 Task: Search one way flight ticket for 3 adults, 3 children in business from Monroe: Monroe Regional Airport to Rockford: Chicago Rockford International Airport(was Northwest Chicagoland Regional Airport At Rockford) on 5-1-2023. Choice of flights is Delta. Number of bags: 4 checked bags. Price is upto 94000. Outbound departure time preference is 16:30.
Action: Mouse moved to (271, 273)
Screenshot: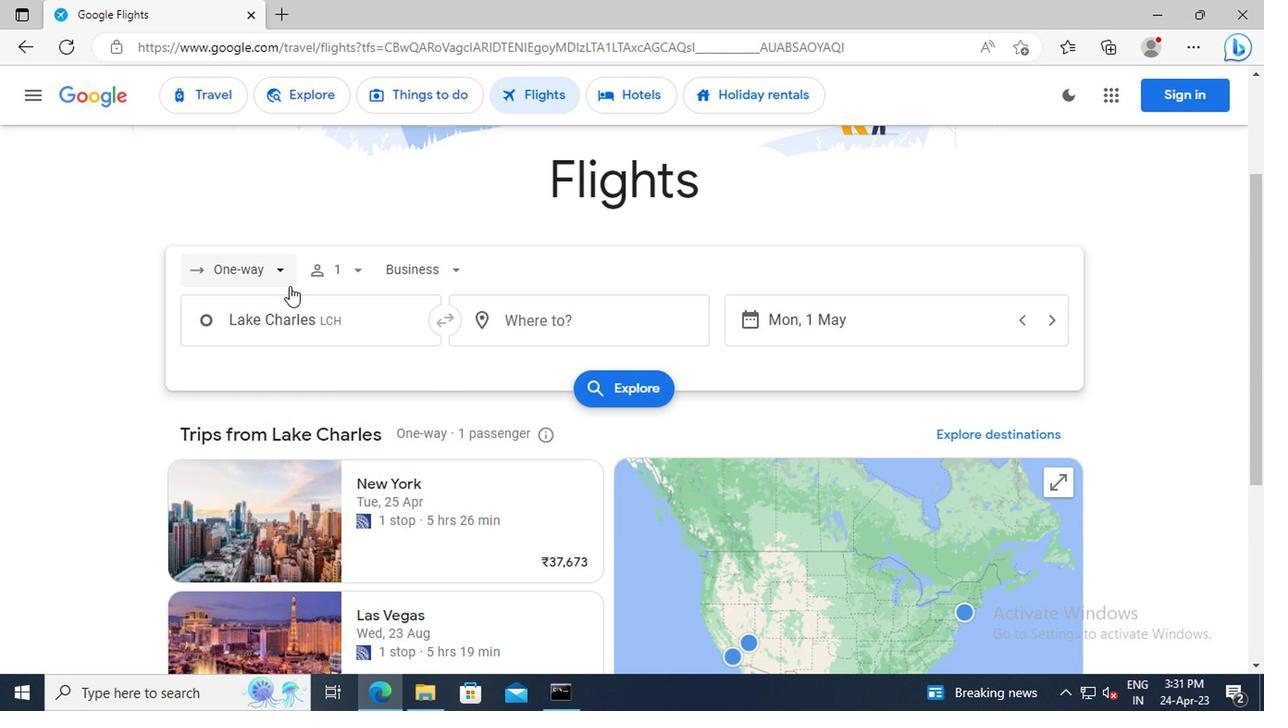 
Action: Mouse pressed left at (271, 273)
Screenshot: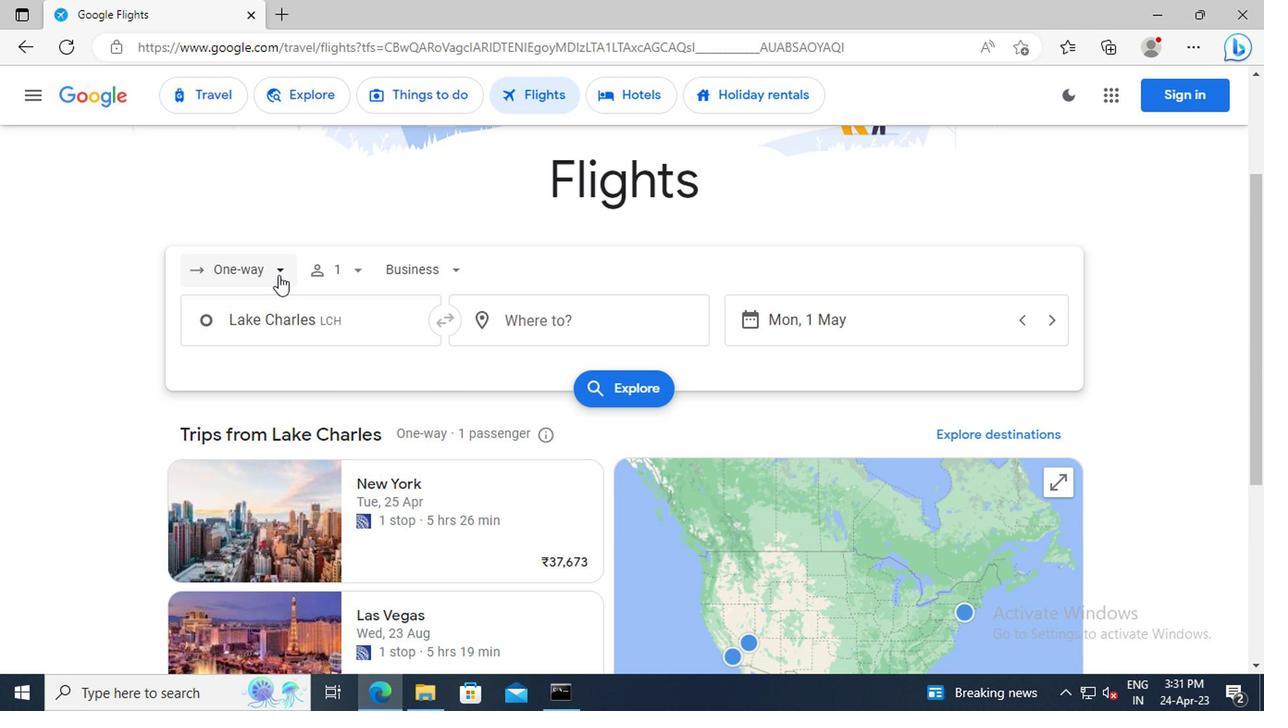 
Action: Mouse moved to (262, 362)
Screenshot: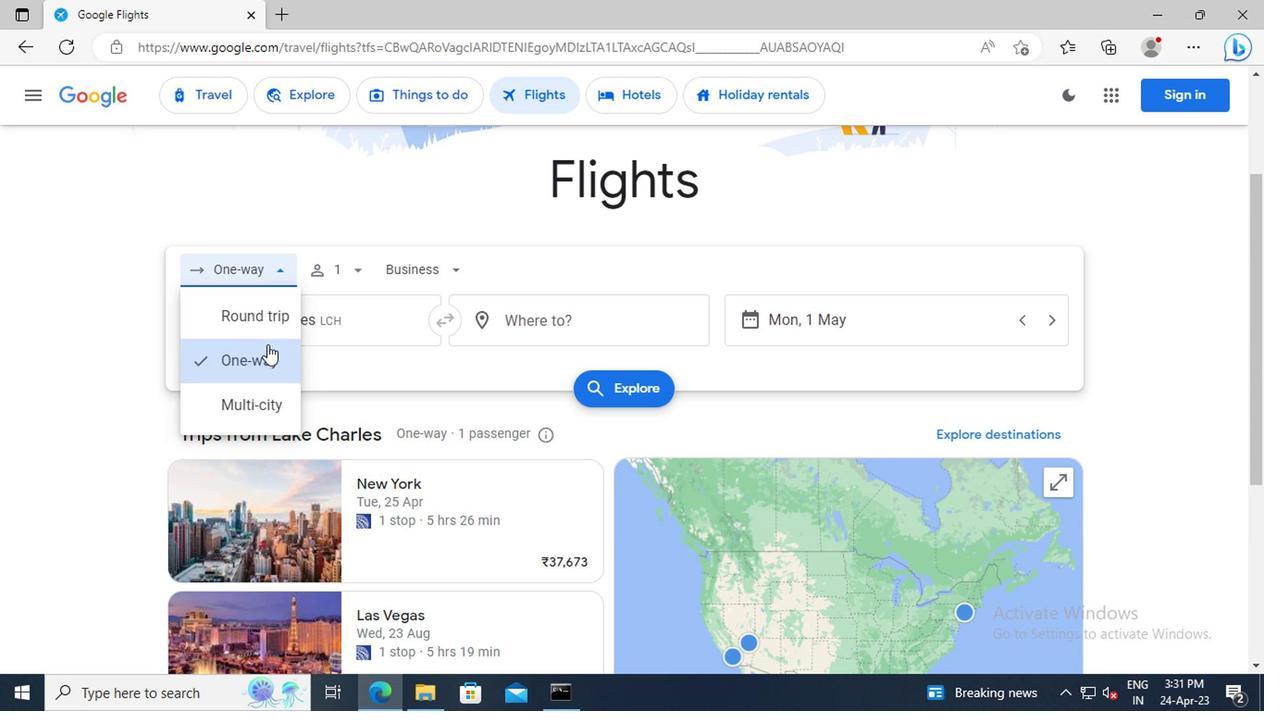 
Action: Mouse pressed left at (262, 362)
Screenshot: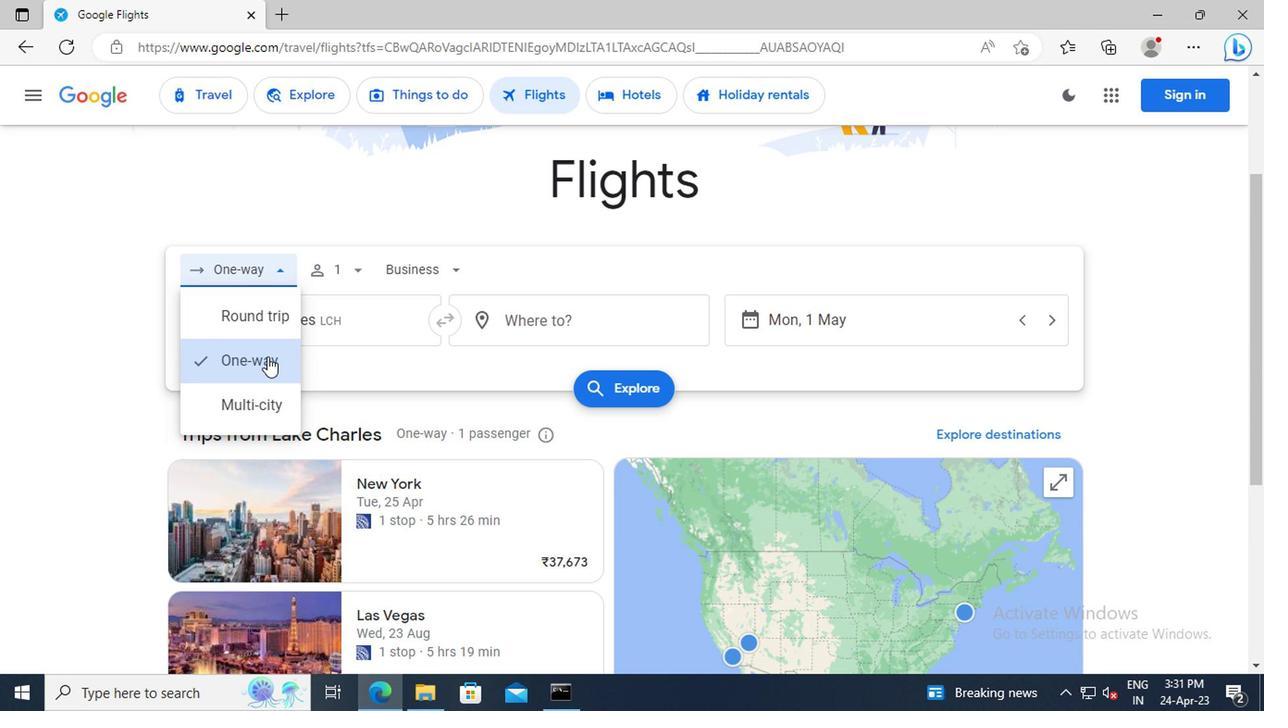
Action: Mouse moved to (347, 279)
Screenshot: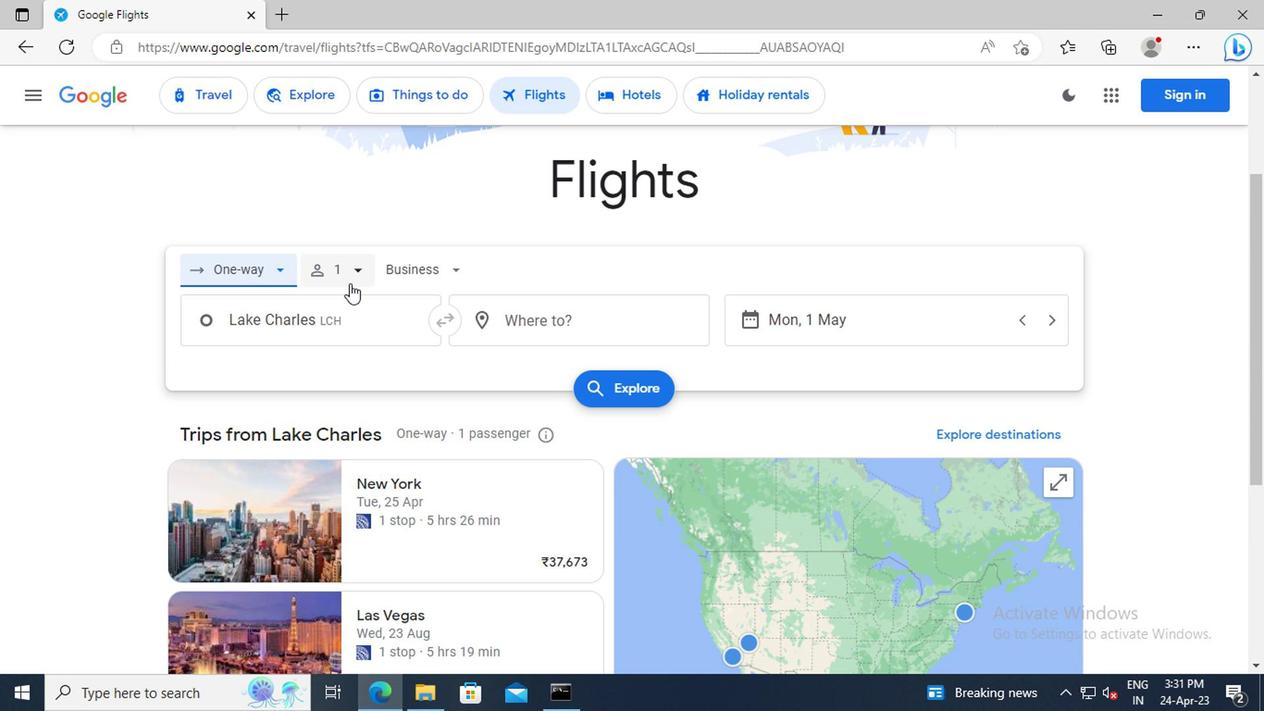 
Action: Mouse pressed left at (347, 279)
Screenshot: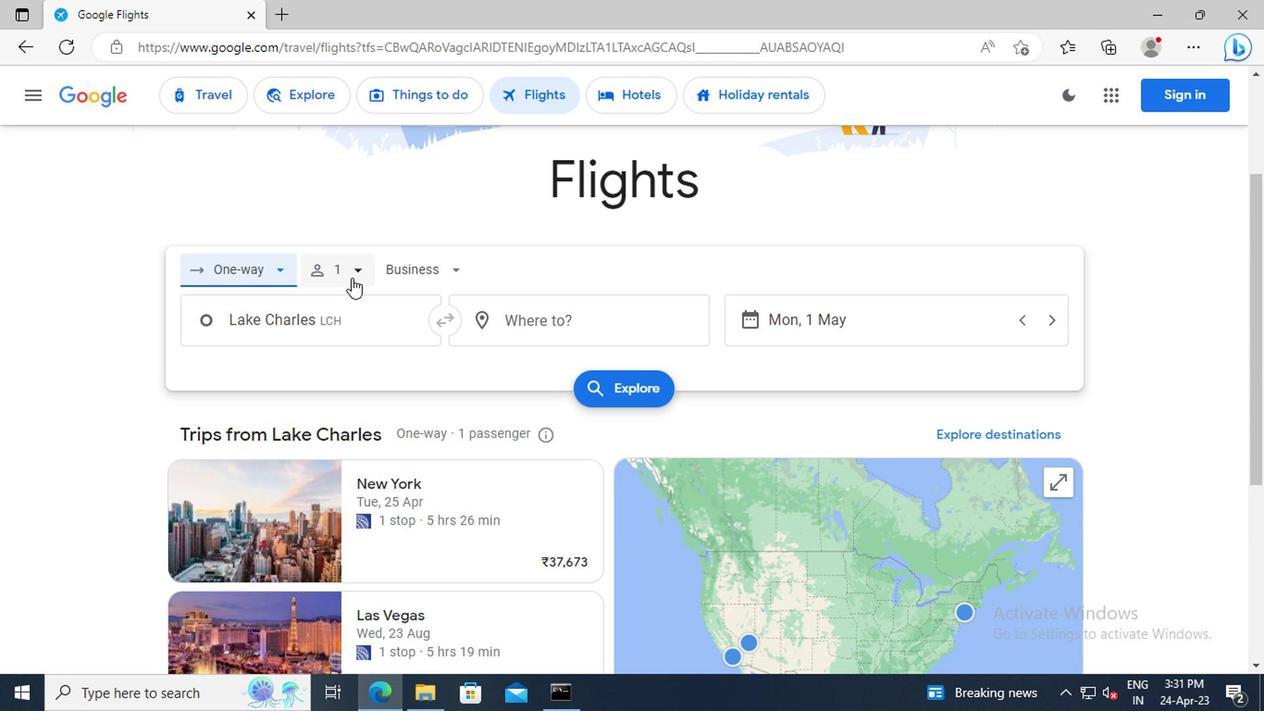 
Action: Mouse moved to (501, 318)
Screenshot: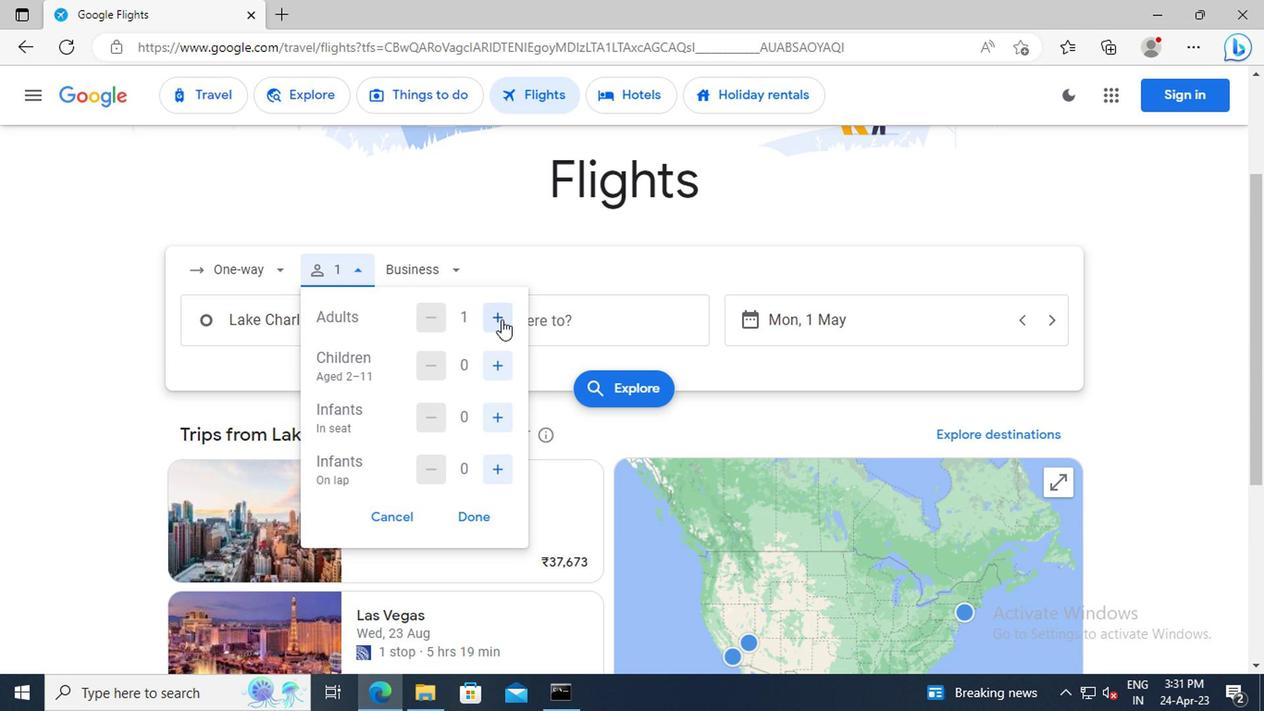 
Action: Mouse pressed left at (501, 318)
Screenshot: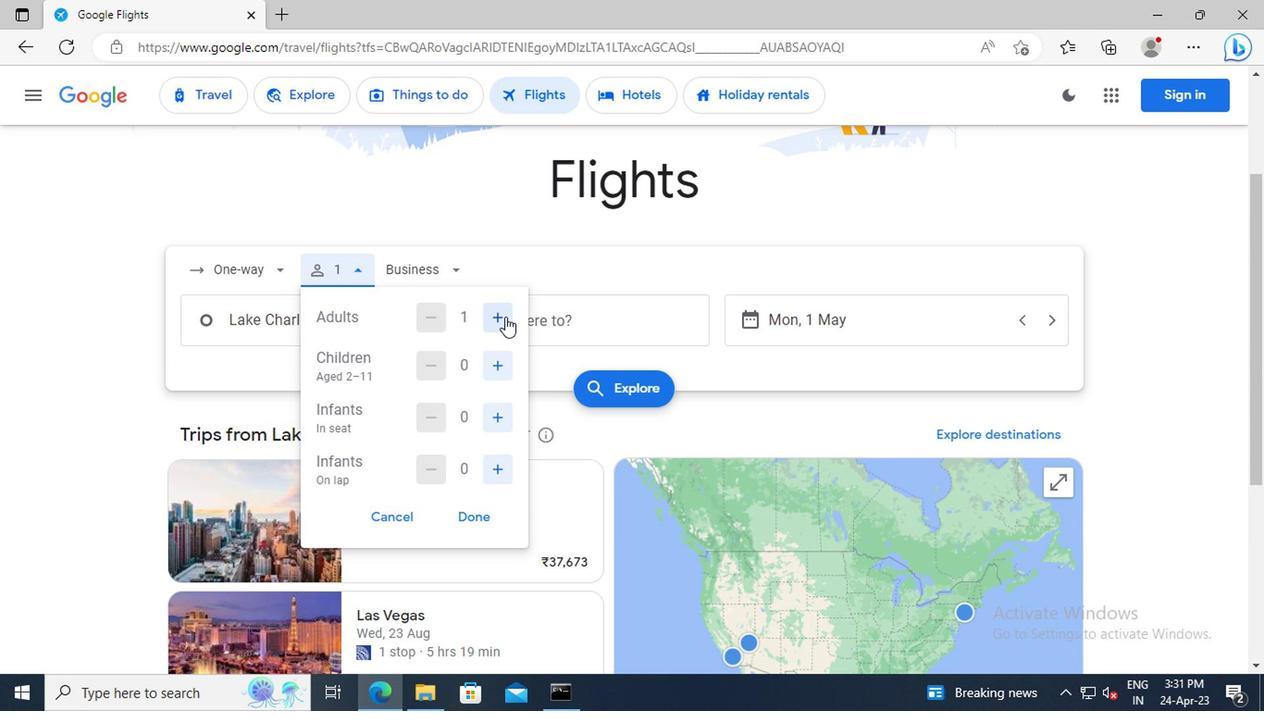 
Action: Mouse pressed left at (501, 318)
Screenshot: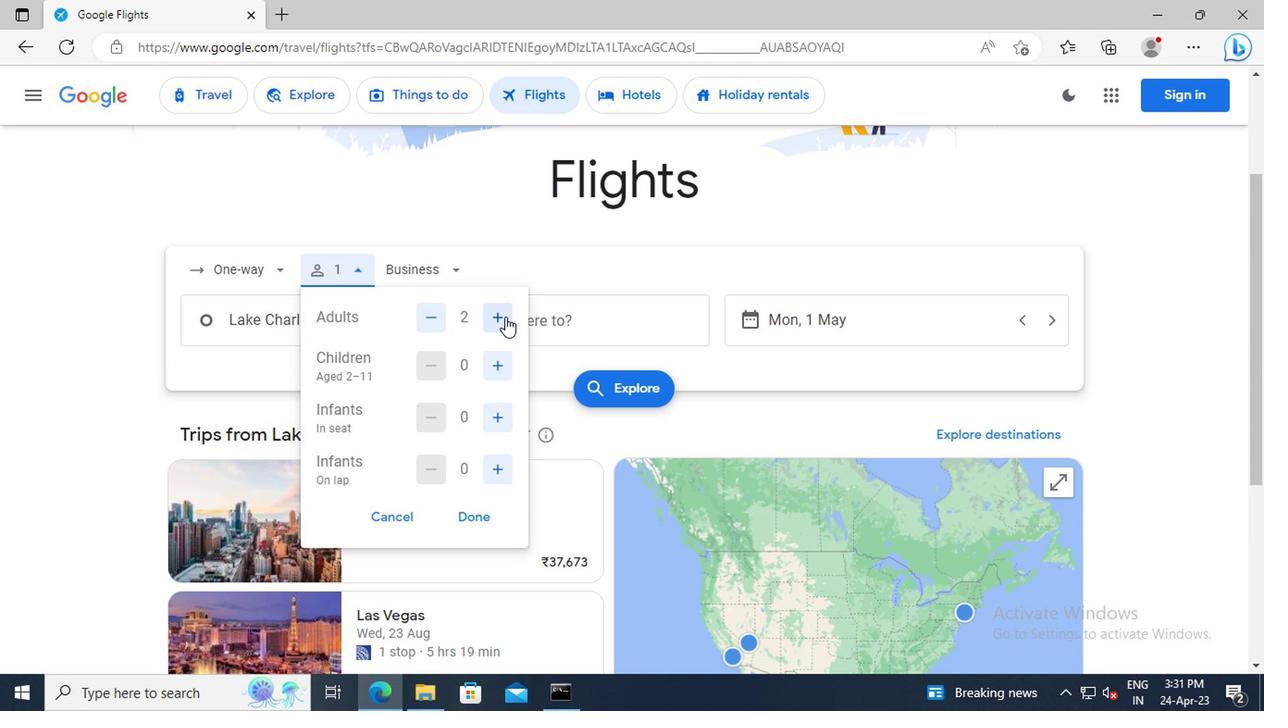 
Action: Mouse moved to (499, 363)
Screenshot: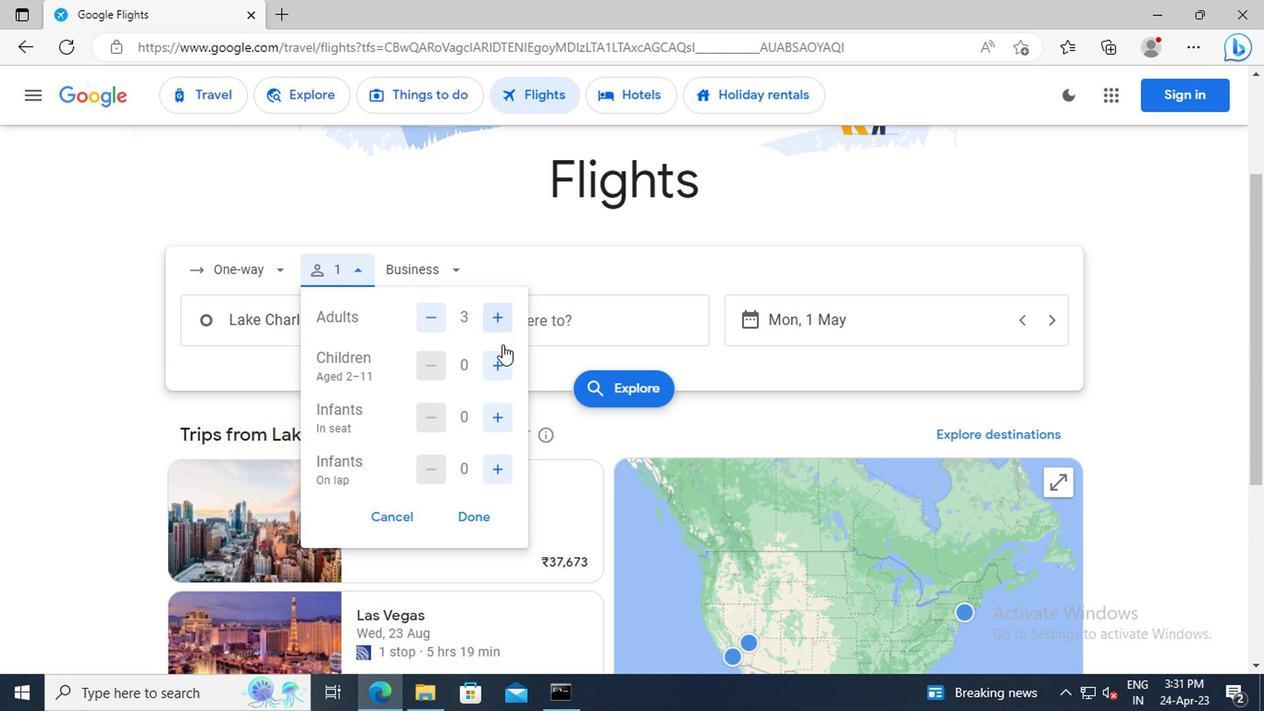 
Action: Mouse pressed left at (499, 363)
Screenshot: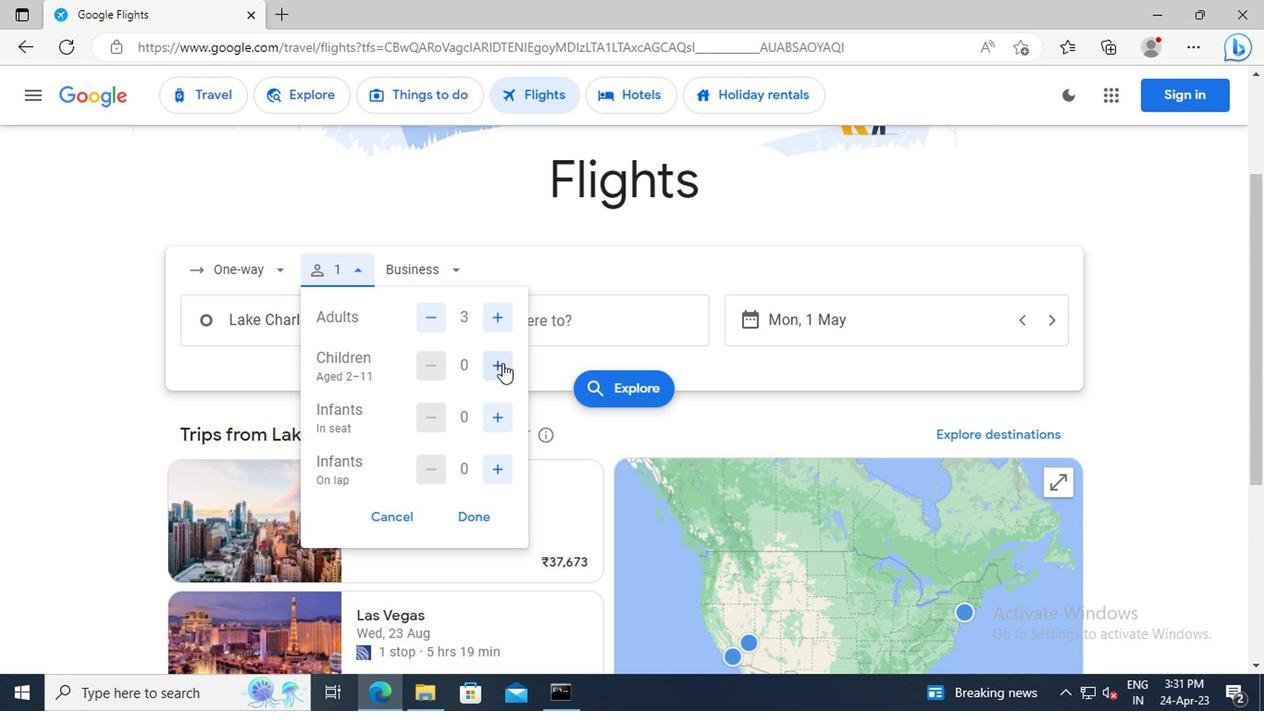 
Action: Mouse pressed left at (499, 363)
Screenshot: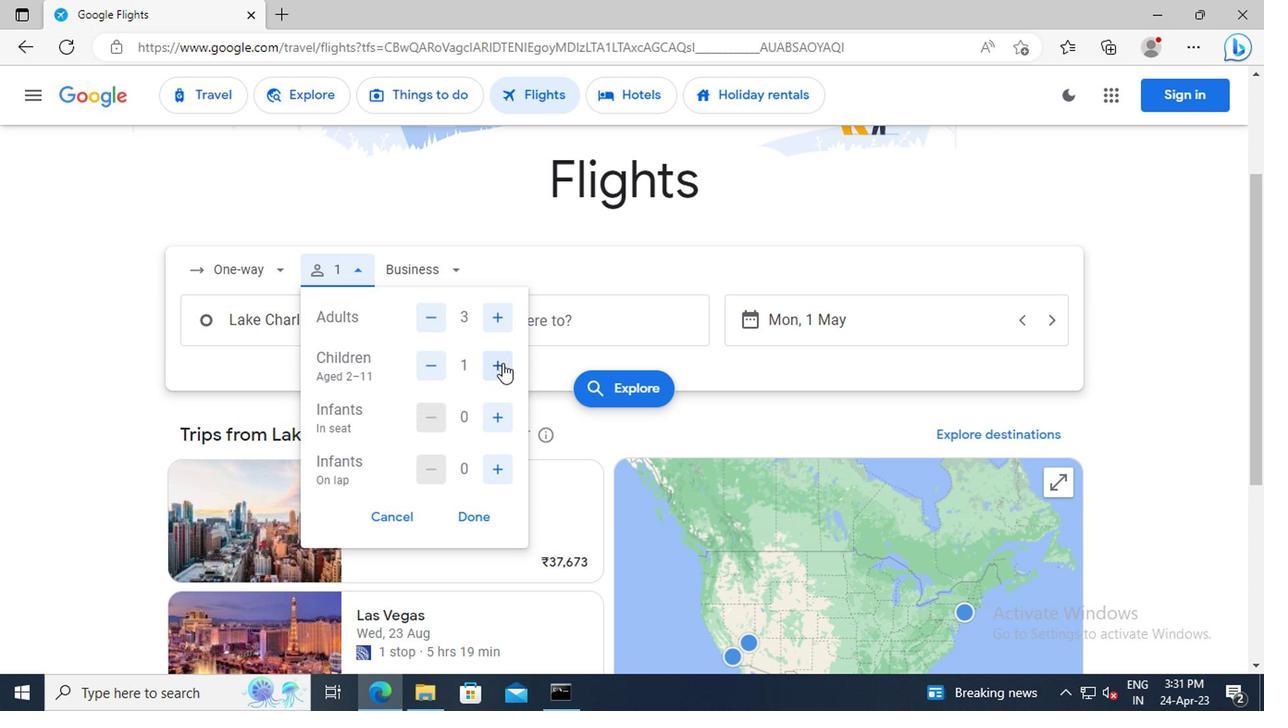 
Action: Mouse pressed left at (499, 363)
Screenshot: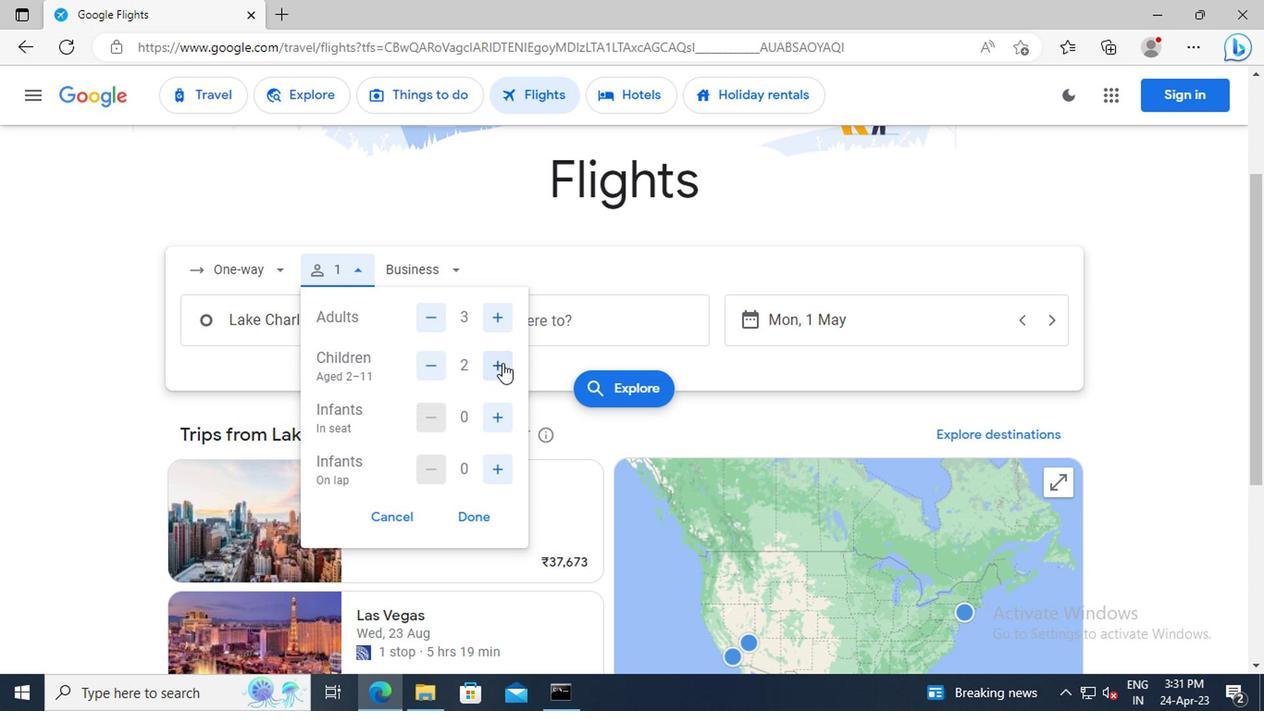 
Action: Mouse moved to (476, 512)
Screenshot: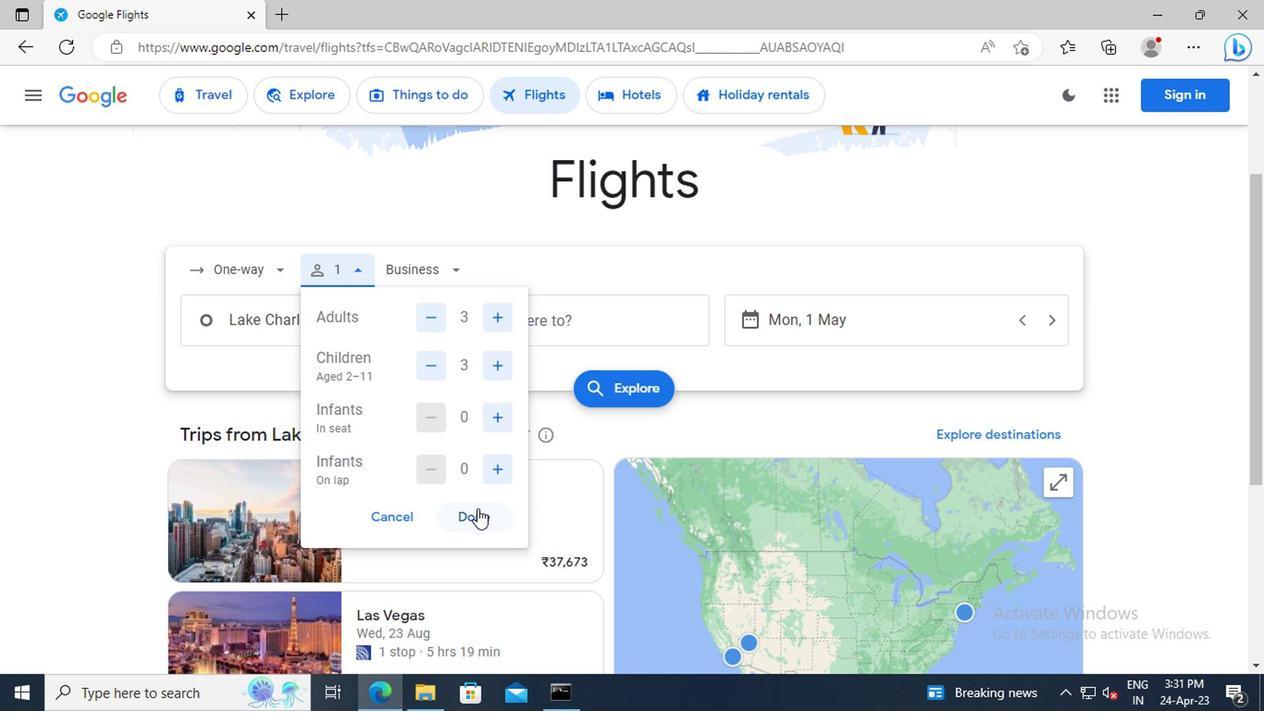
Action: Mouse pressed left at (476, 512)
Screenshot: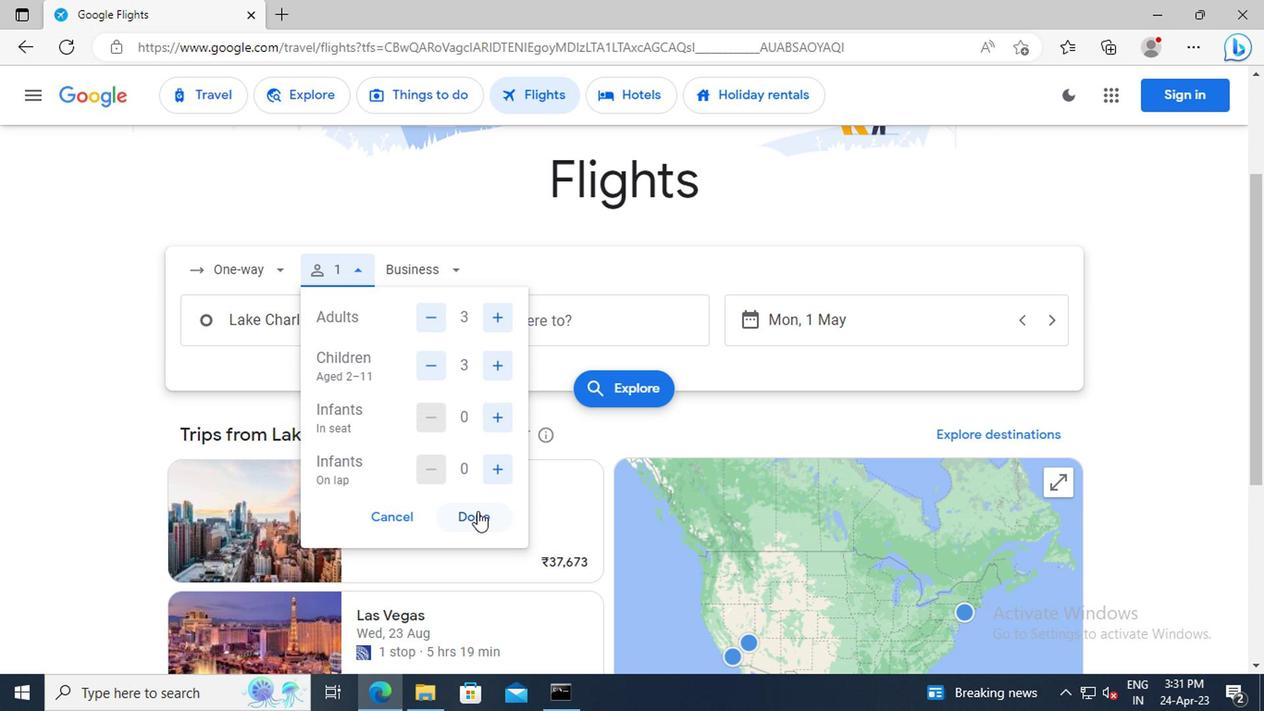 
Action: Mouse moved to (416, 269)
Screenshot: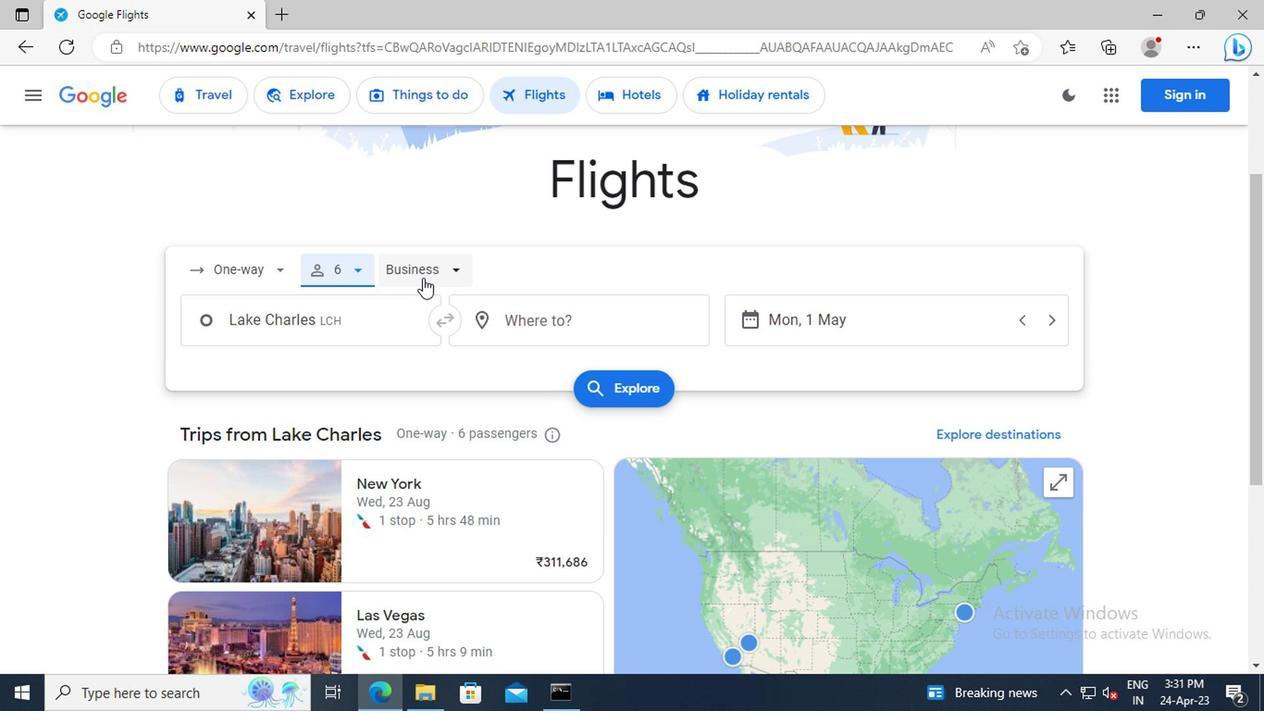 
Action: Mouse pressed left at (416, 269)
Screenshot: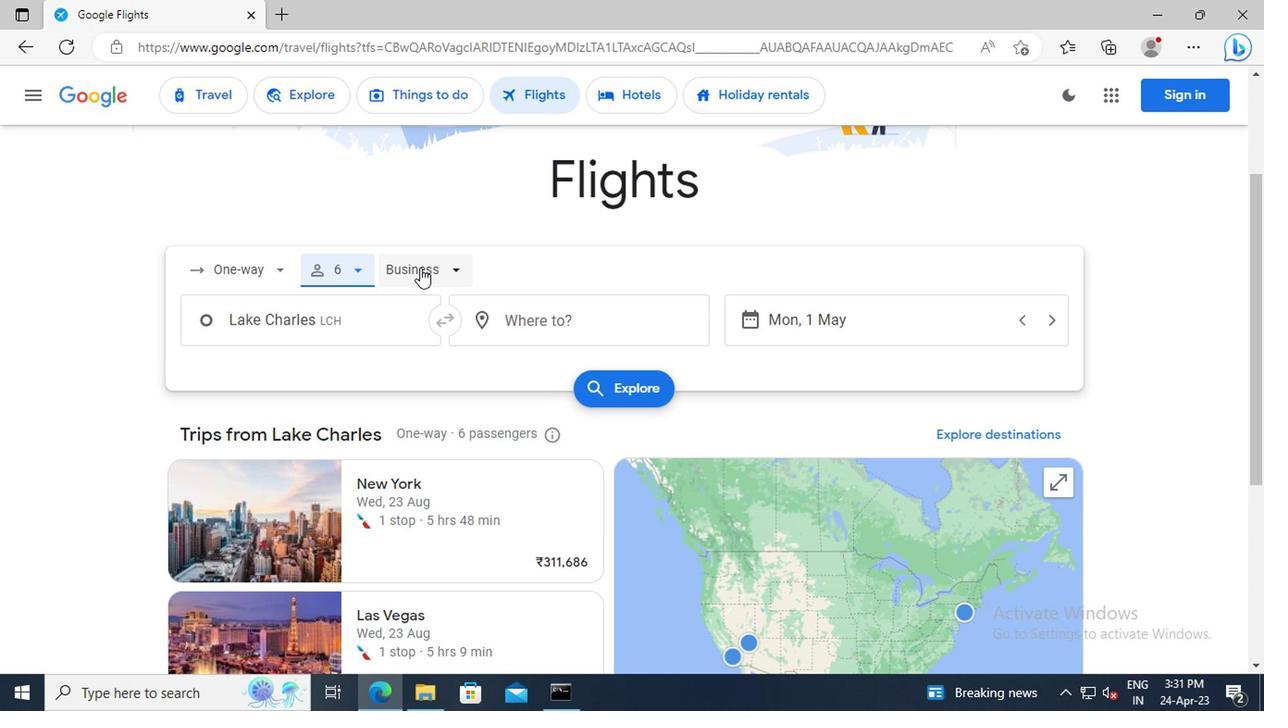 
Action: Mouse moved to (434, 401)
Screenshot: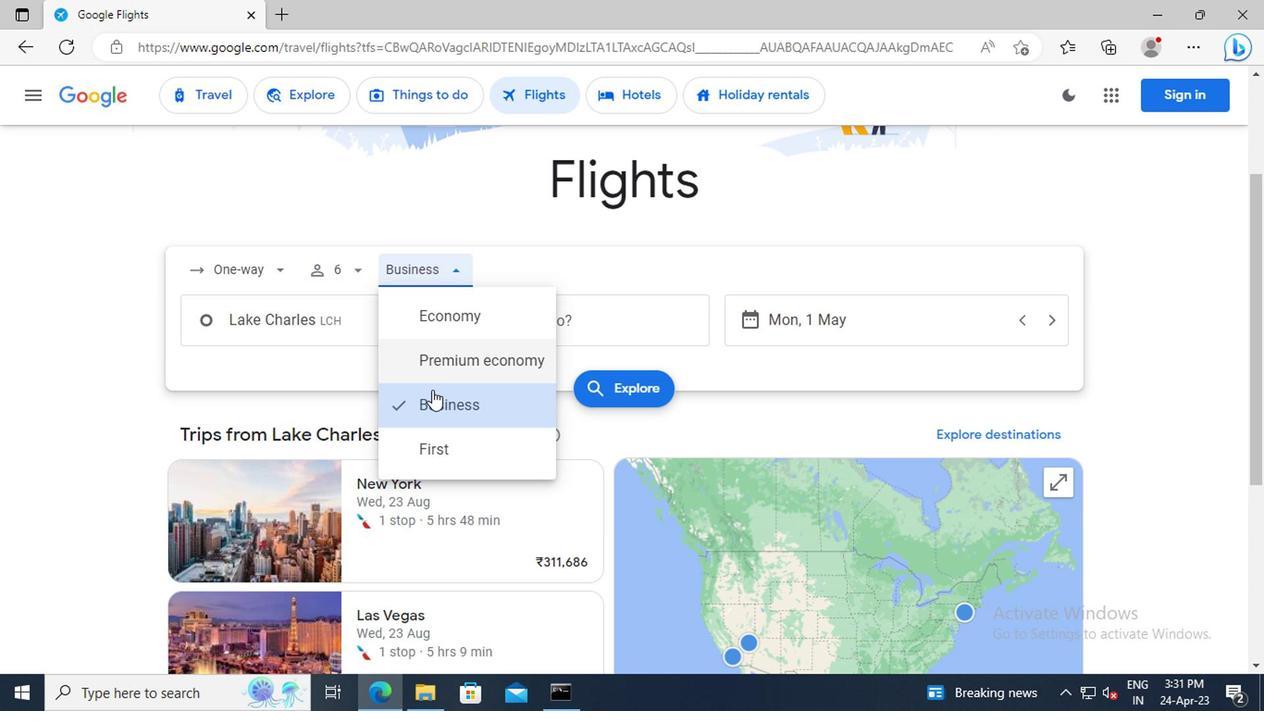 
Action: Mouse pressed left at (434, 401)
Screenshot: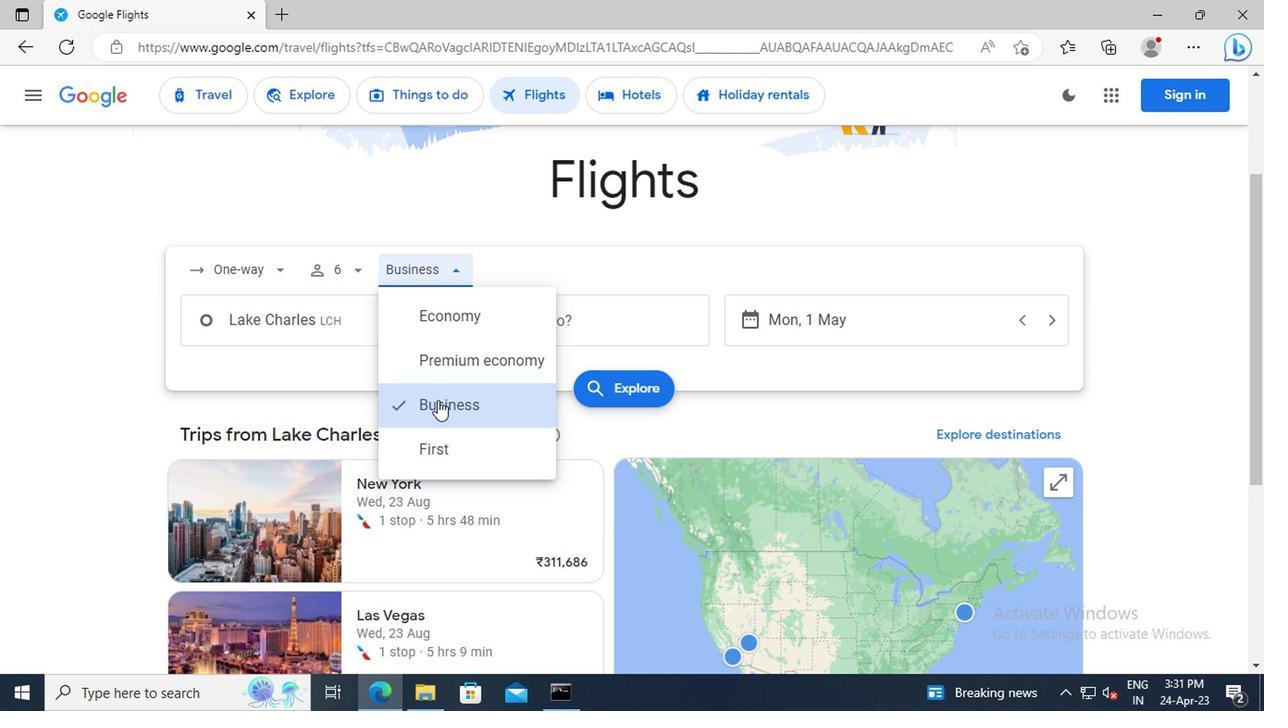 
Action: Mouse moved to (371, 312)
Screenshot: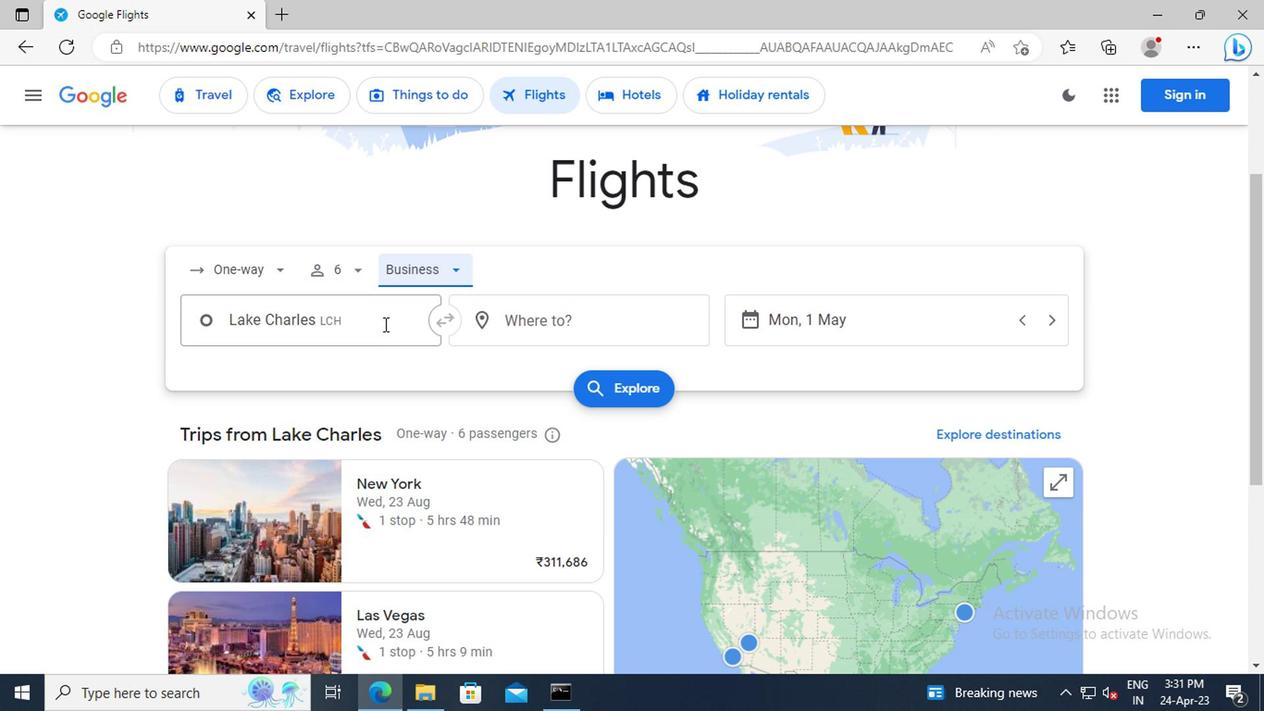 
Action: Mouse pressed left at (371, 312)
Screenshot: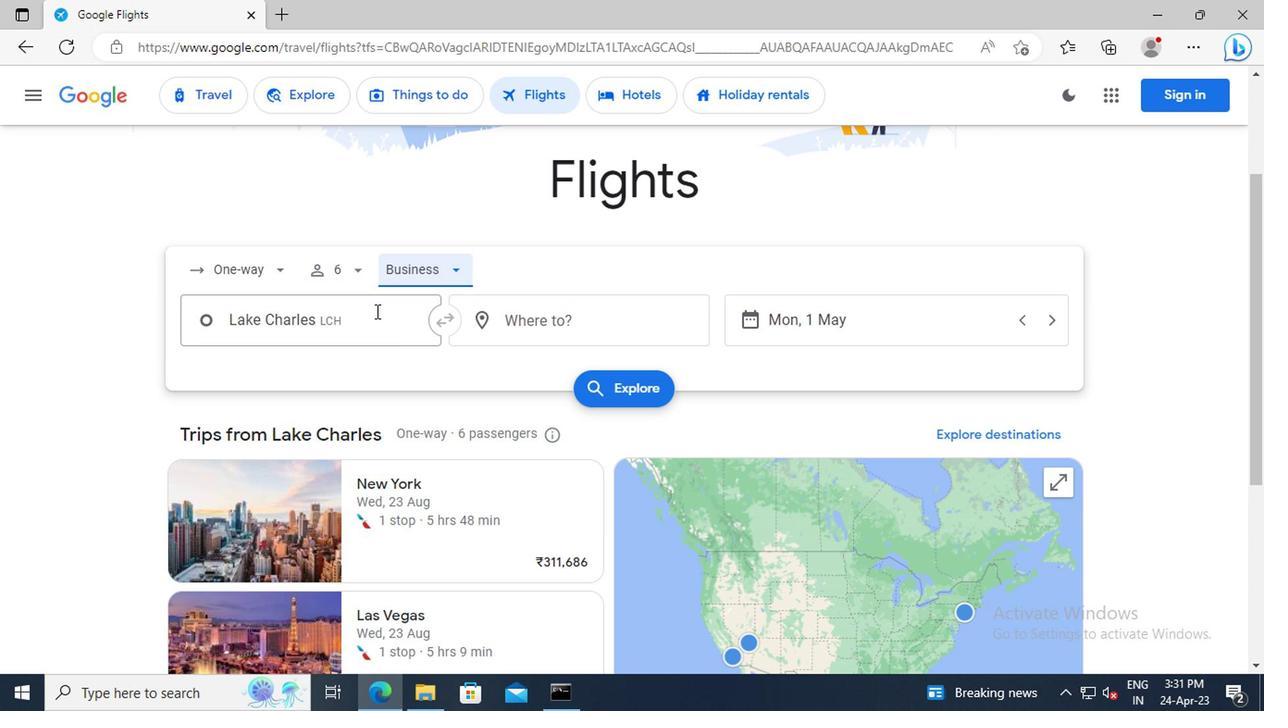
Action: Key pressed <Key.shift>MONROE<Key.space><Key.shift>R
Screenshot: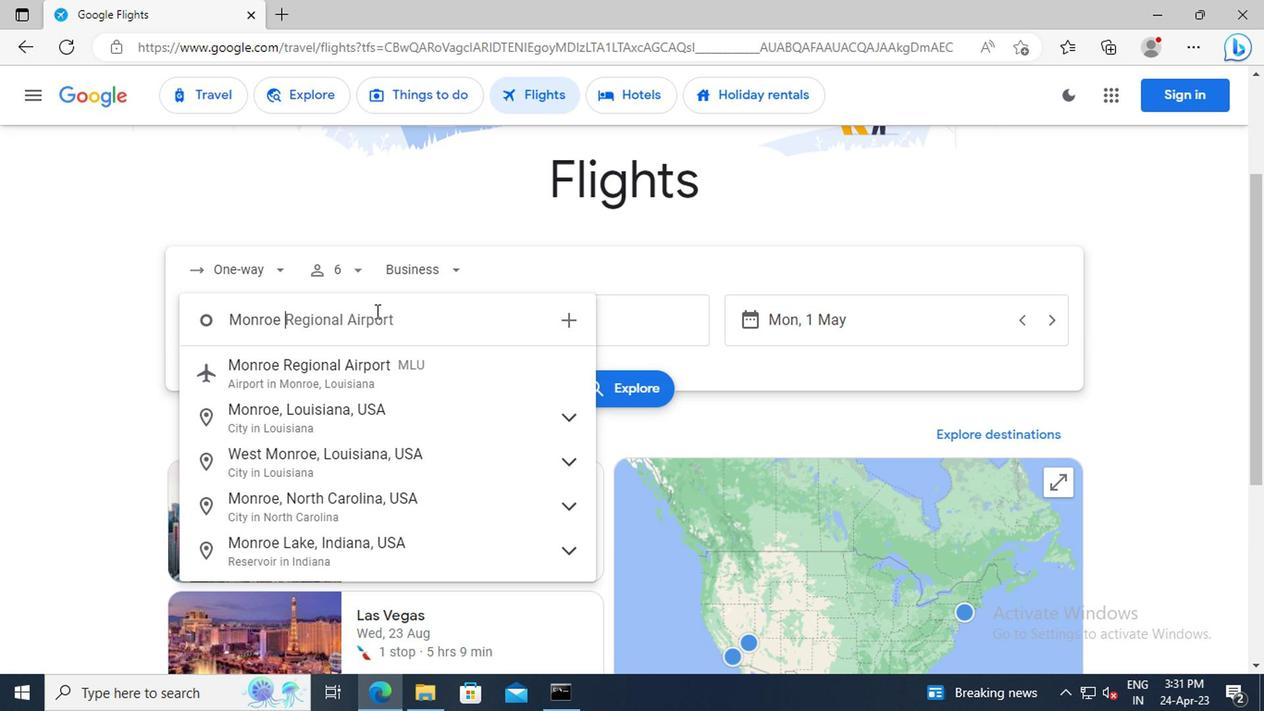 
Action: Mouse moved to (396, 376)
Screenshot: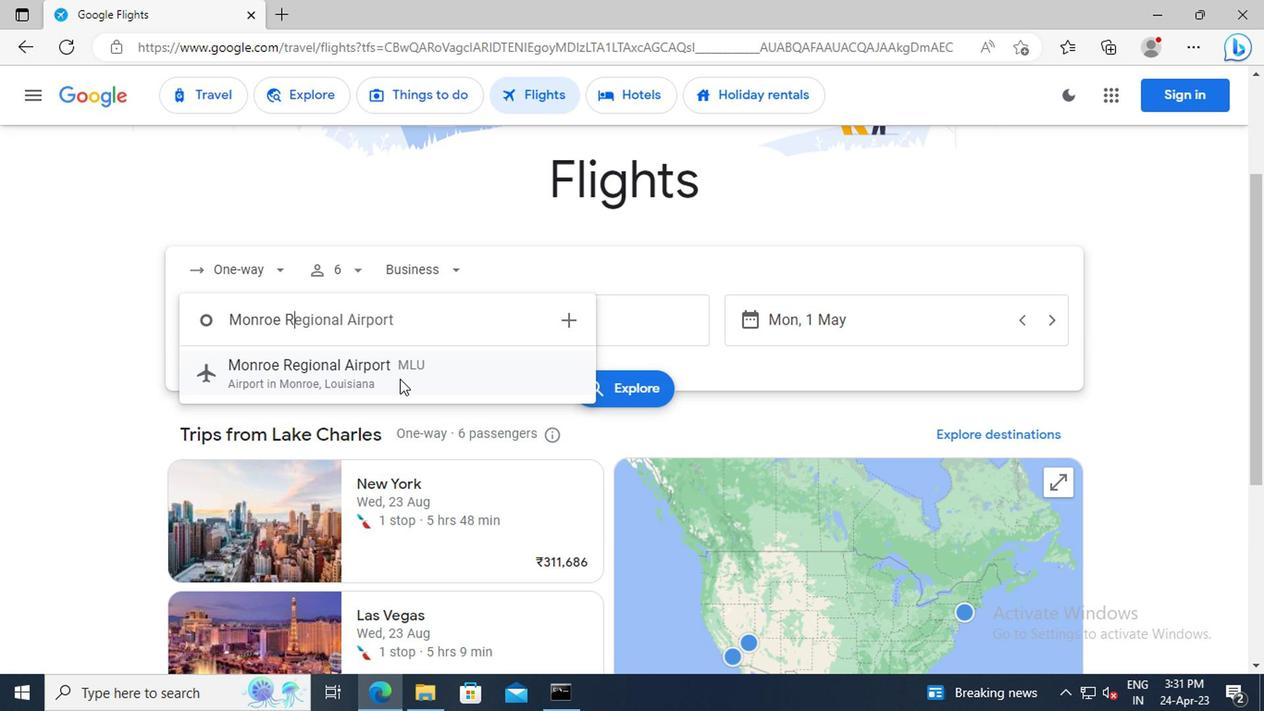
Action: Mouse pressed left at (396, 376)
Screenshot: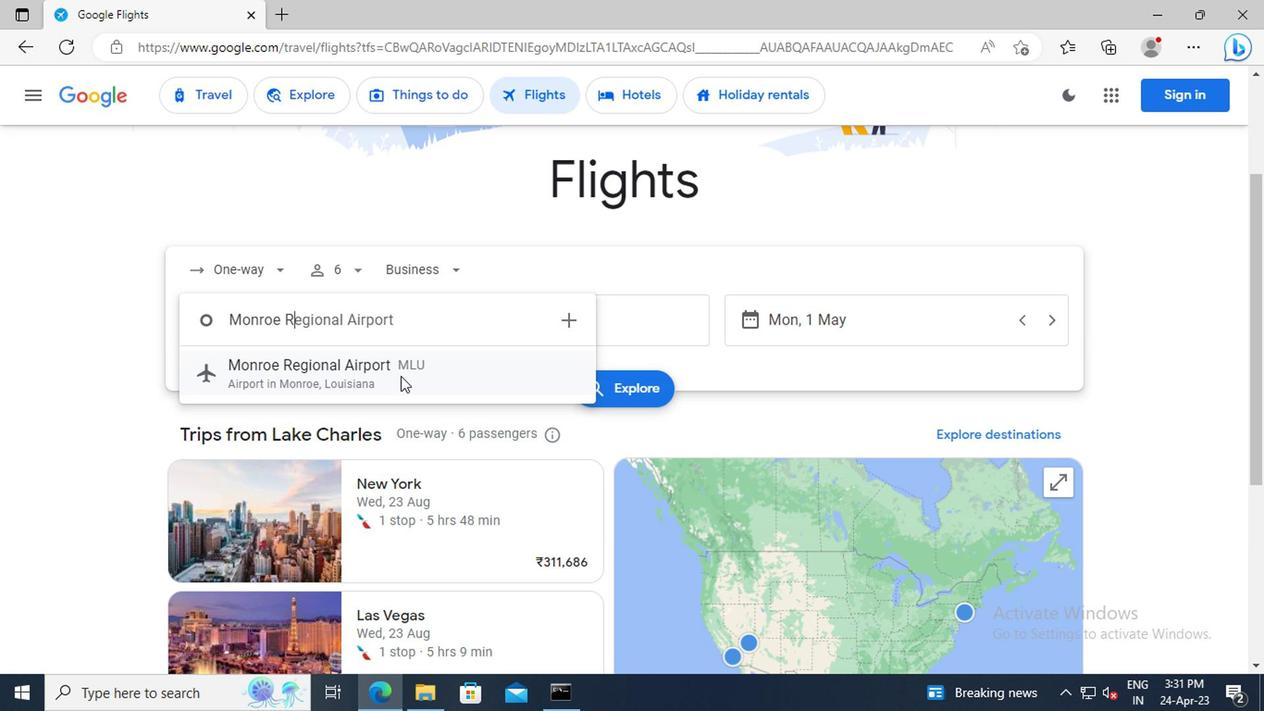 
Action: Mouse moved to (597, 333)
Screenshot: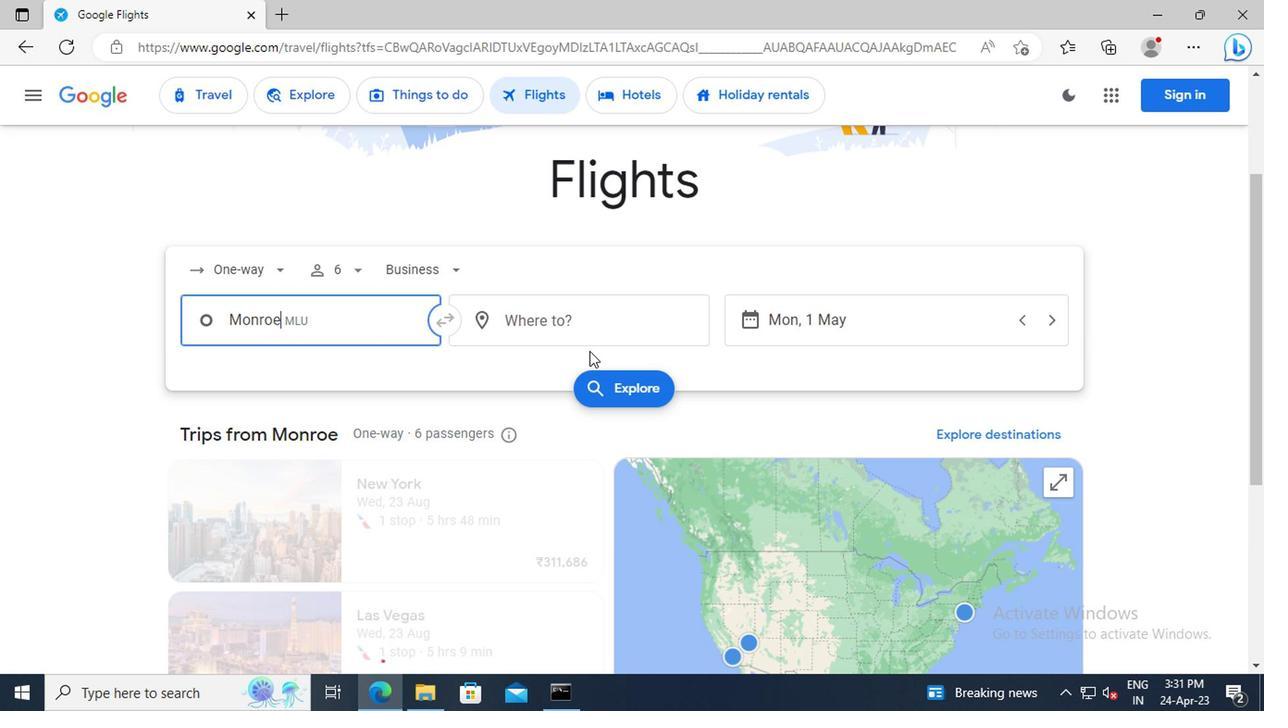 
Action: Mouse pressed left at (597, 333)
Screenshot: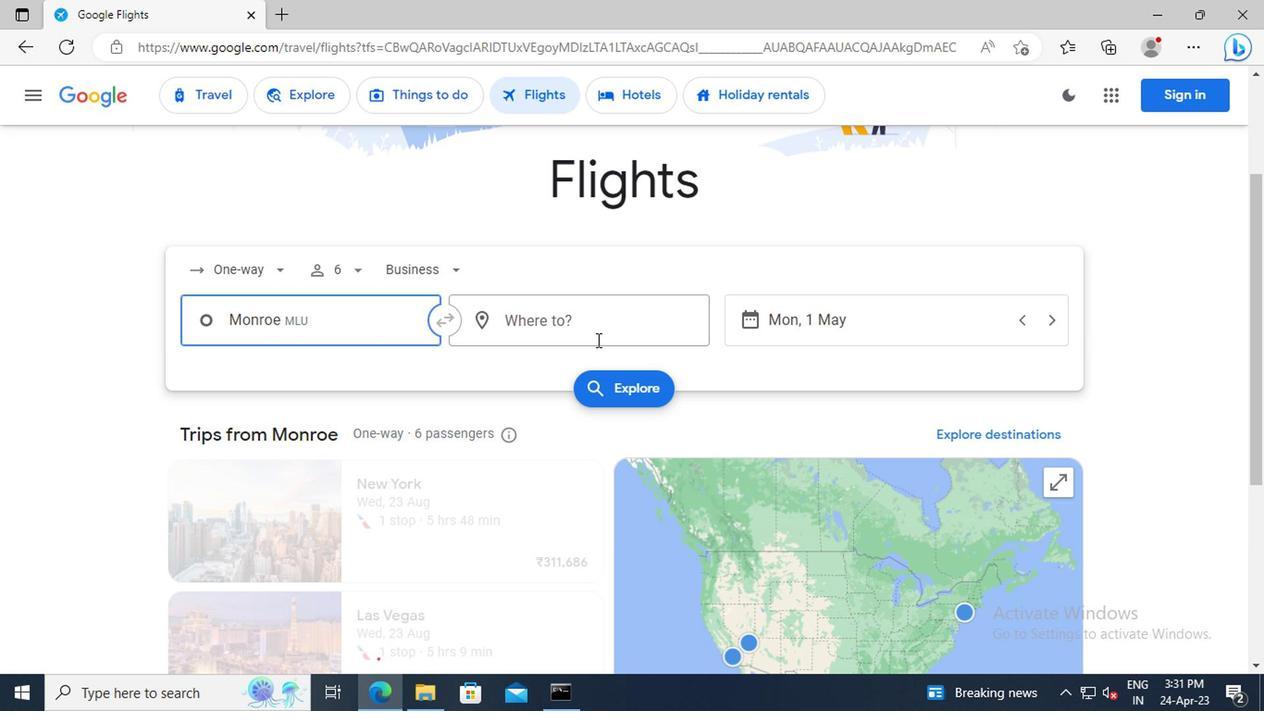 
Action: Mouse moved to (559, 308)
Screenshot: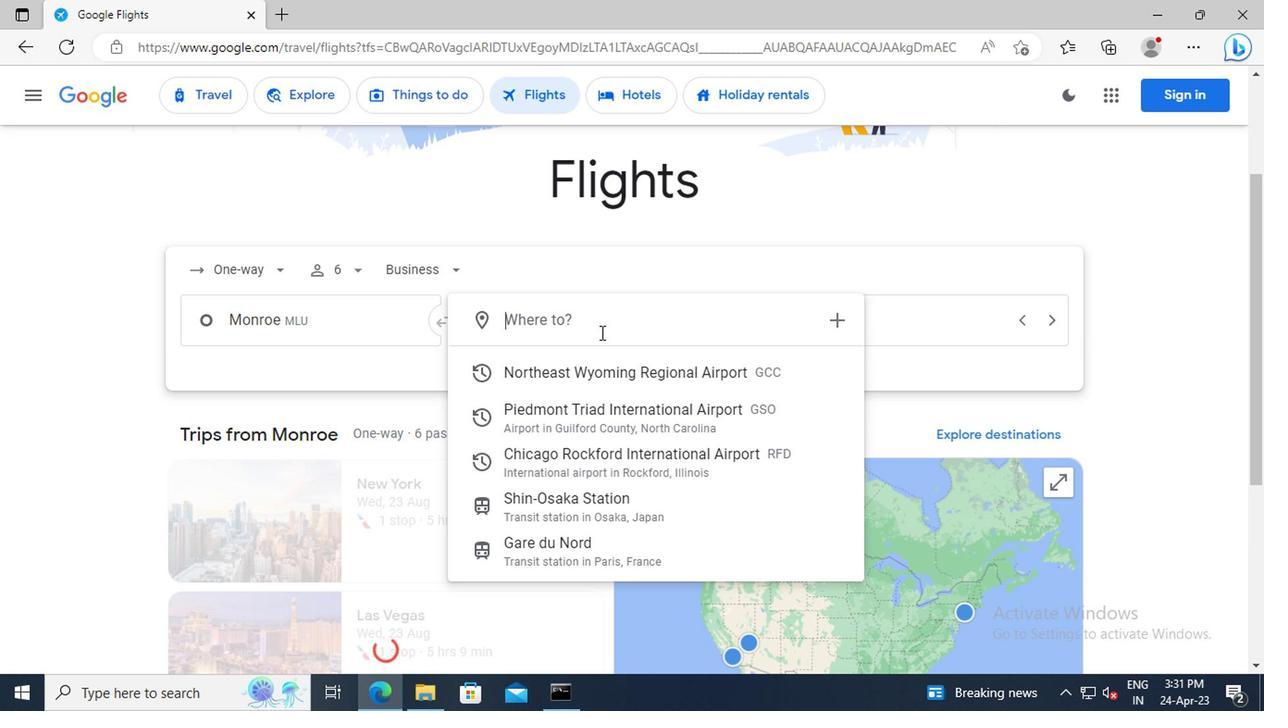 
Action: Key pressed <Key.shift>CHICAGO<Key.space><Key.shift>RO
Screenshot: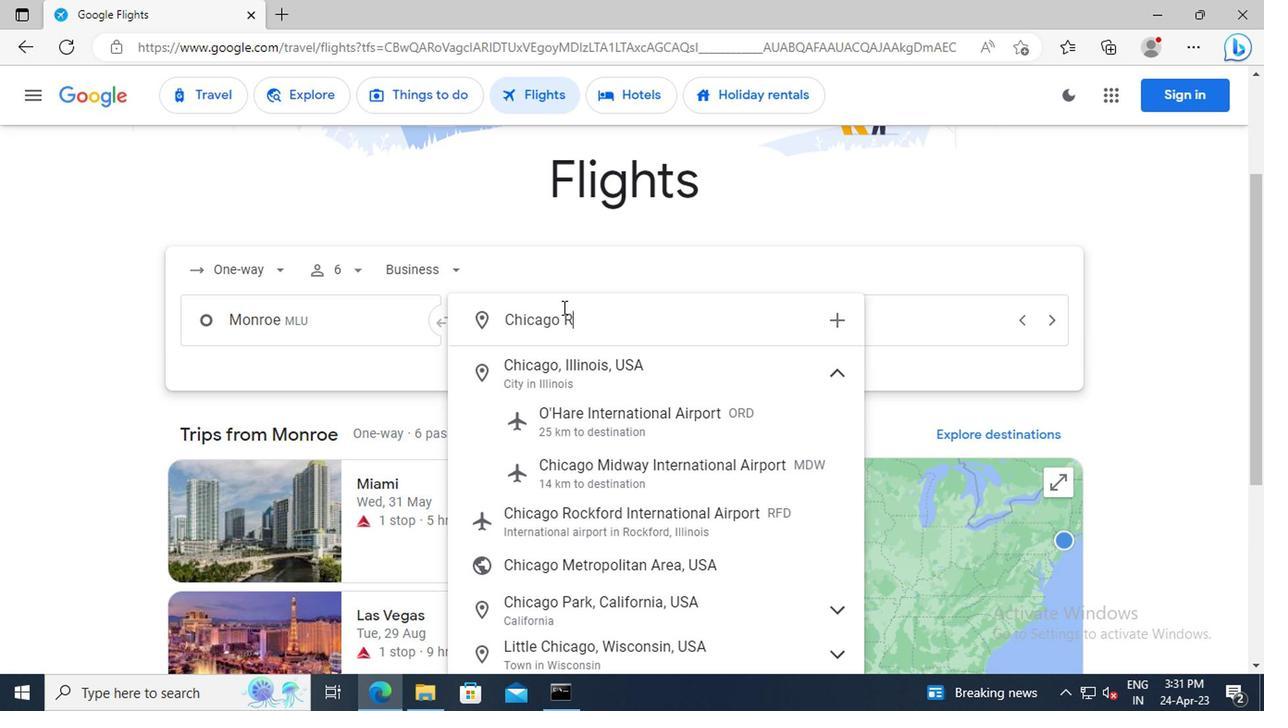 
Action: Mouse moved to (584, 372)
Screenshot: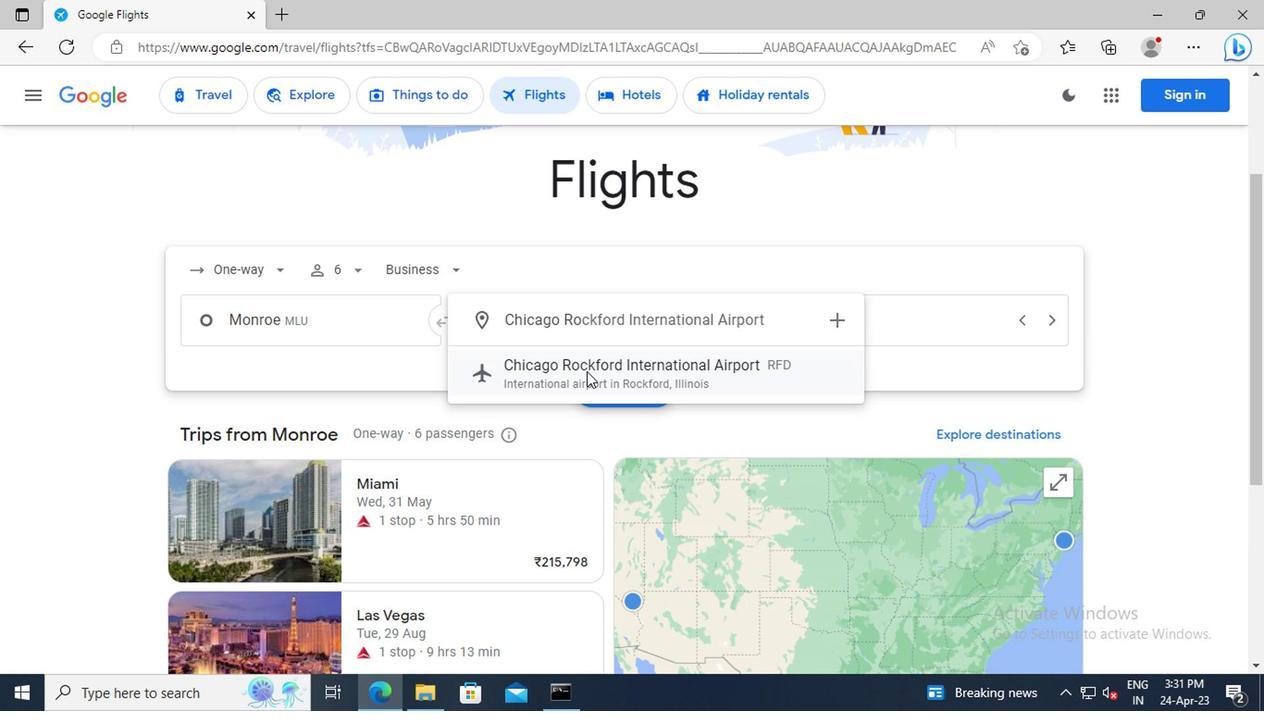 
Action: Mouse pressed left at (584, 372)
Screenshot: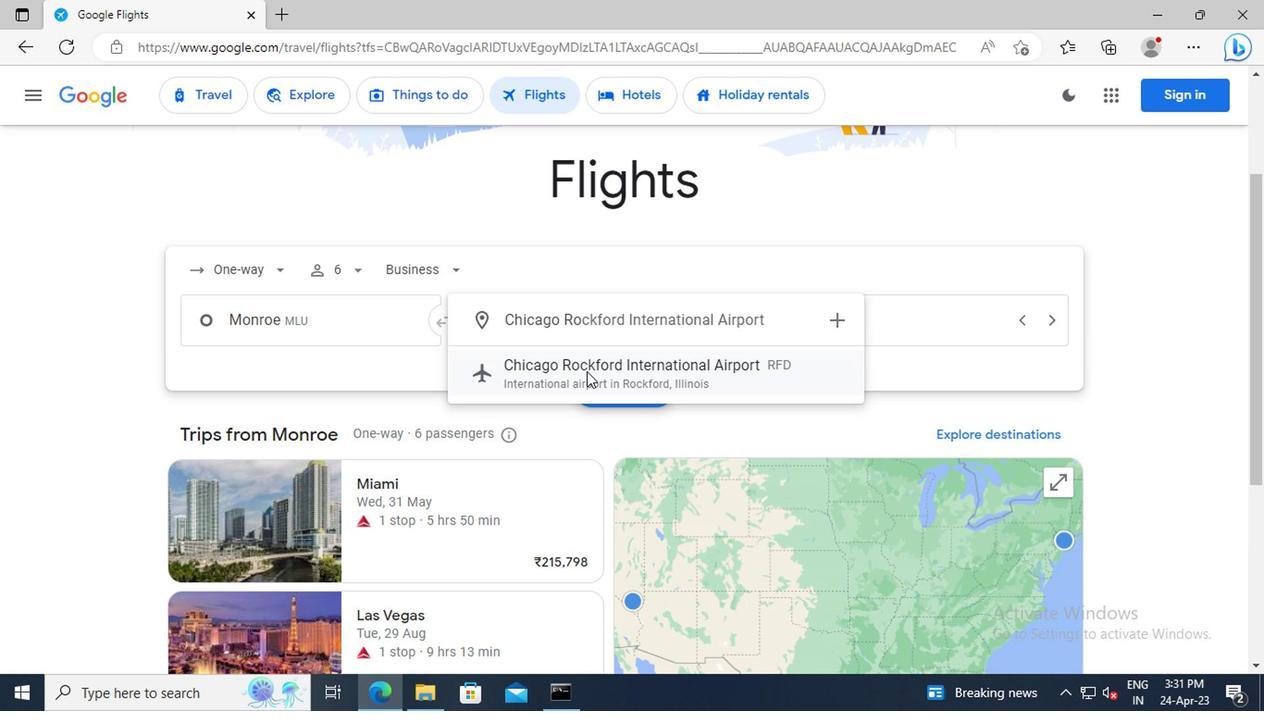 
Action: Mouse moved to (810, 331)
Screenshot: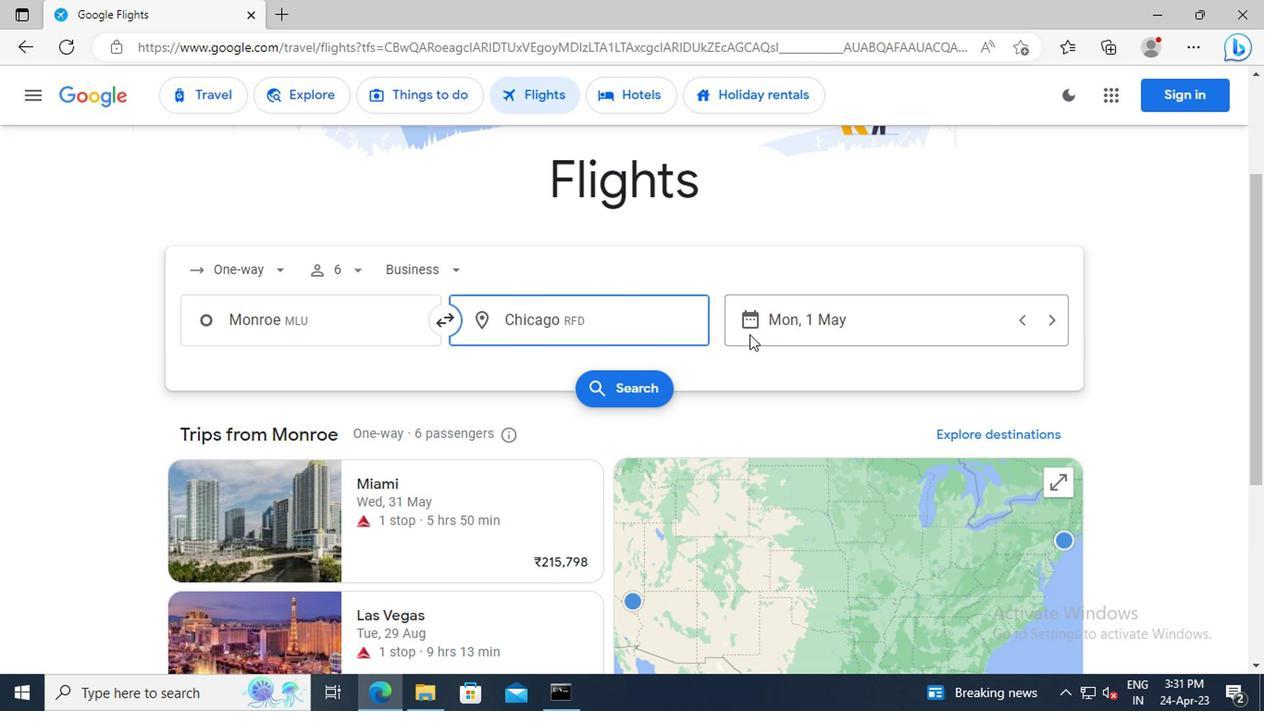 
Action: Mouse pressed left at (810, 331)
Screenshot: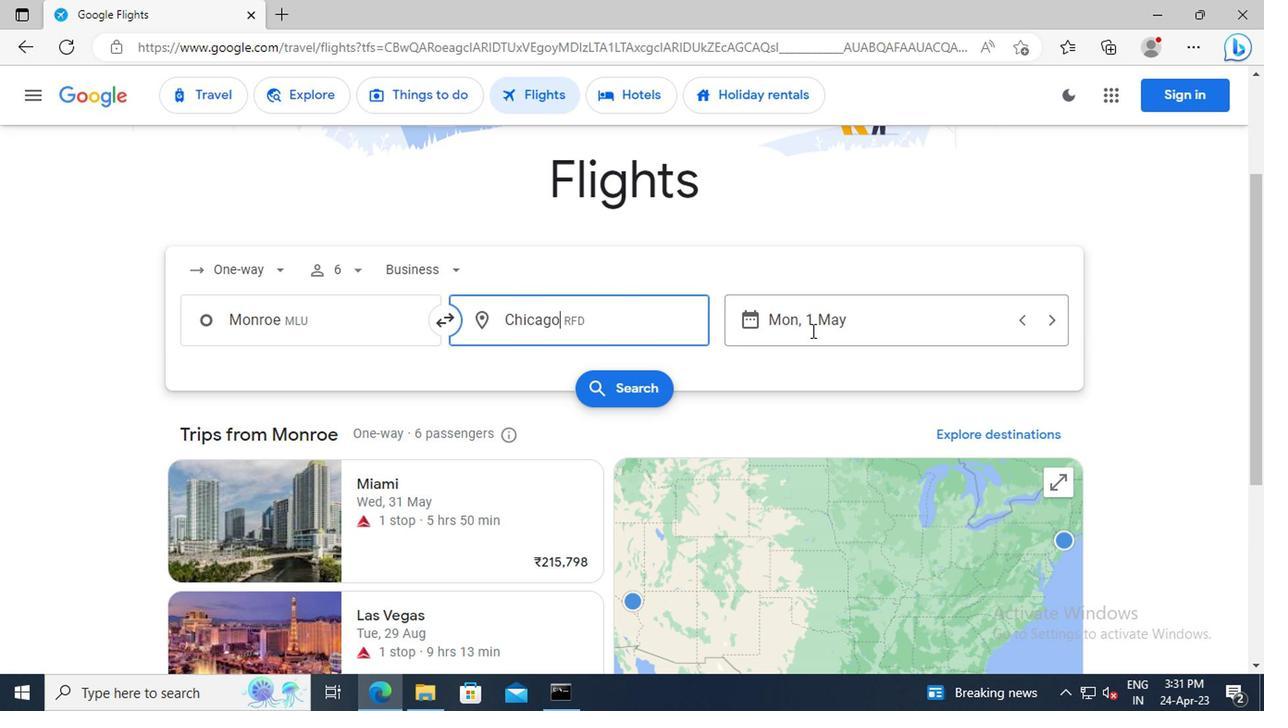 
Action: Key pressed 1<Key.space>MAY<Key.enter>
Screenshot: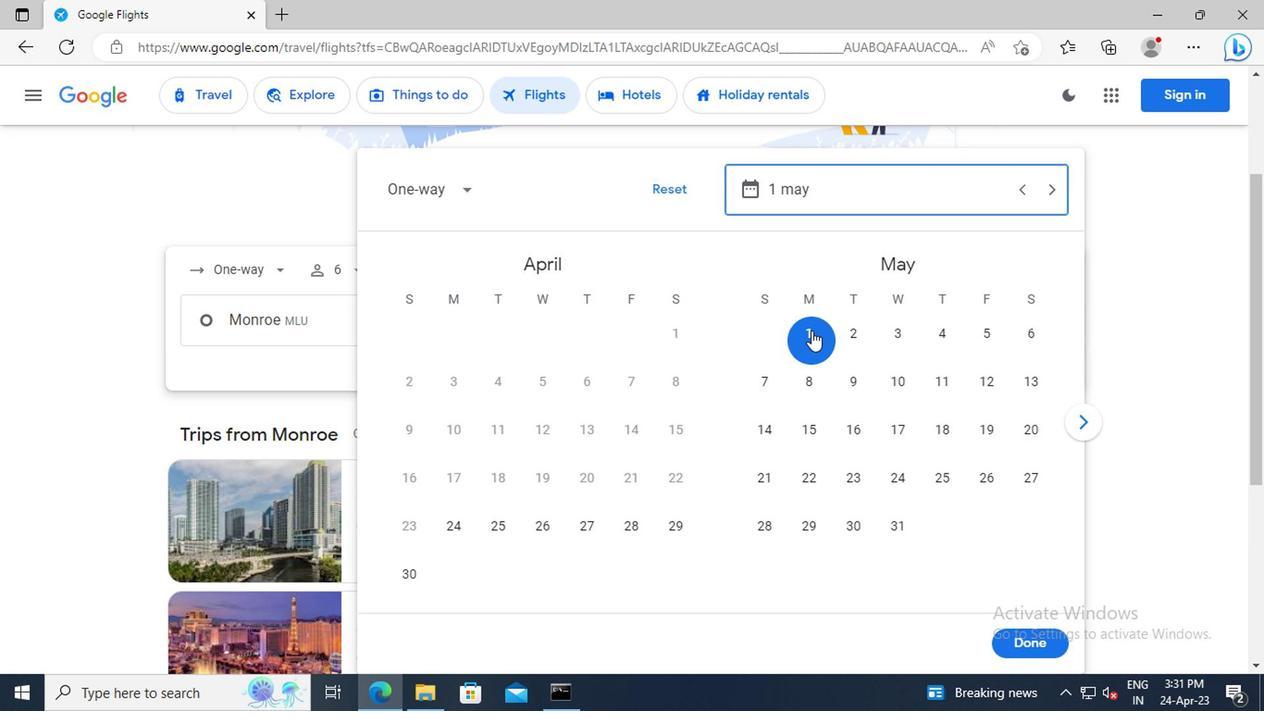 
Action: Mouse moved to (1014, 632)
Screenshot: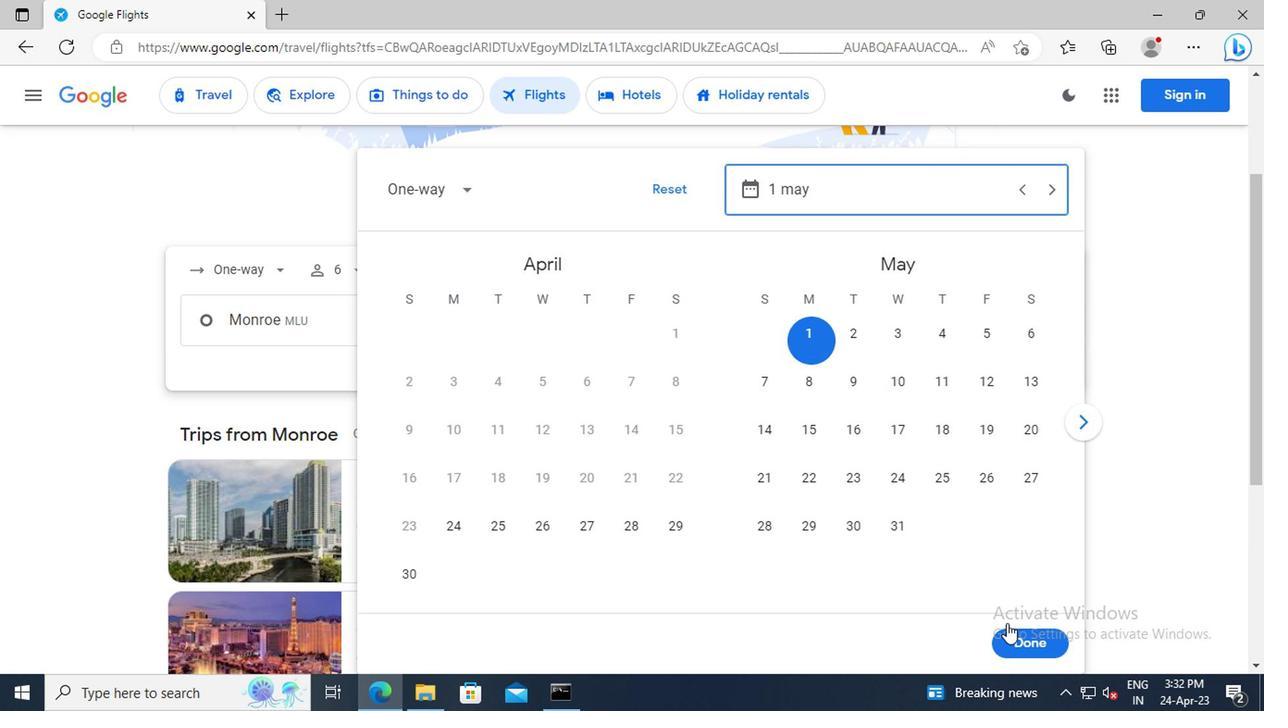 
Action: Mouse pressed left at (1014, 632)
Screenshot: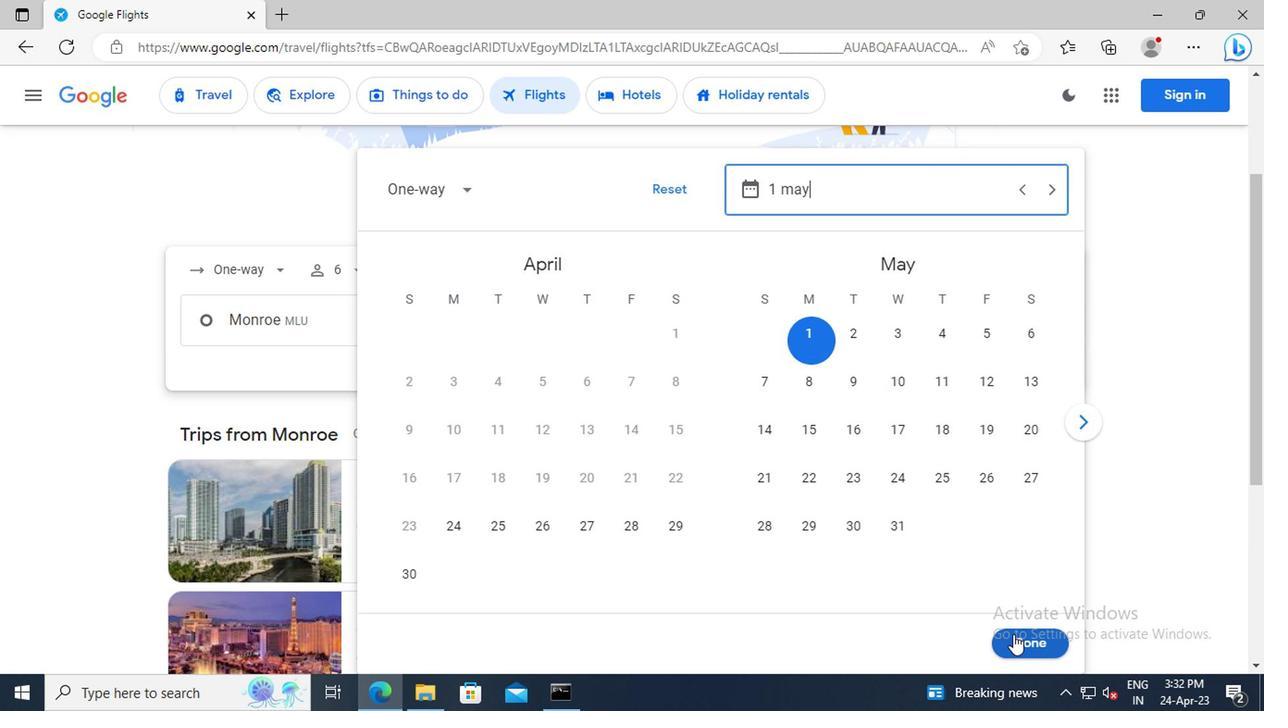 
Action: Mouse moved to (638, 391)
Screenshot: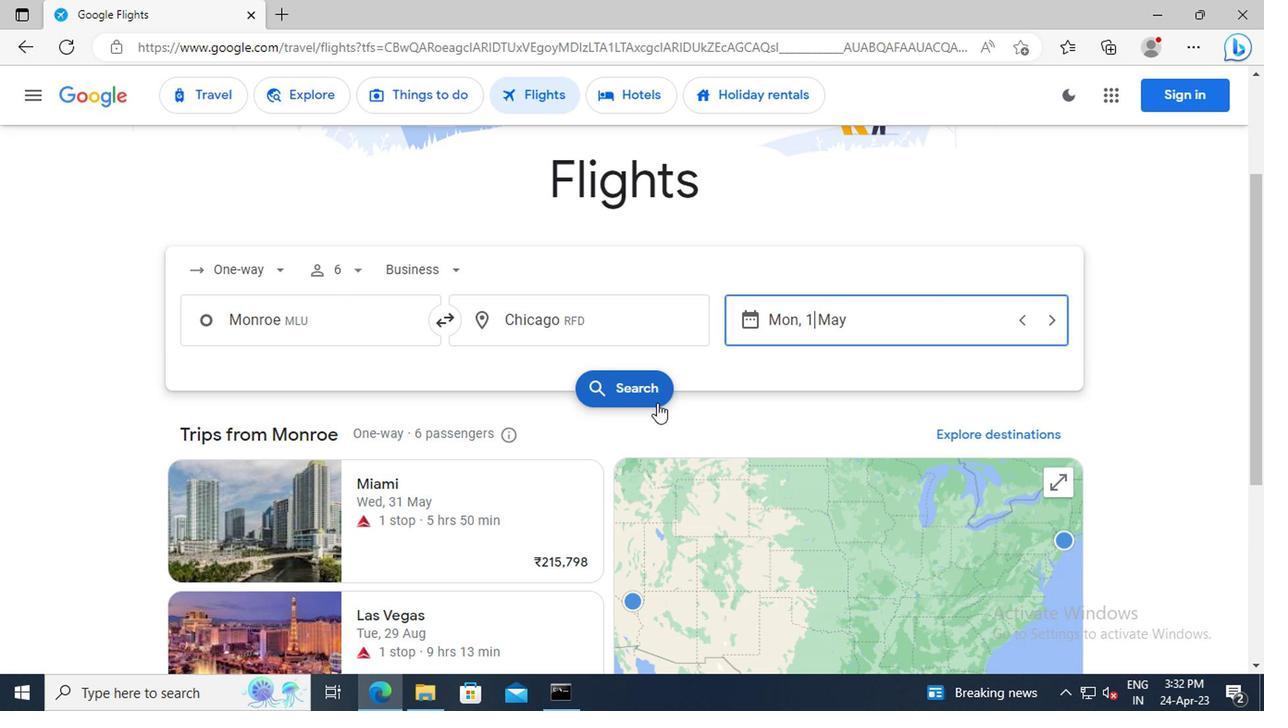 
Action: Mouse pressed left at (638, 391)
Screenshot: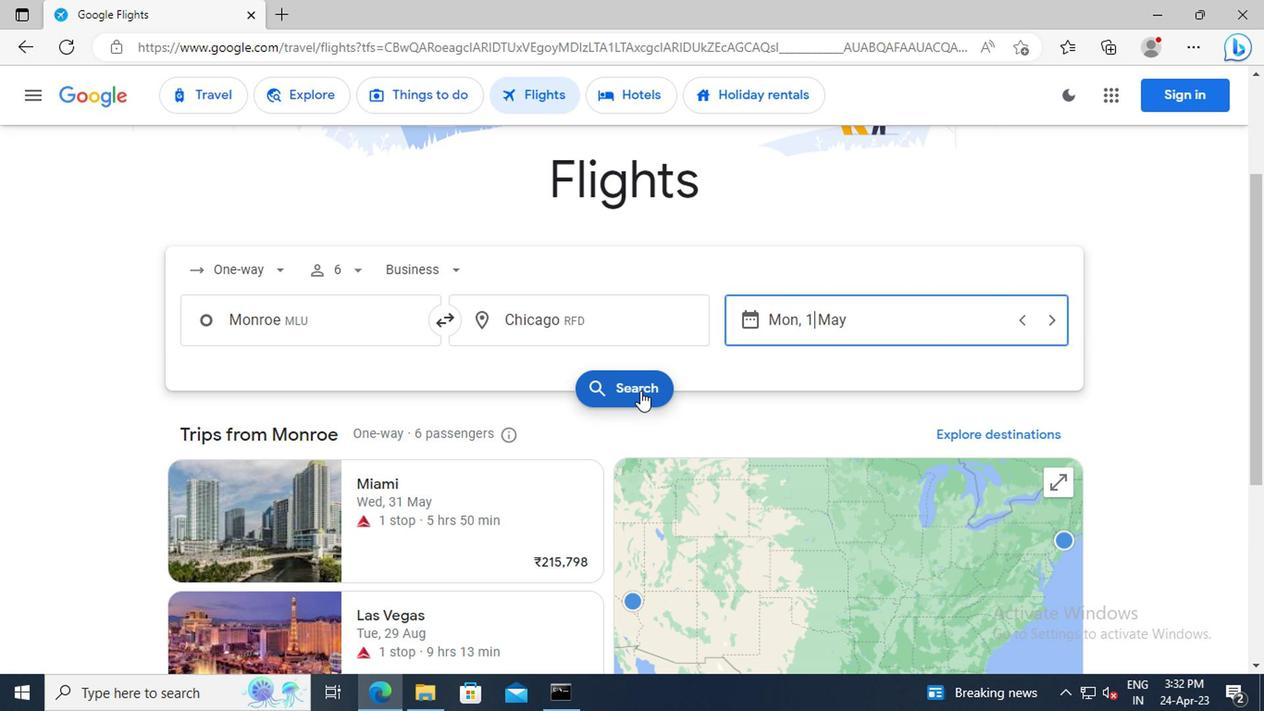 
Action: Mouse moved to (198, 262)
Screenshot: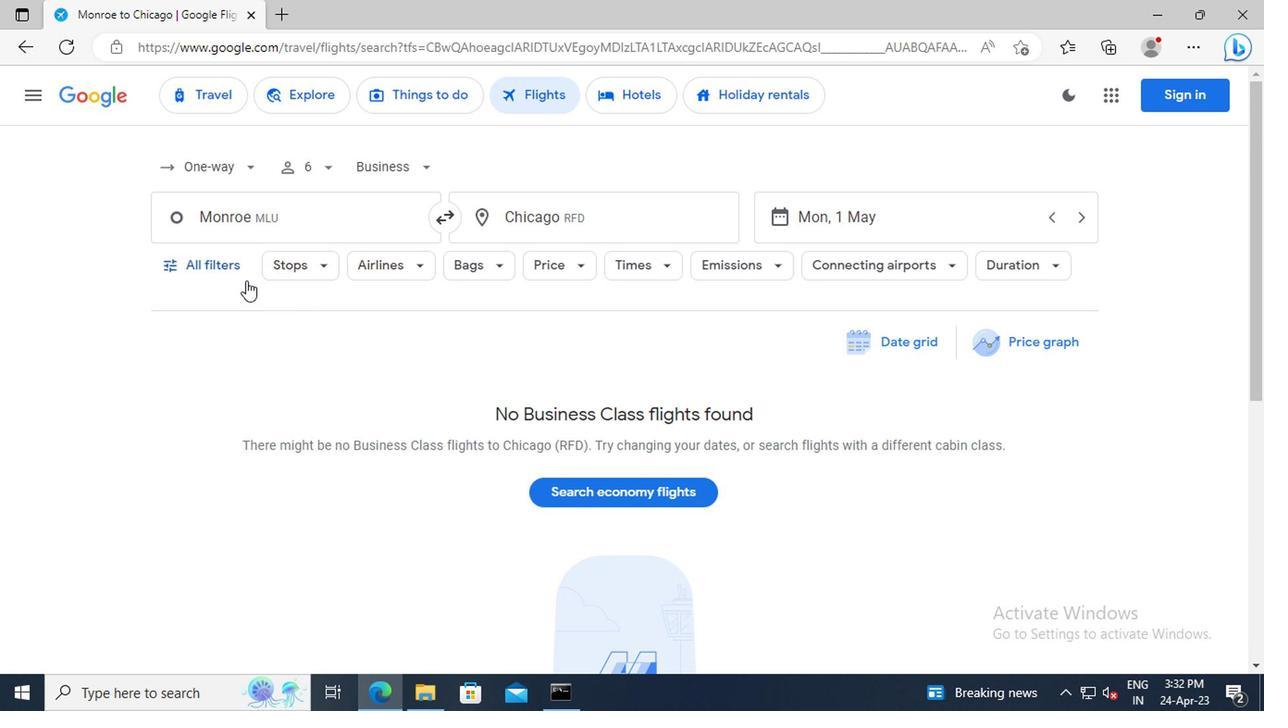 
Action: Mouse pressed left at (198, 262)
Screenshot: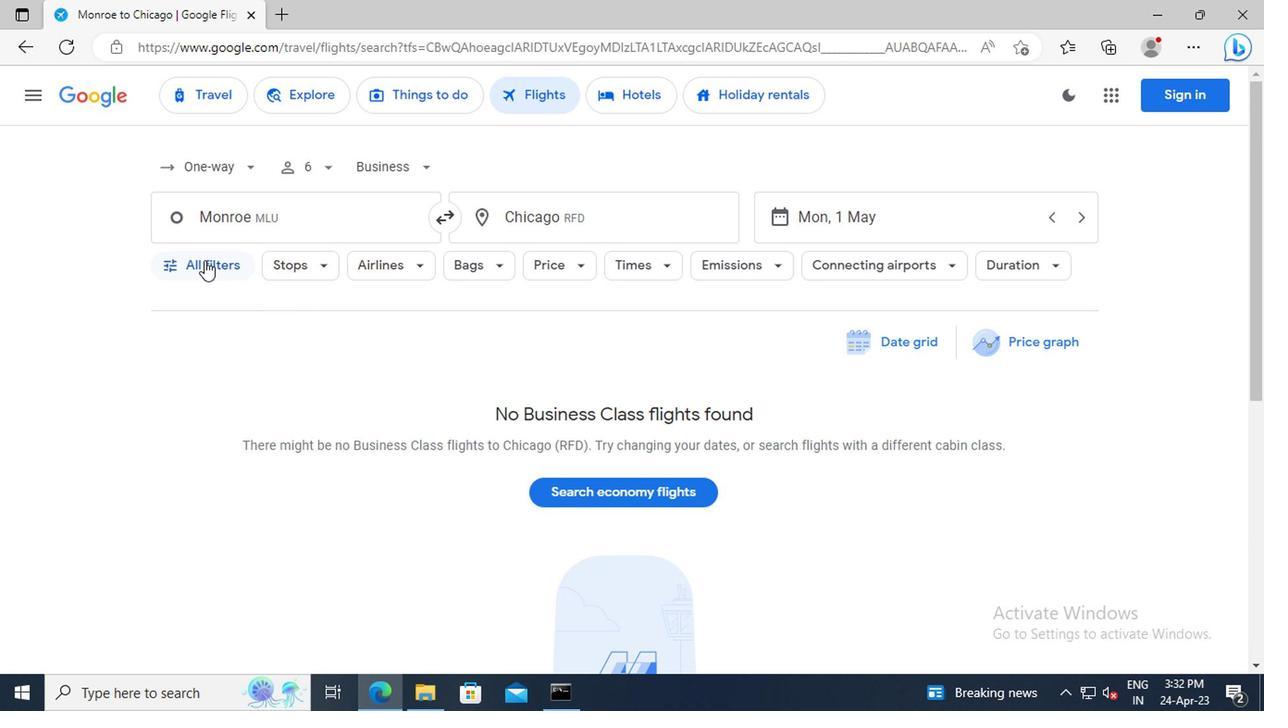 
Action: Mouse moved to (309, 372)
Screenshot: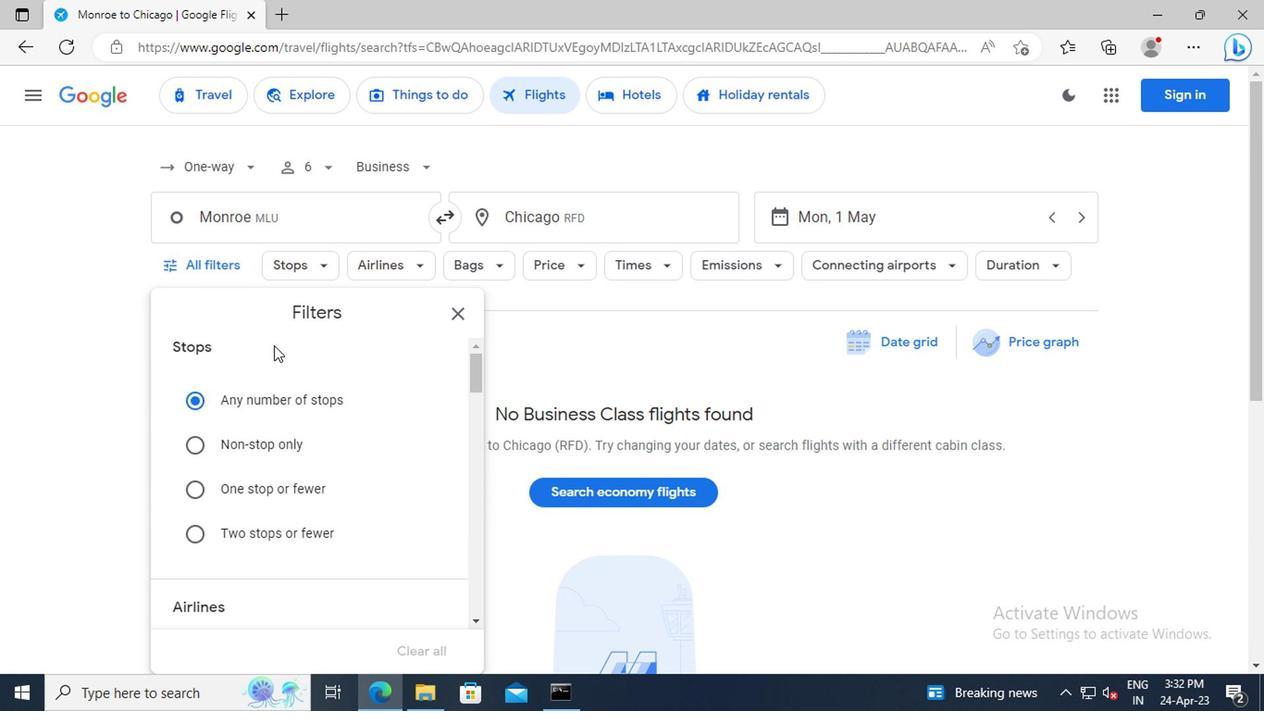 
Action: Mouse scrolled (309, 372) with delta (0, 0)
Screenshot: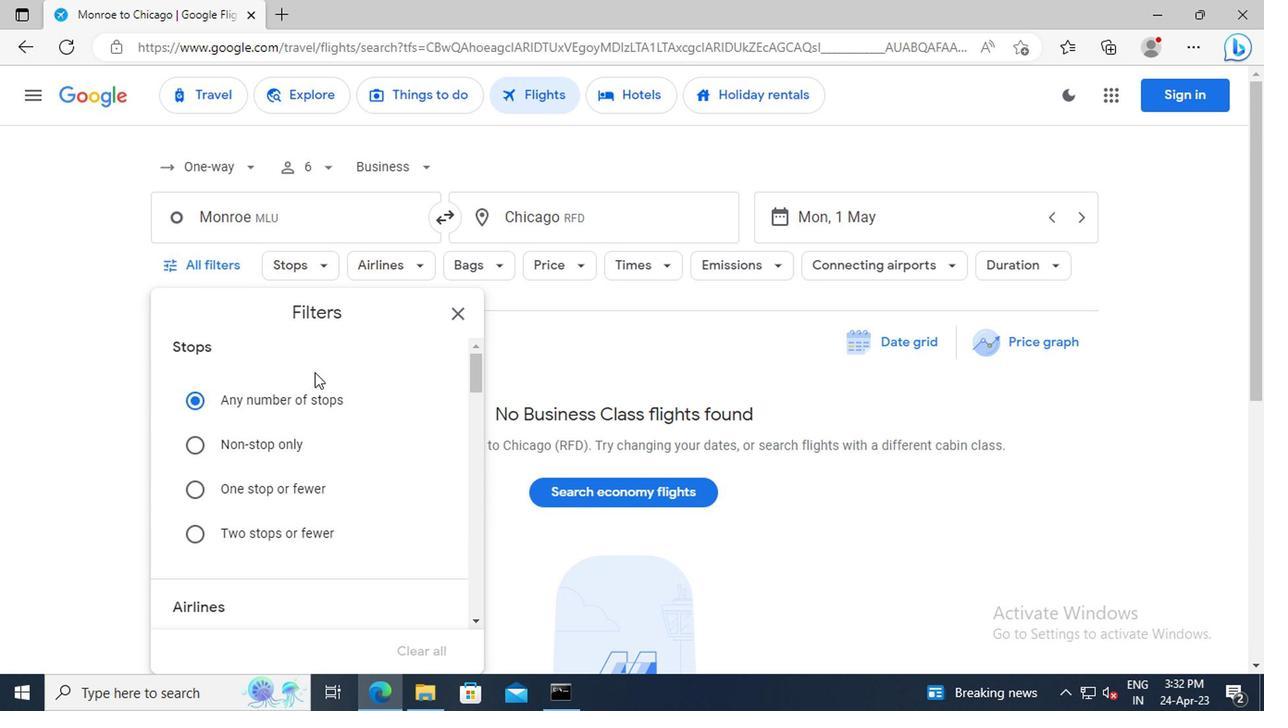 
Action: Mouse scrolled (309, 372) with delta (0, 0)
Screenshot: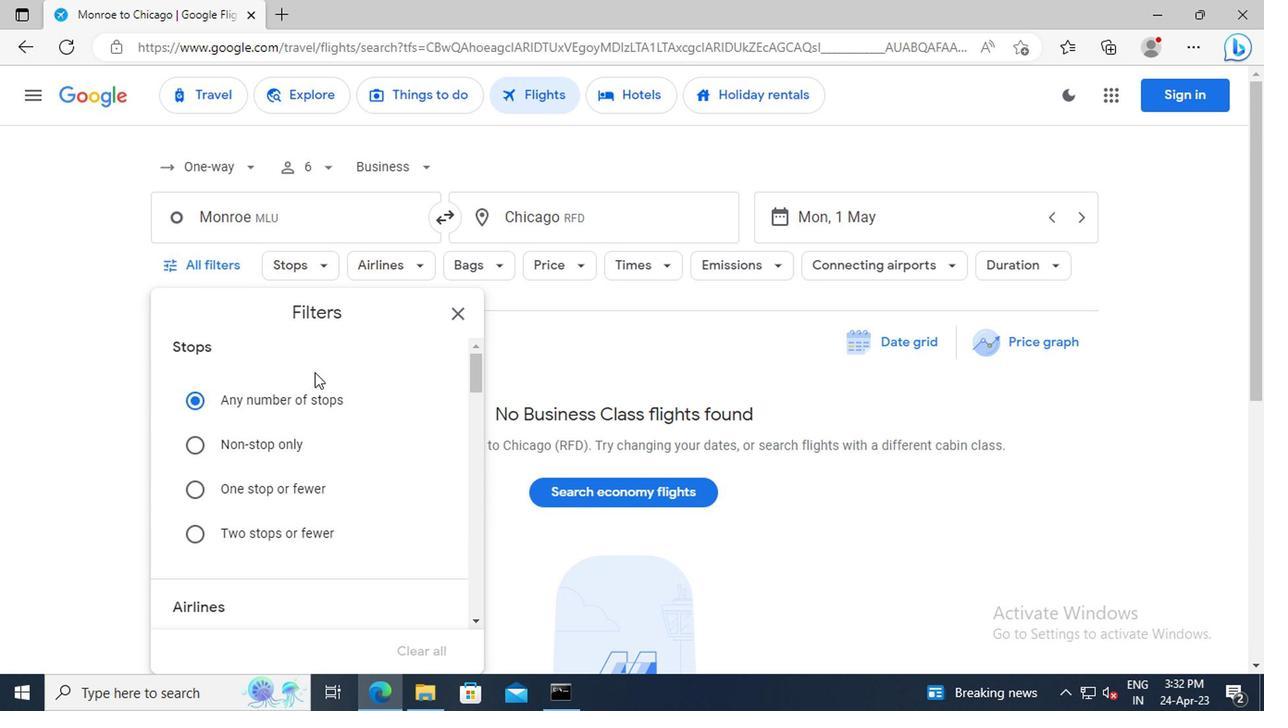
Action: Mouse scrolled (309, 372) with delta (0, 0)
Screenshot: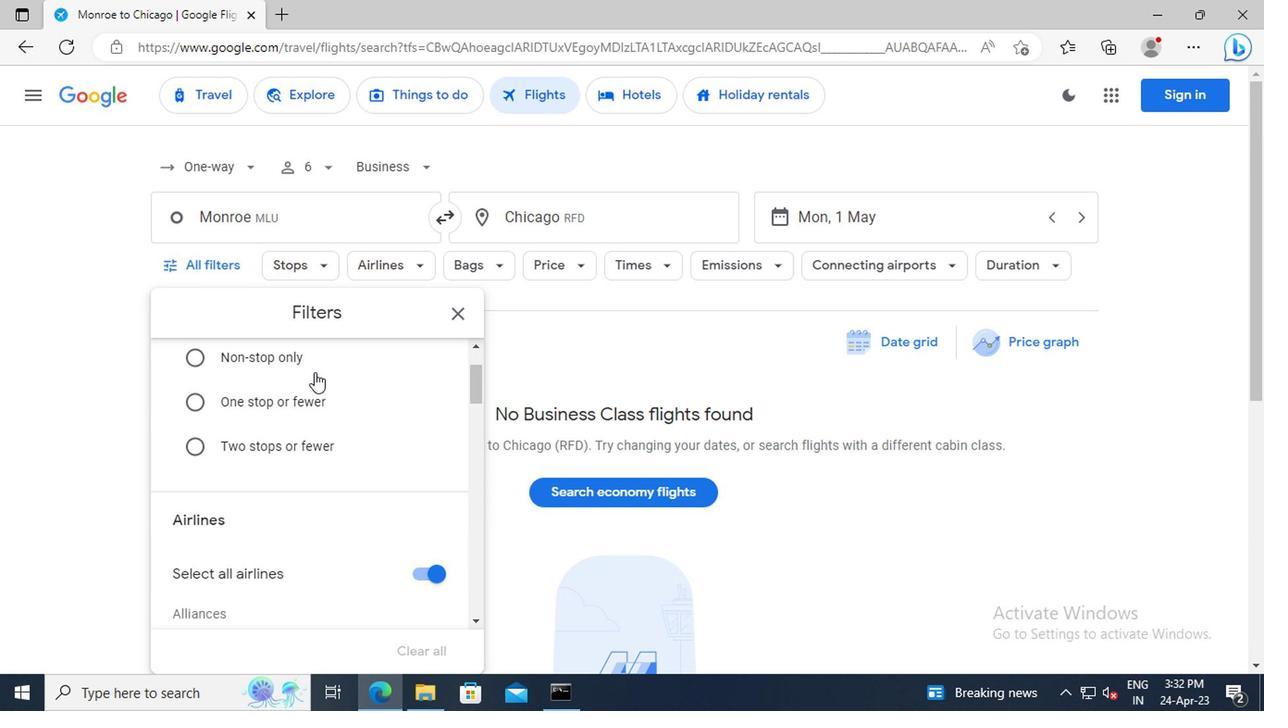 
Action: Mouse scrolled (309, 372) with delta (0, 0)
Screenshot: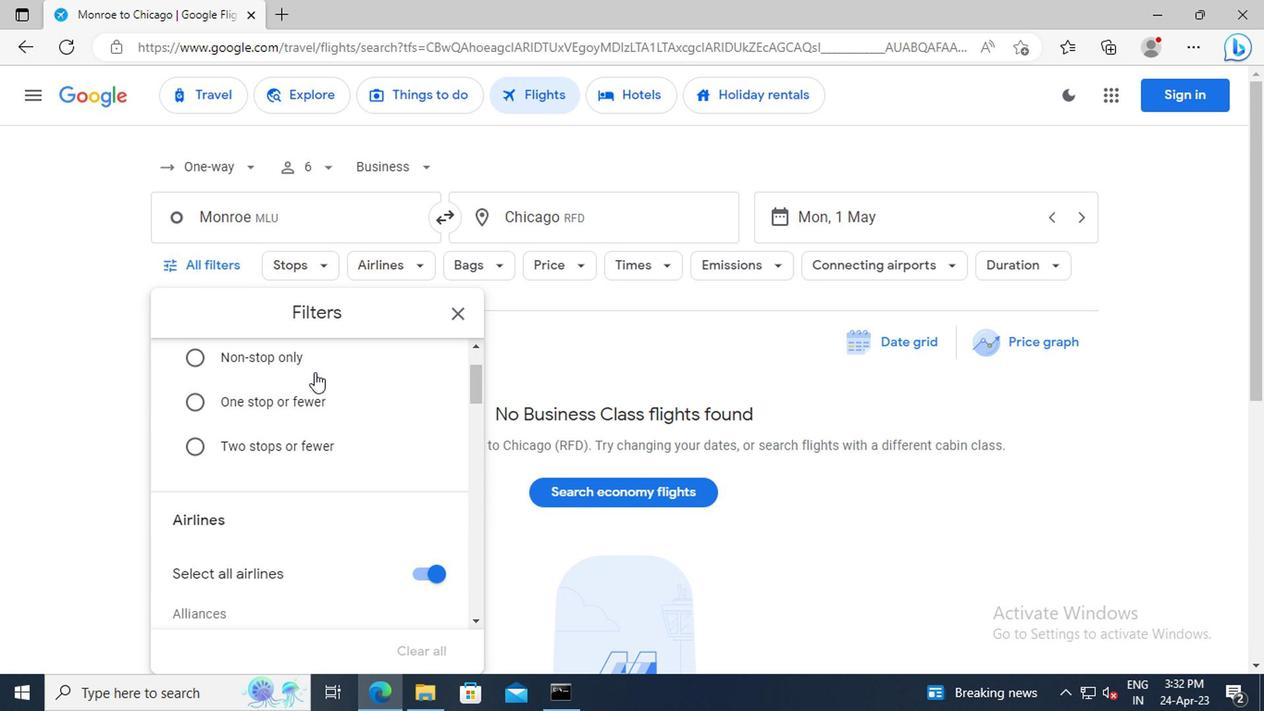 
Action: Mouse moved to (416, 479)
Screenshot: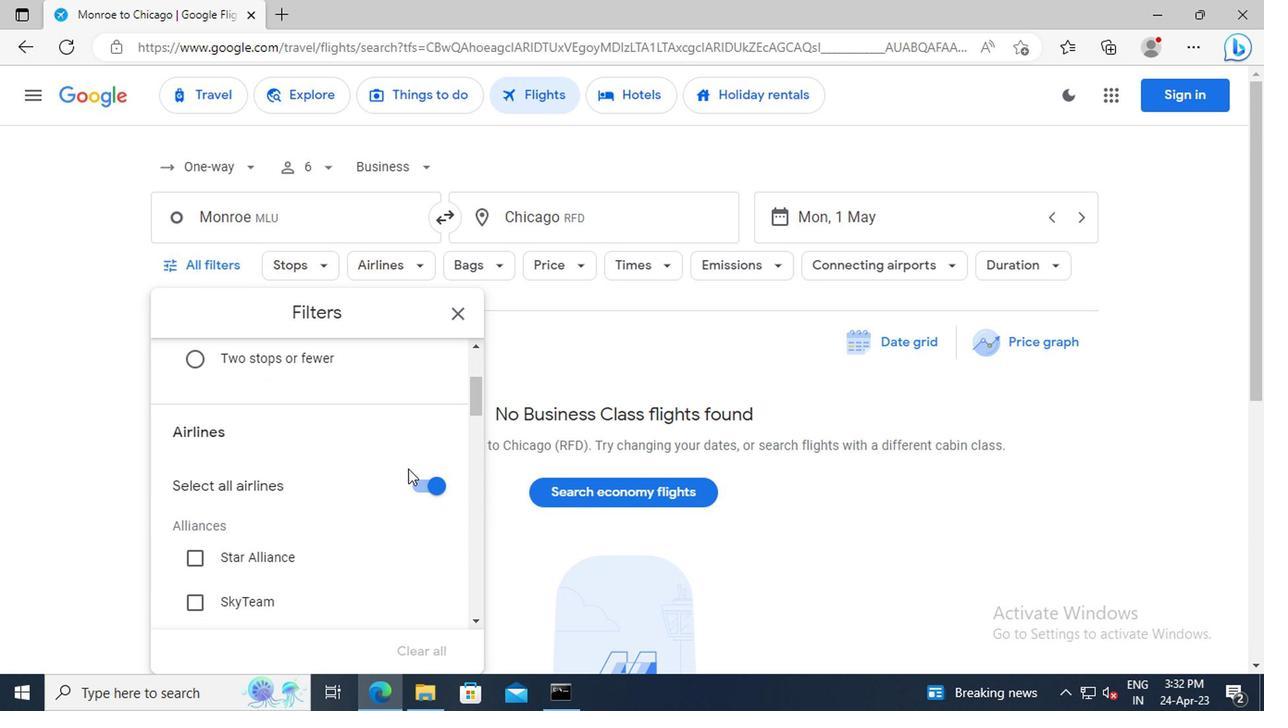
Action: Mouse pressed left at (416, 479)
Screenshot: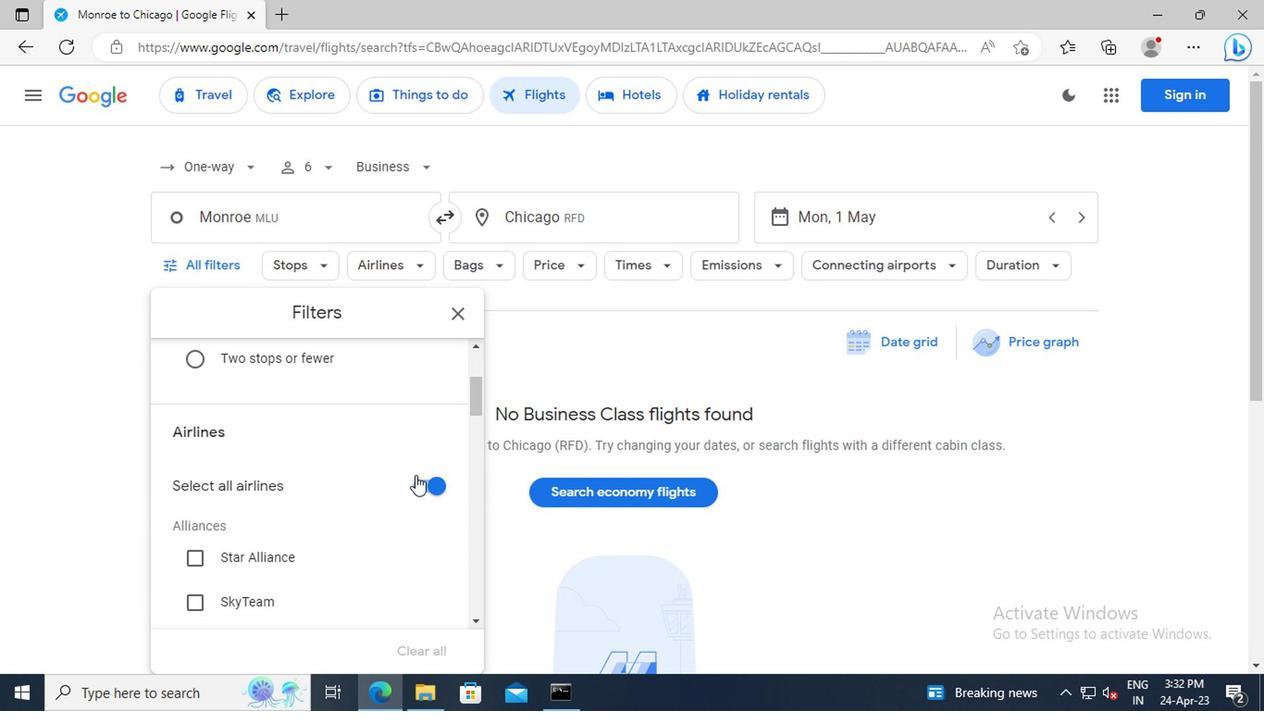 
Action: Mouse moved to (364, 414)
Screenshot: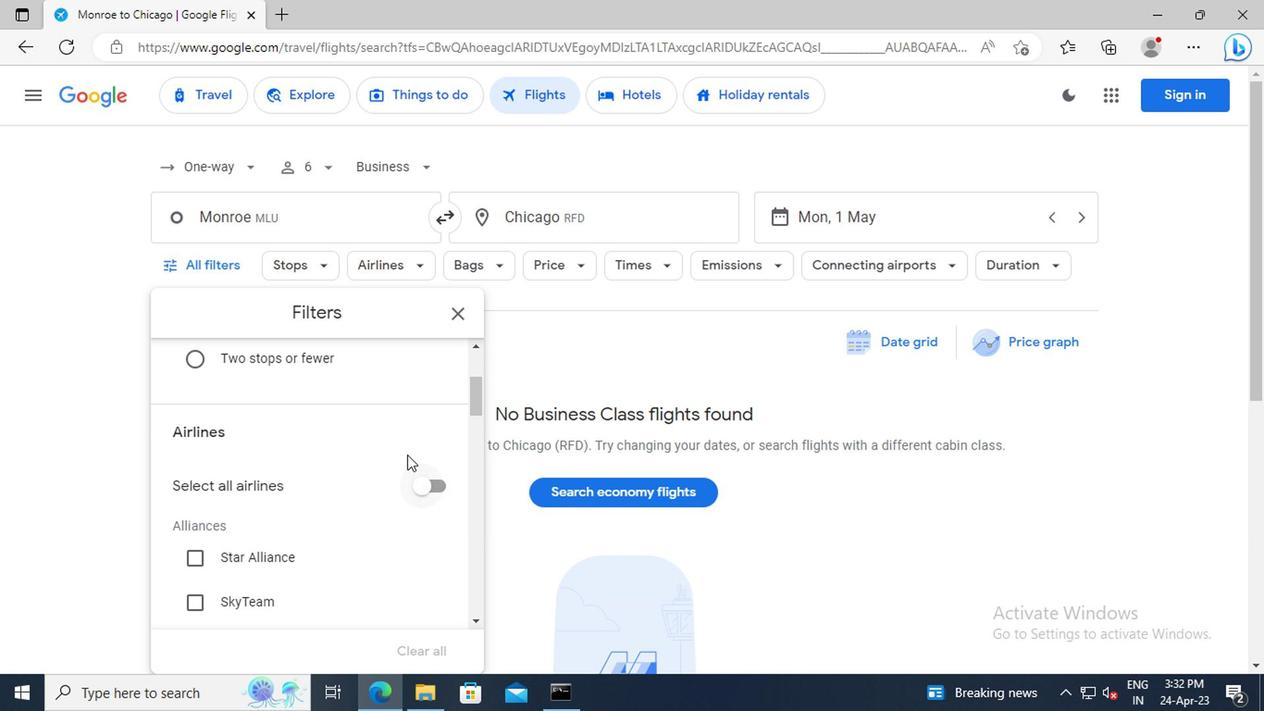 
Action: Mouse scrolled (364, 413) with delta (0, 0)
Screenshot: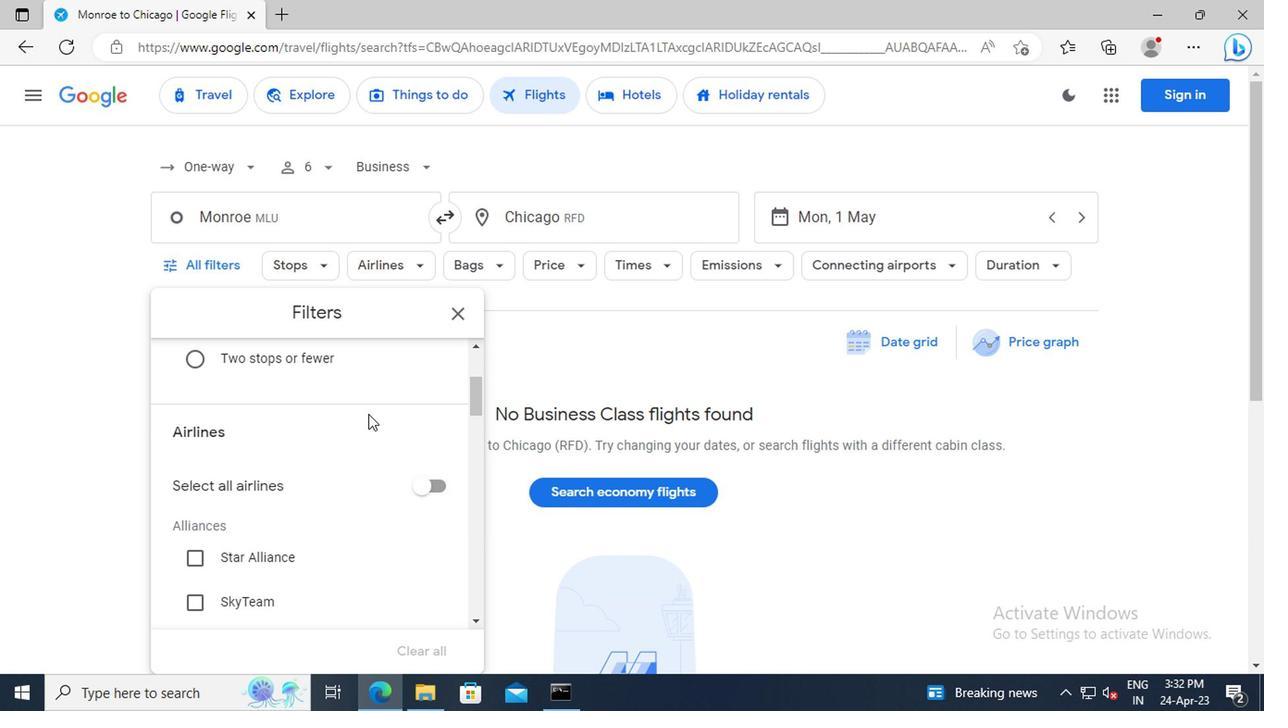 
Action: Mouse scrolled (364, 413) with delta (0, 0)
Screenshot: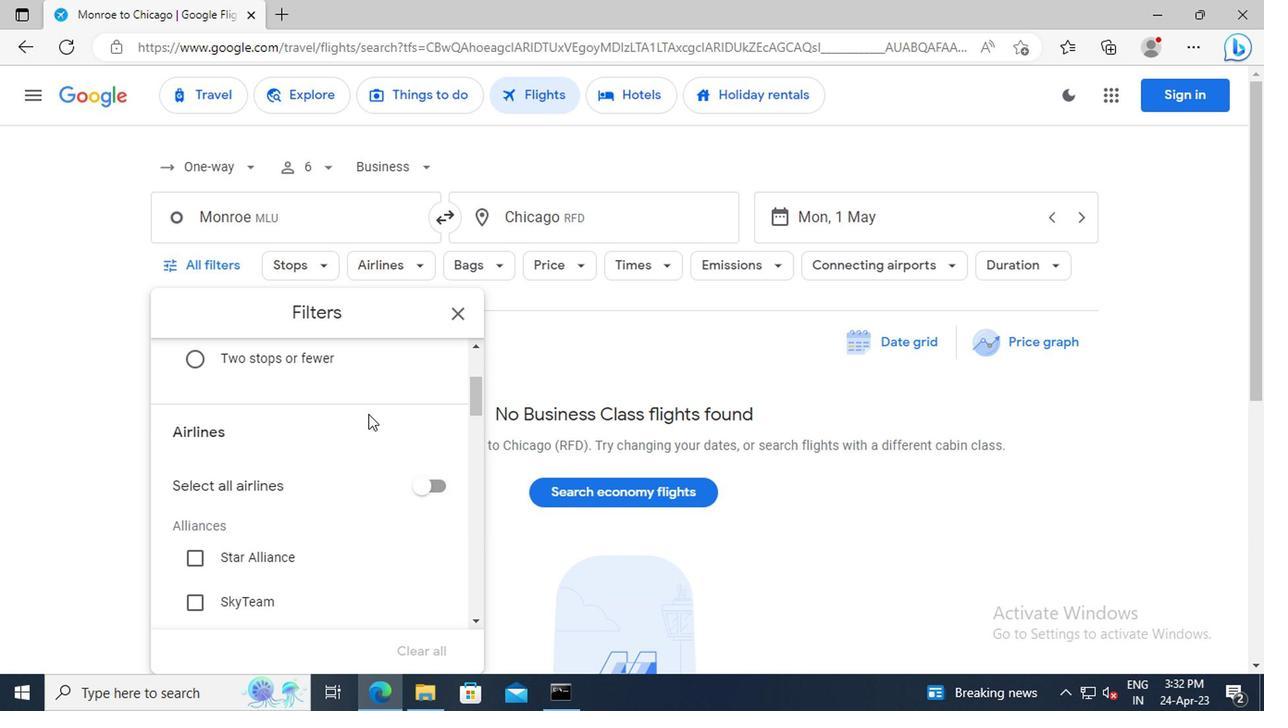 
Action: Mouse scrolled (364, 413) with delta (0, 0)
Screenshot: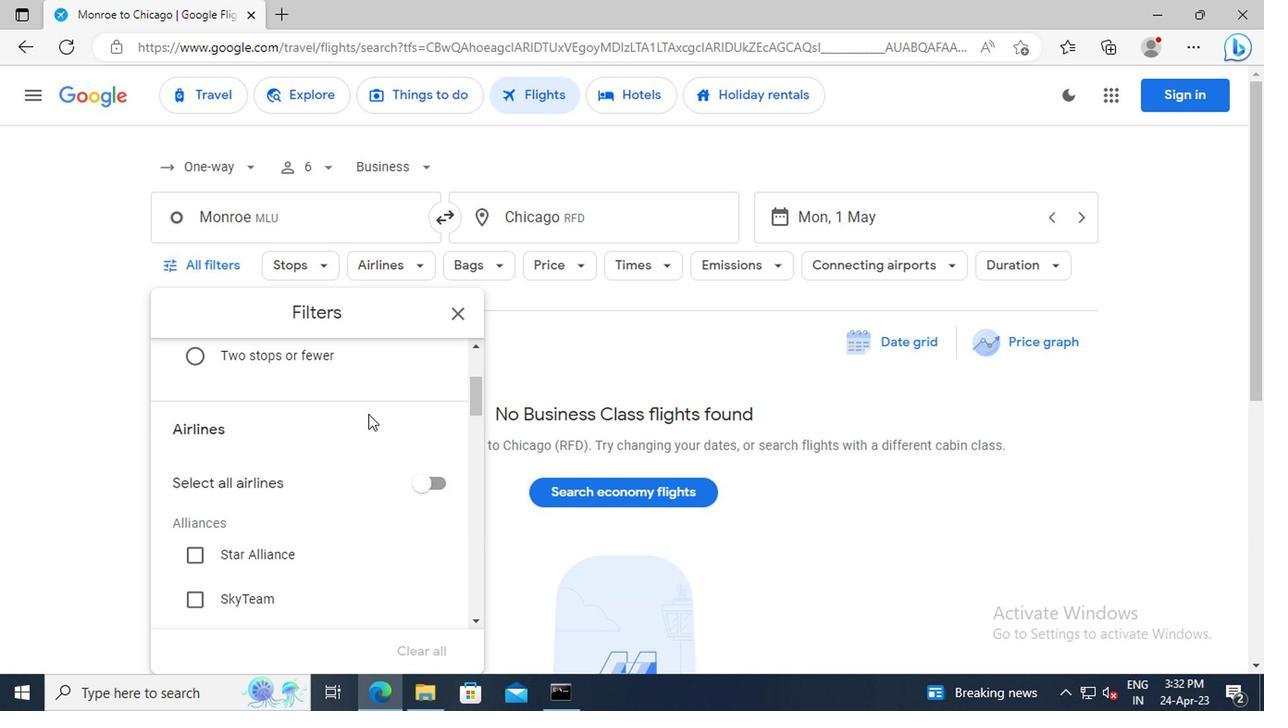 
Action: Mouse scrolled (364, 413) with delta (0, 0)
Screenshot: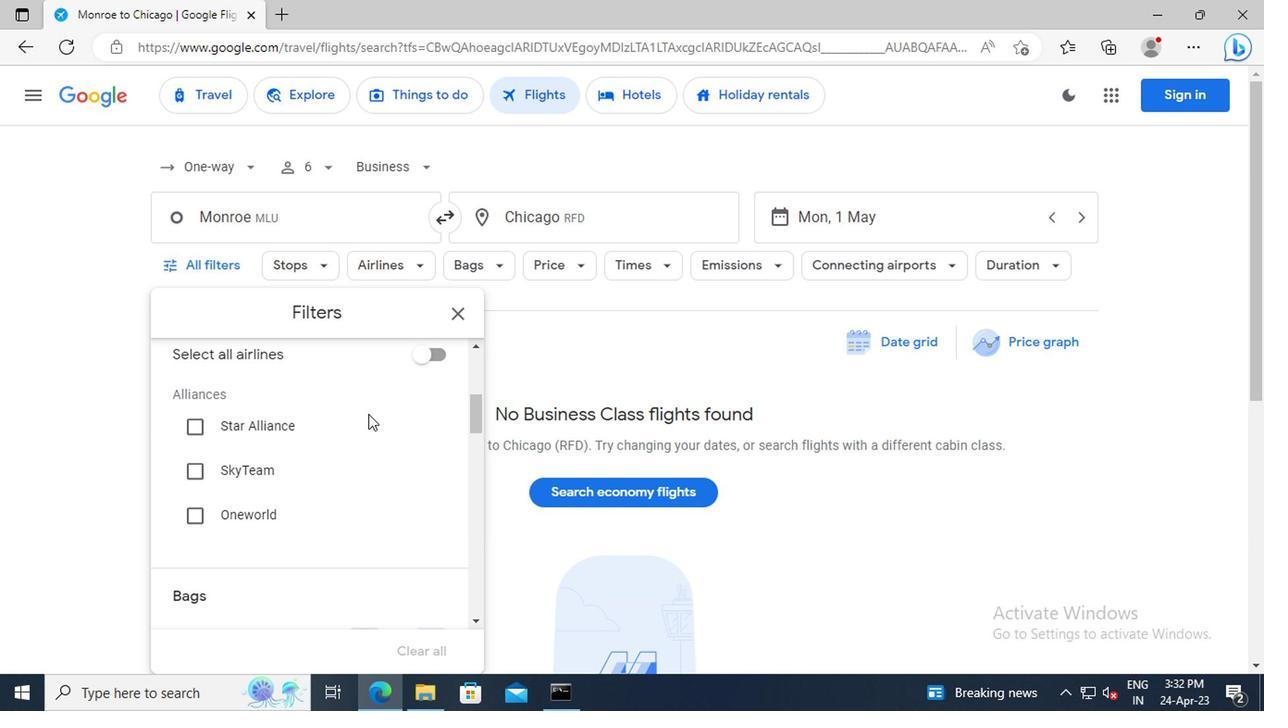 
Action: Mouse scrolled (364, 413) with delta (0, 0)
Screenshot: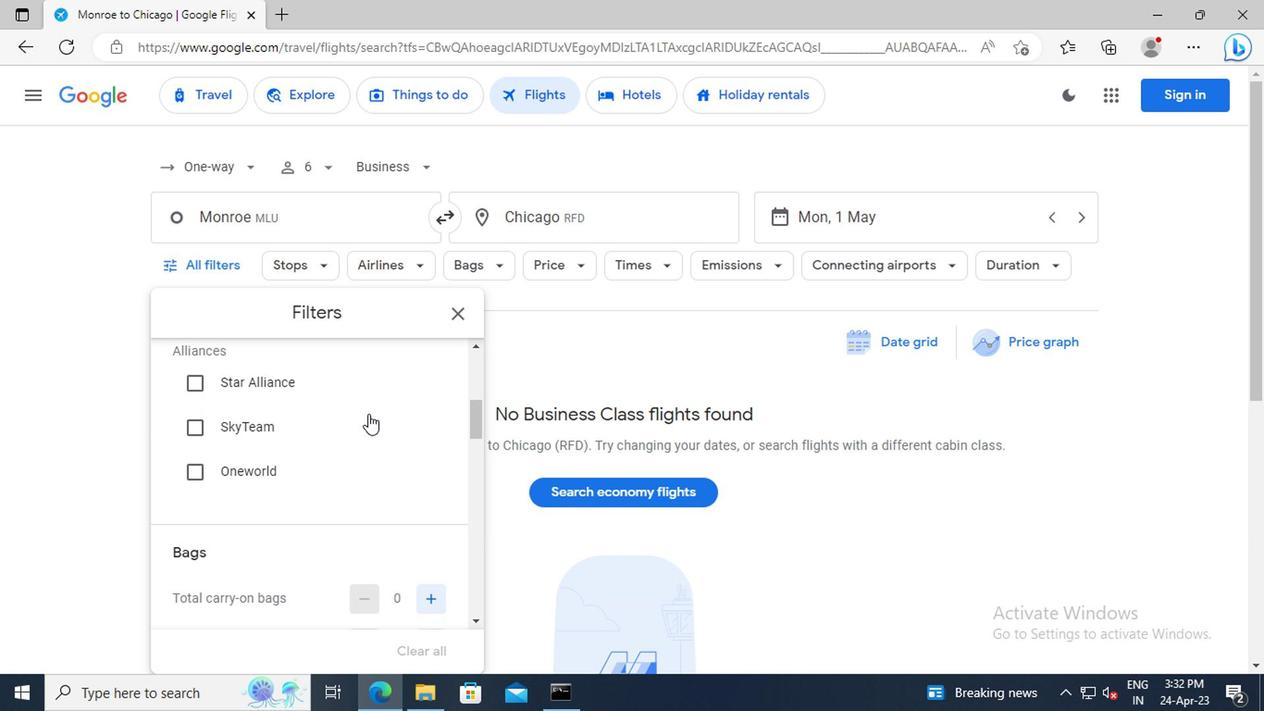 
Action: Mouse scrolled (364, 413) with delta (0, 0)
Screenshot: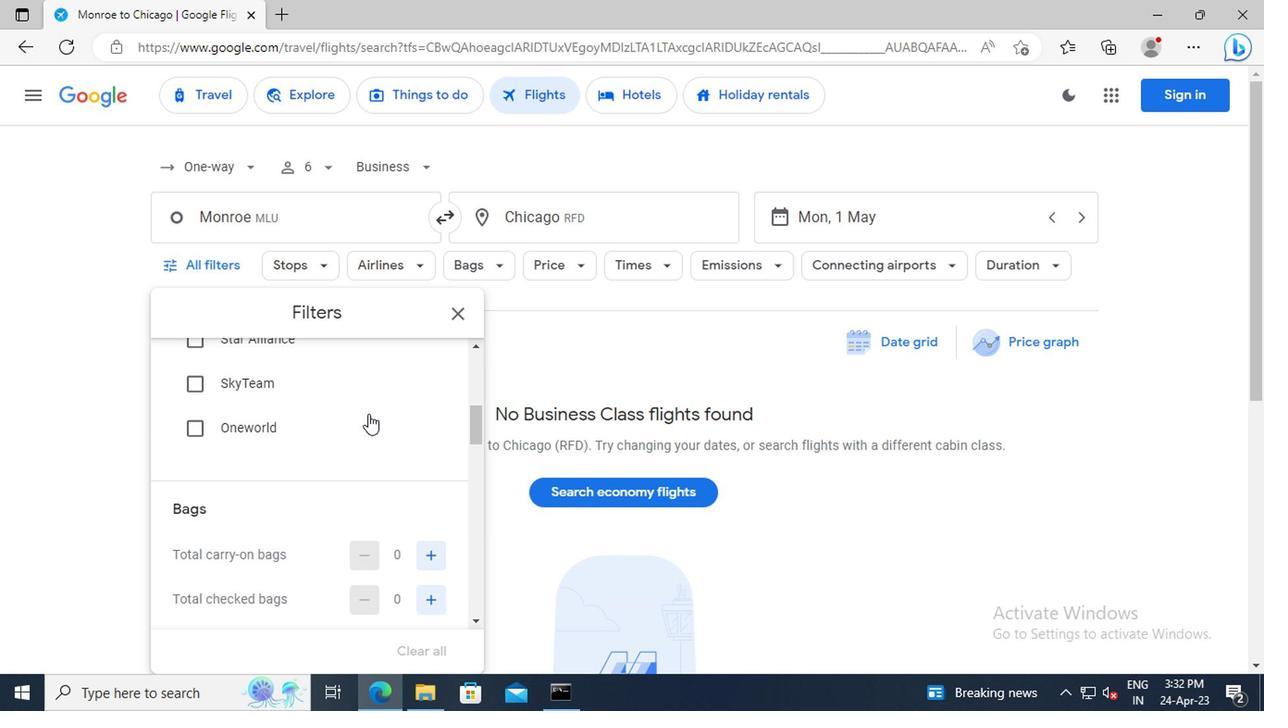 
Action: Mouse scrolled (364, 413) with delta (0, 0)
Screenshot: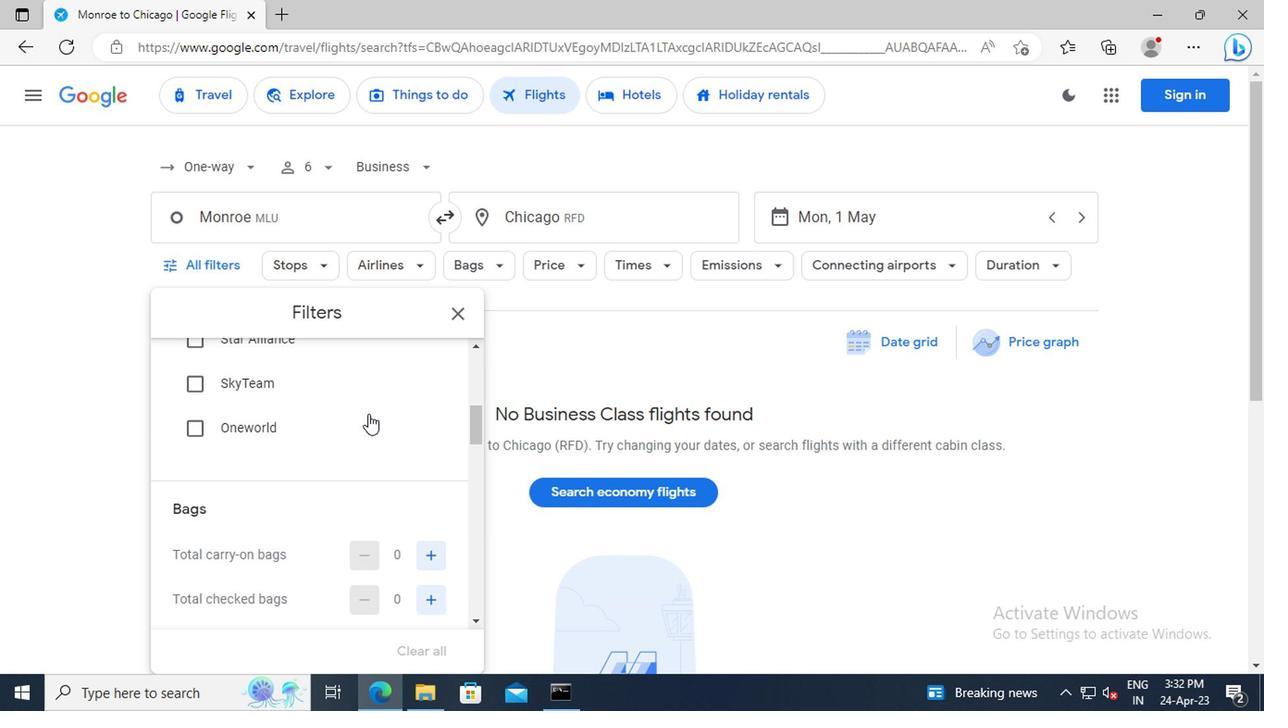 
Action: Mouse moved to (431, 509)
Screenshot: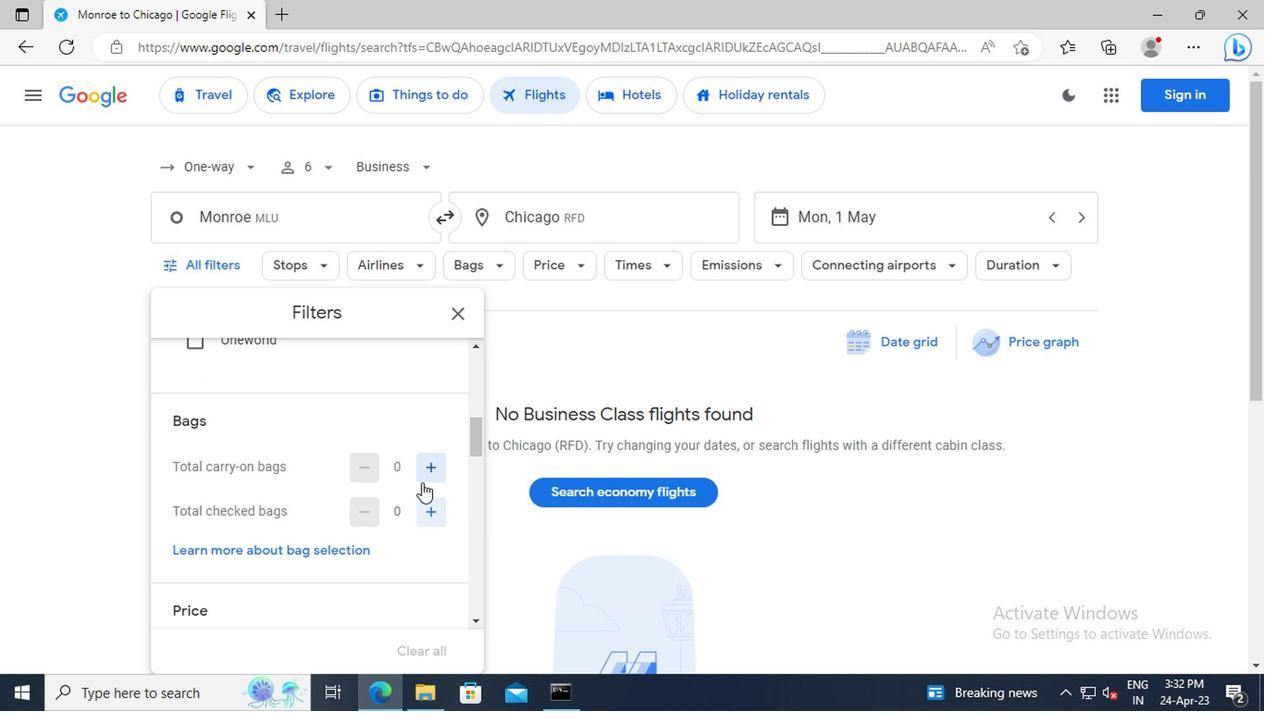 
Action: Mouse pressed left at (431, 509)
Screenshot: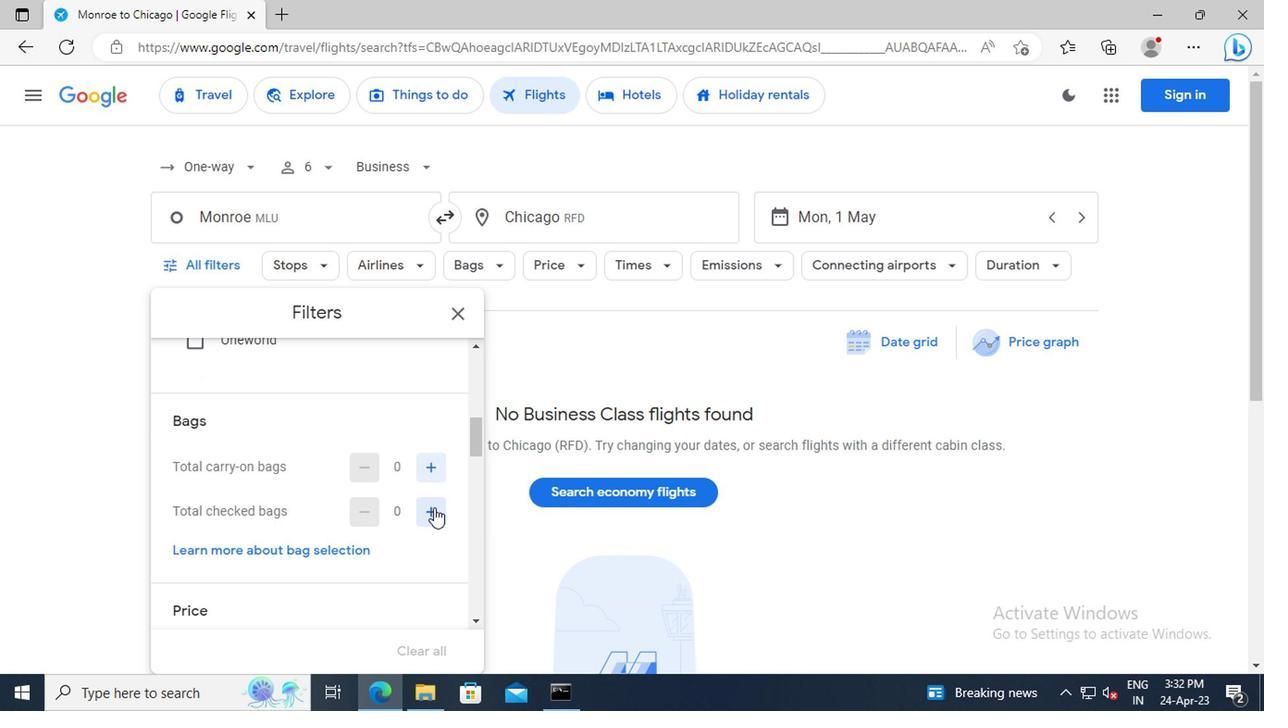 
Action: Mouse pressed left at (431, 509)
Screenshot: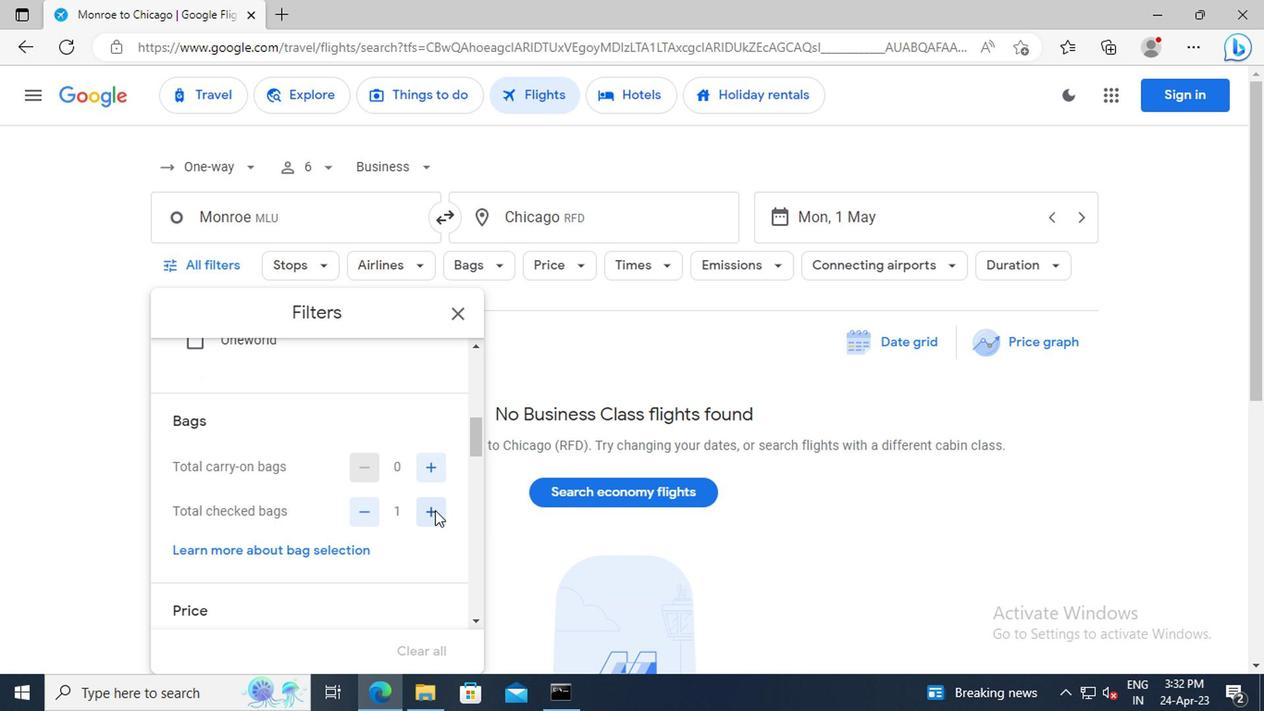 
Action: Mouse pressed left at (431, 509)
Screenshot: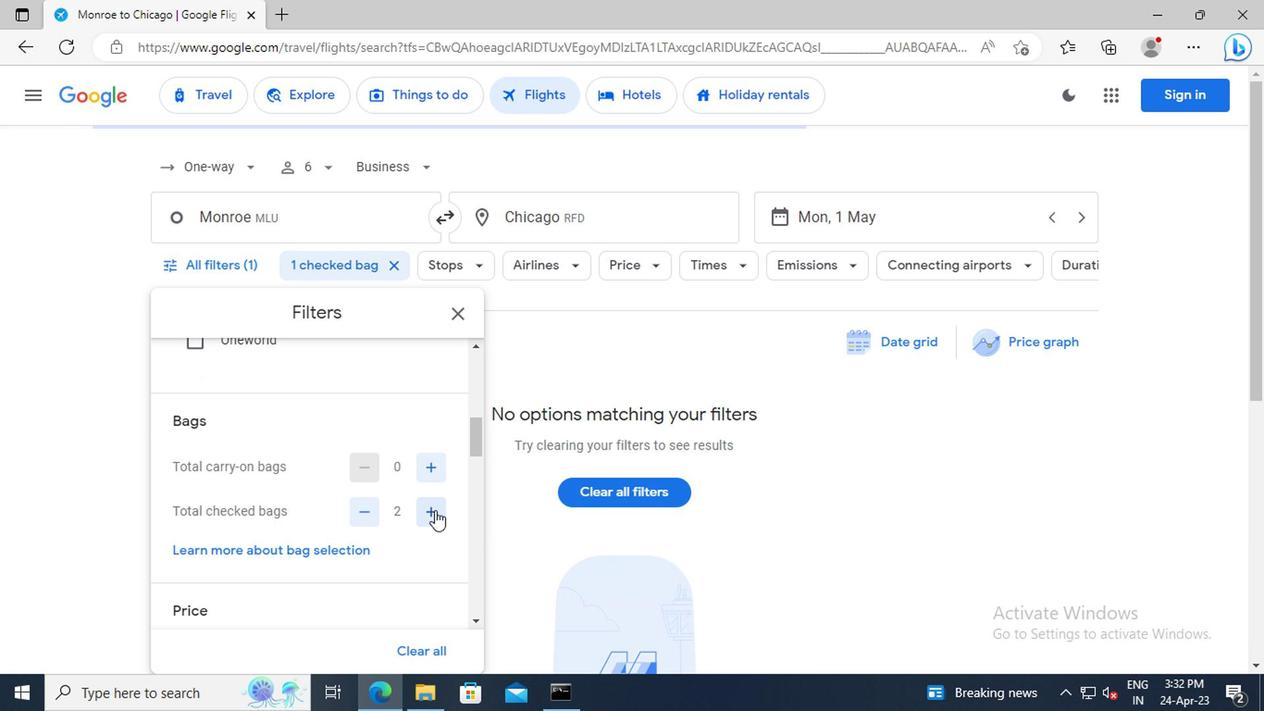 
Action: Mouse pressed left at (431, 509)
Screenshot: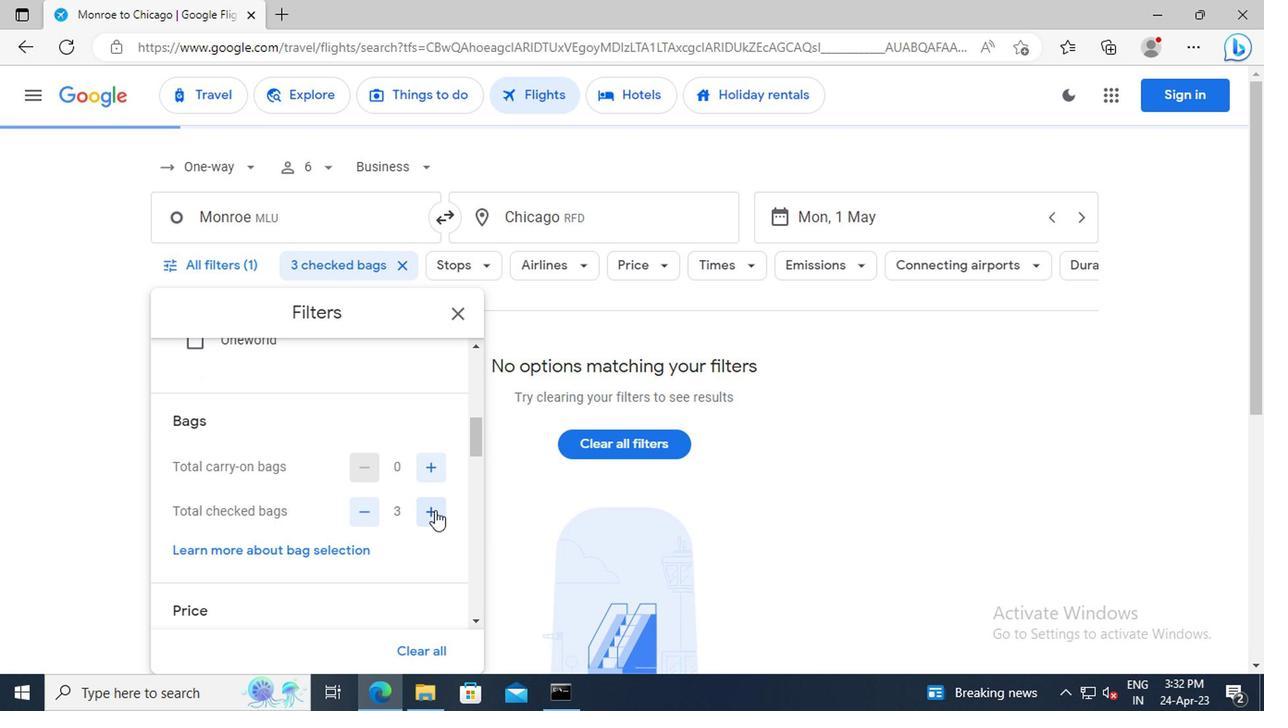 
Action: Mouse moved to (342, 465)
Screenshot: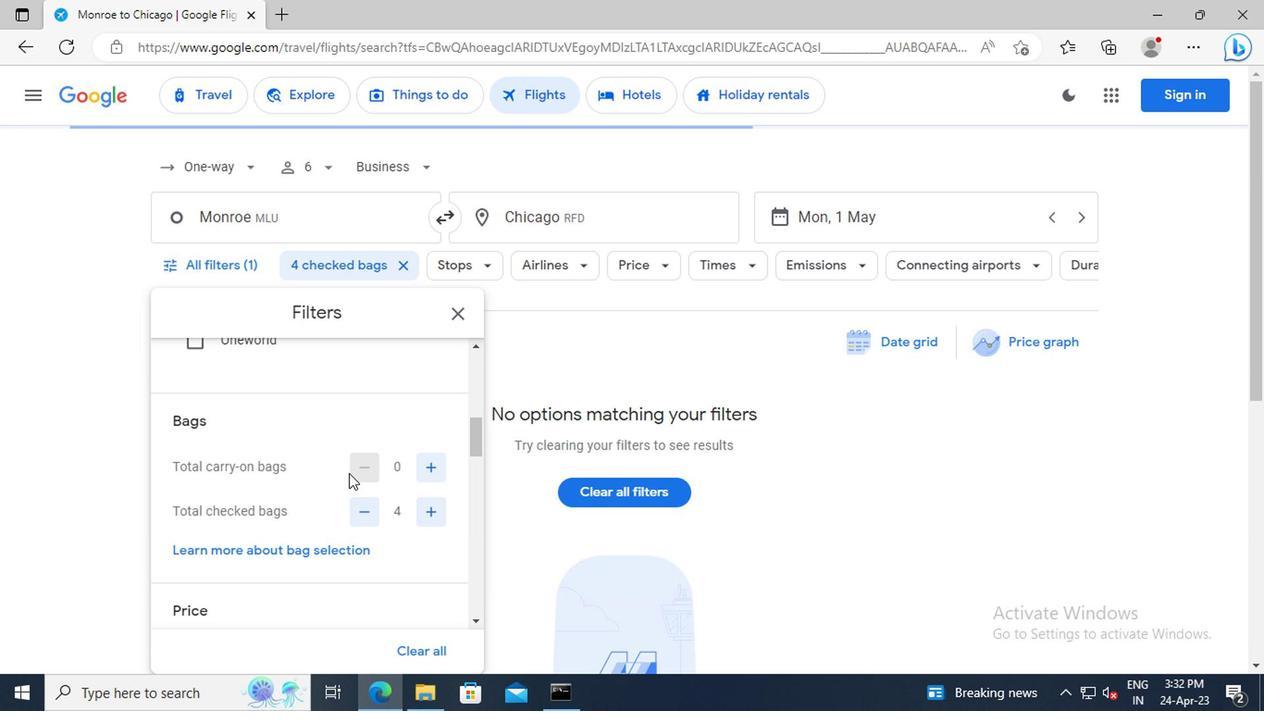
Action: Mouse scrolled (342, 464) with delta (0, -1)
Screenshot: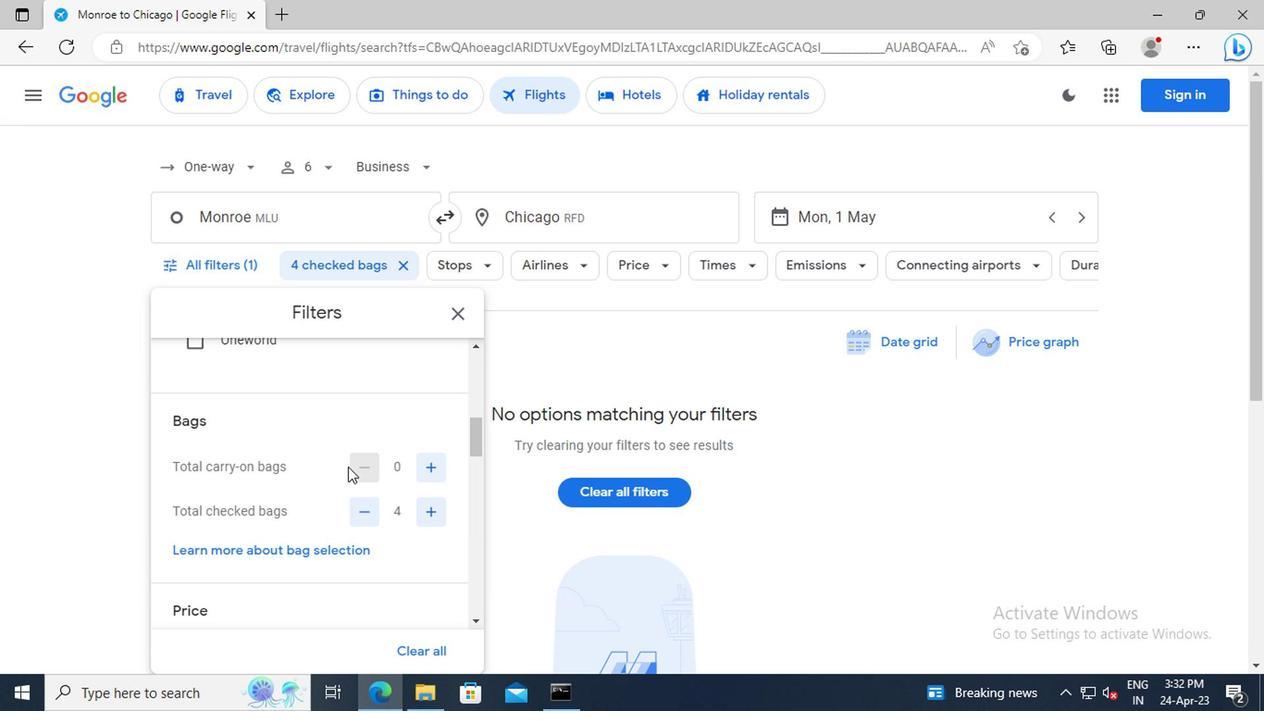 
Action: Mouse scrolled (342, 464) with delta (0, -1)
Screenshot: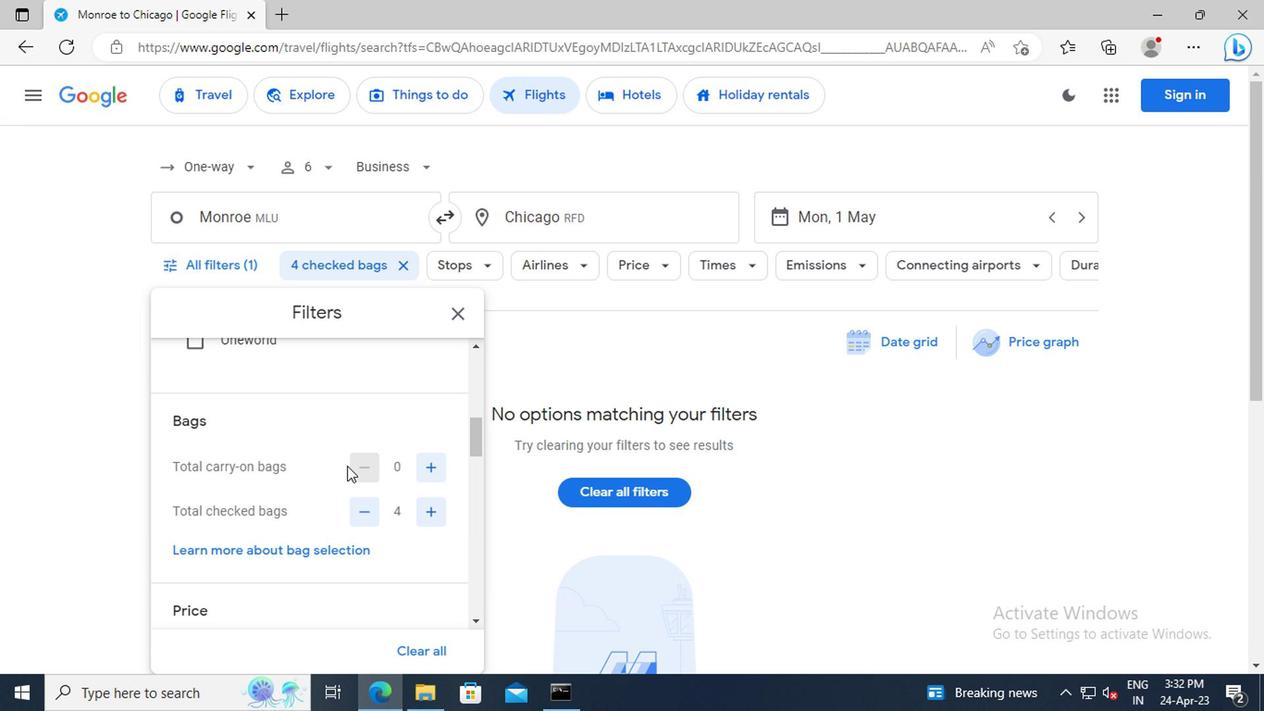 
Action: Mouse scrolled (342, 464) with delta (0, -1)
Screenshot: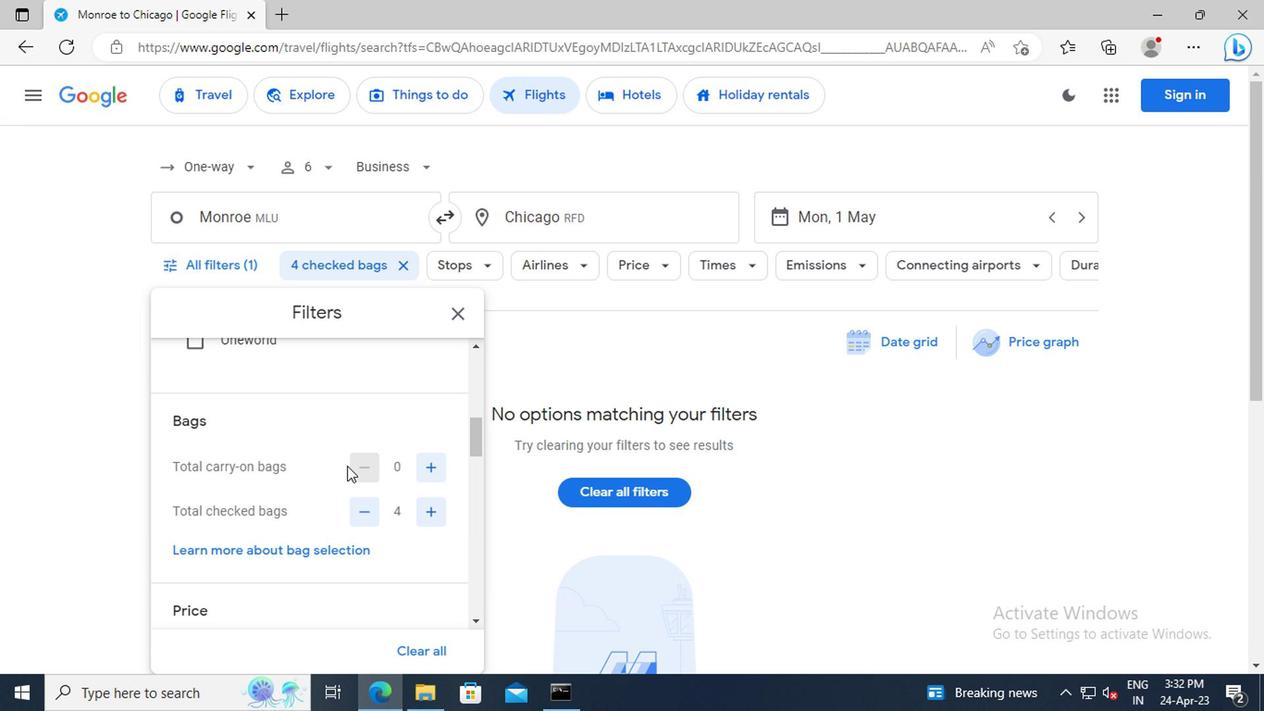 
Action: Mouse scrolled (342, 464) with delta (0, -1)
Screenshot: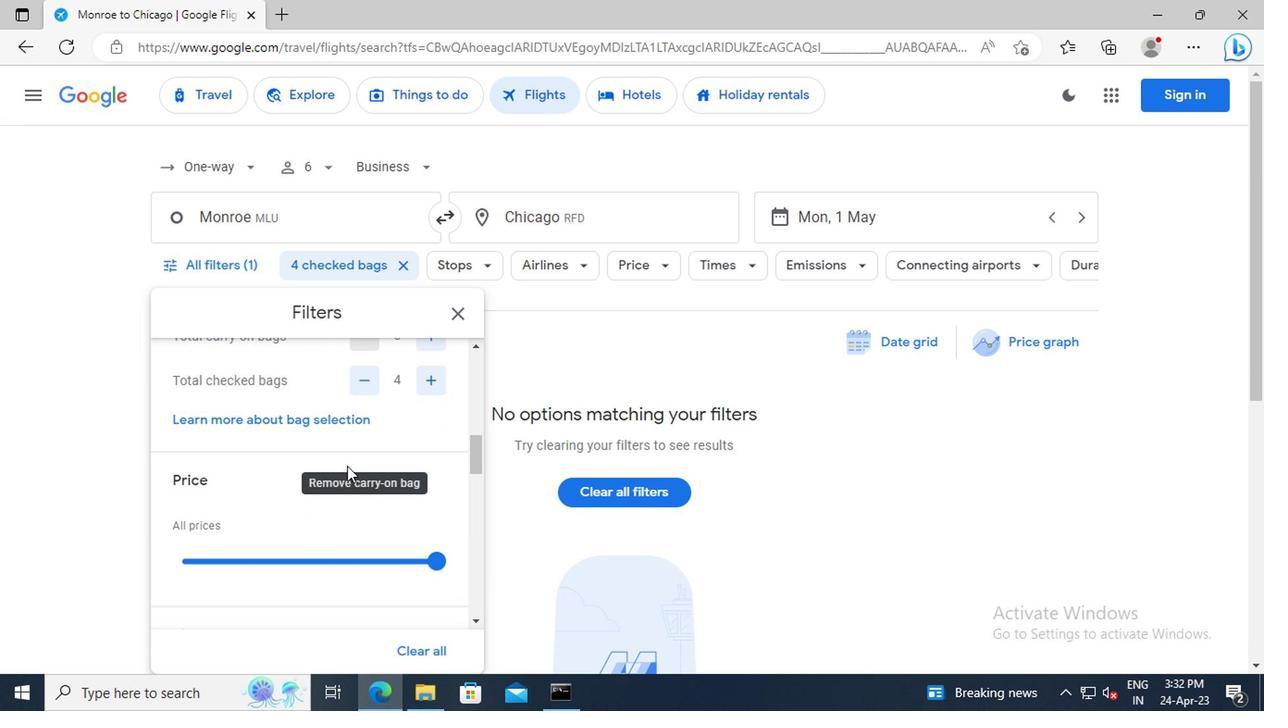
Action: Mouse scrolled (342, 464) with delta (0, -1)
Screenshot: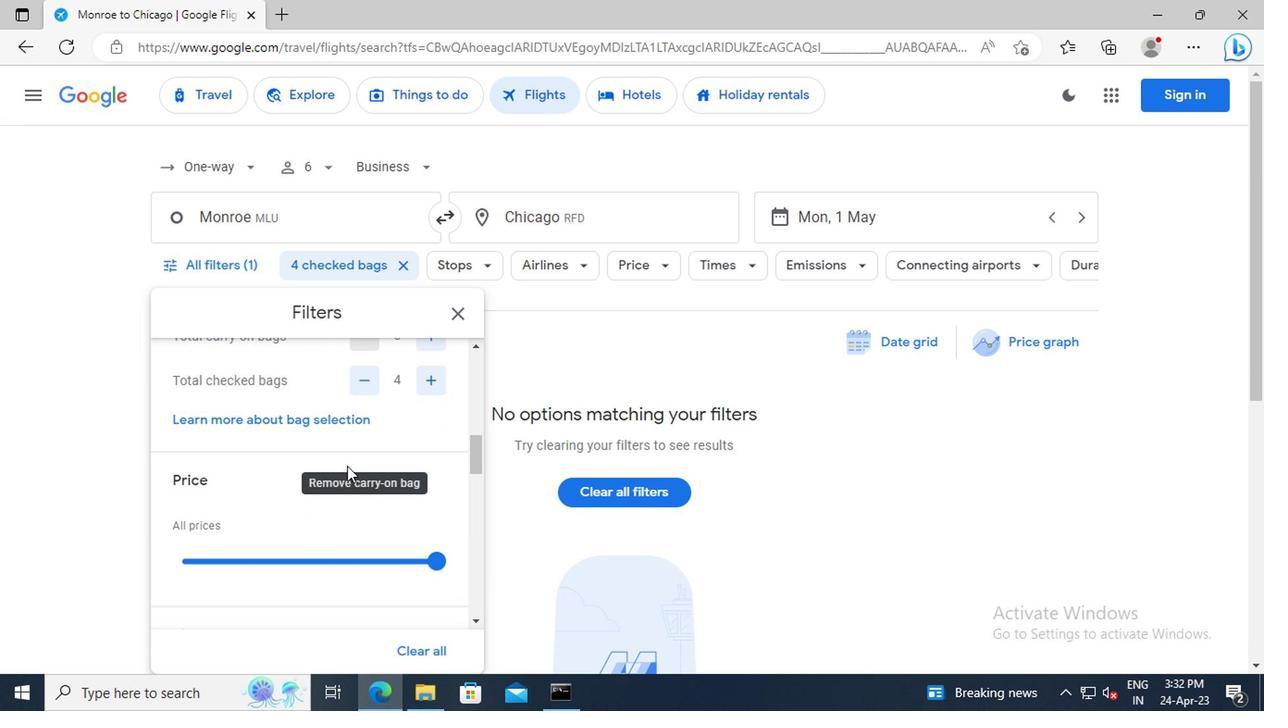 
Action: Mouse moved to (431, 472)
Screenshot: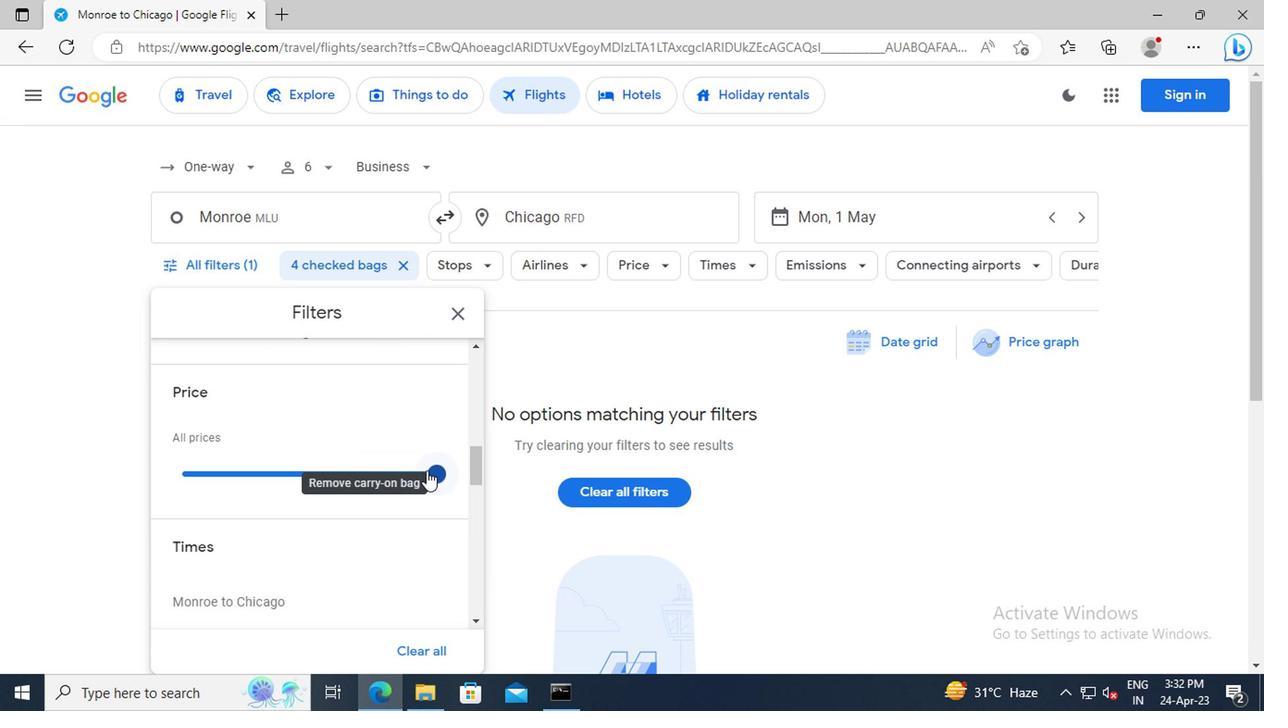 
Action: Mouse pressed left at (431, 472)
Screenshot: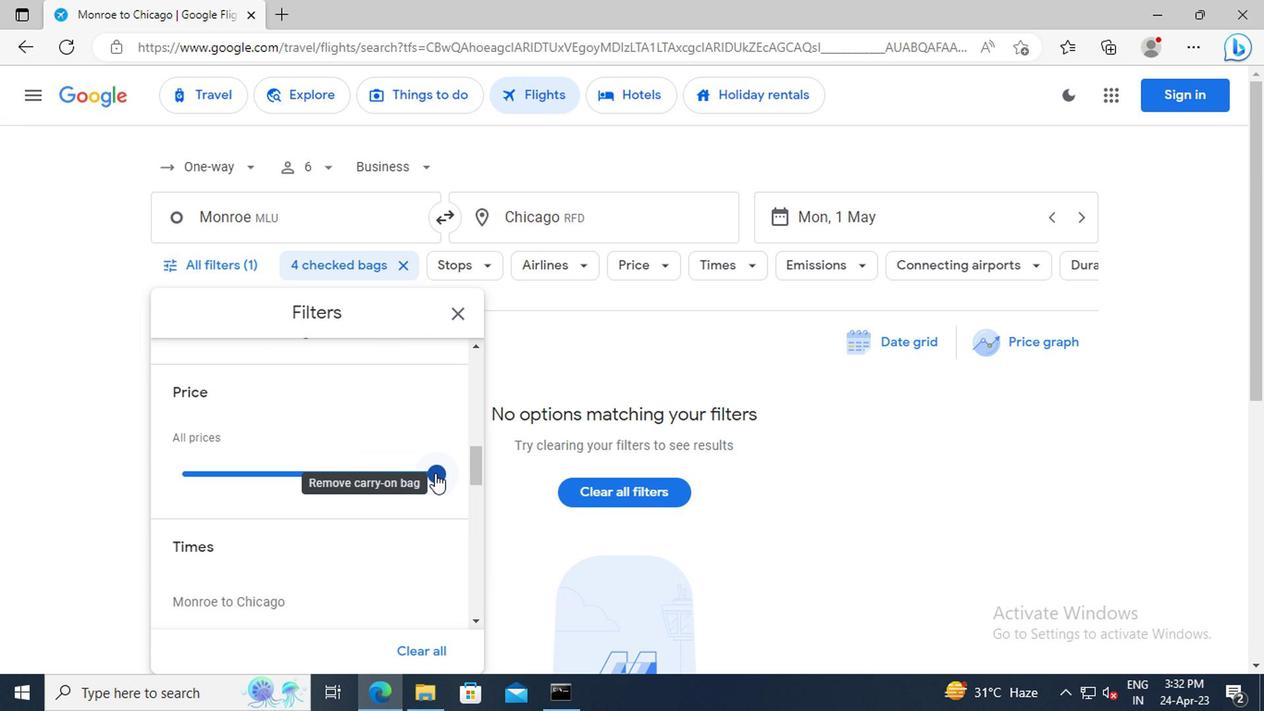 
Action: Mouse moved to (375, 437)
Screenshot: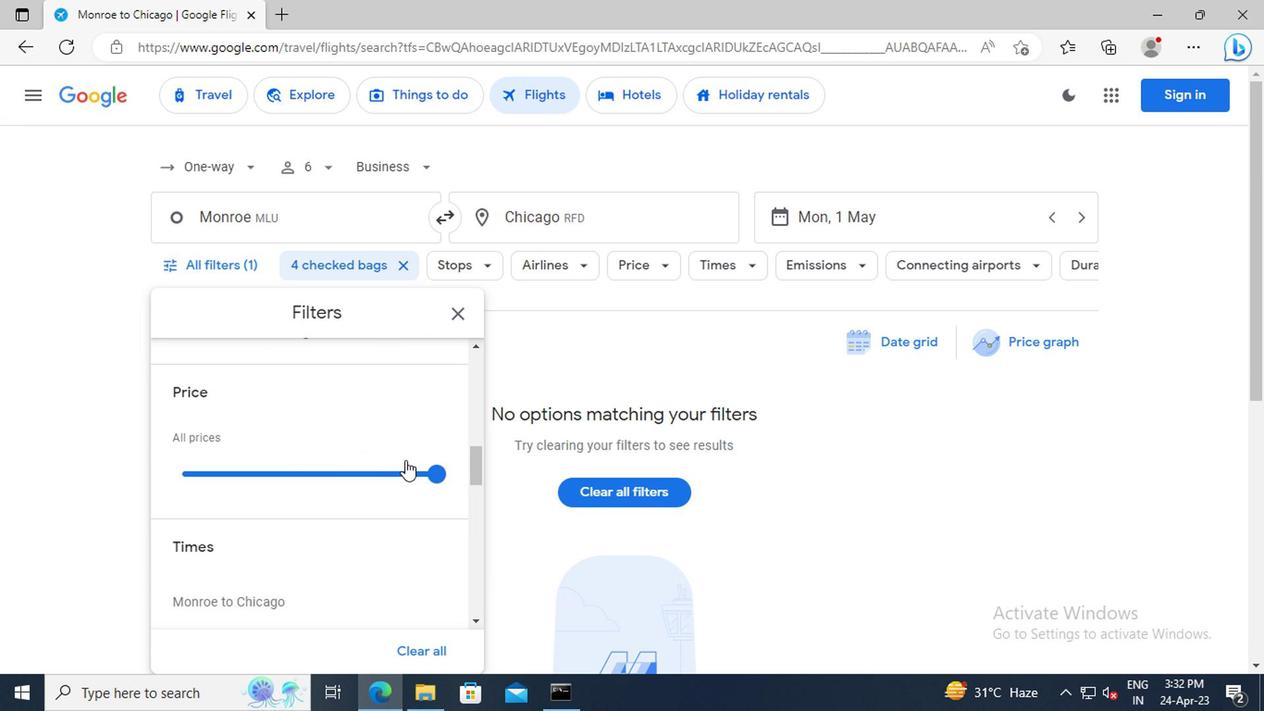 
Action: Mouse scrolled (375, 435) with delta (0, -1)
Screenshot: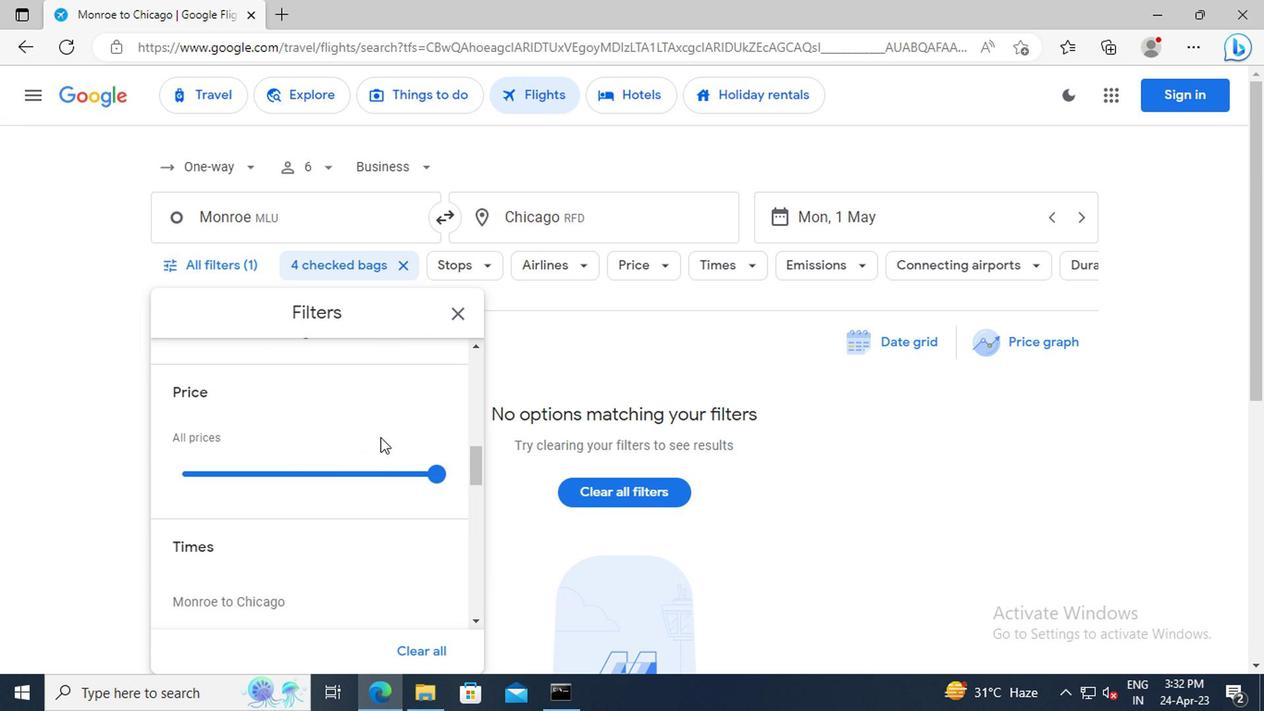 
Action: Mouse scrolled (375, 435) with delta (0, -1)
Screenshot: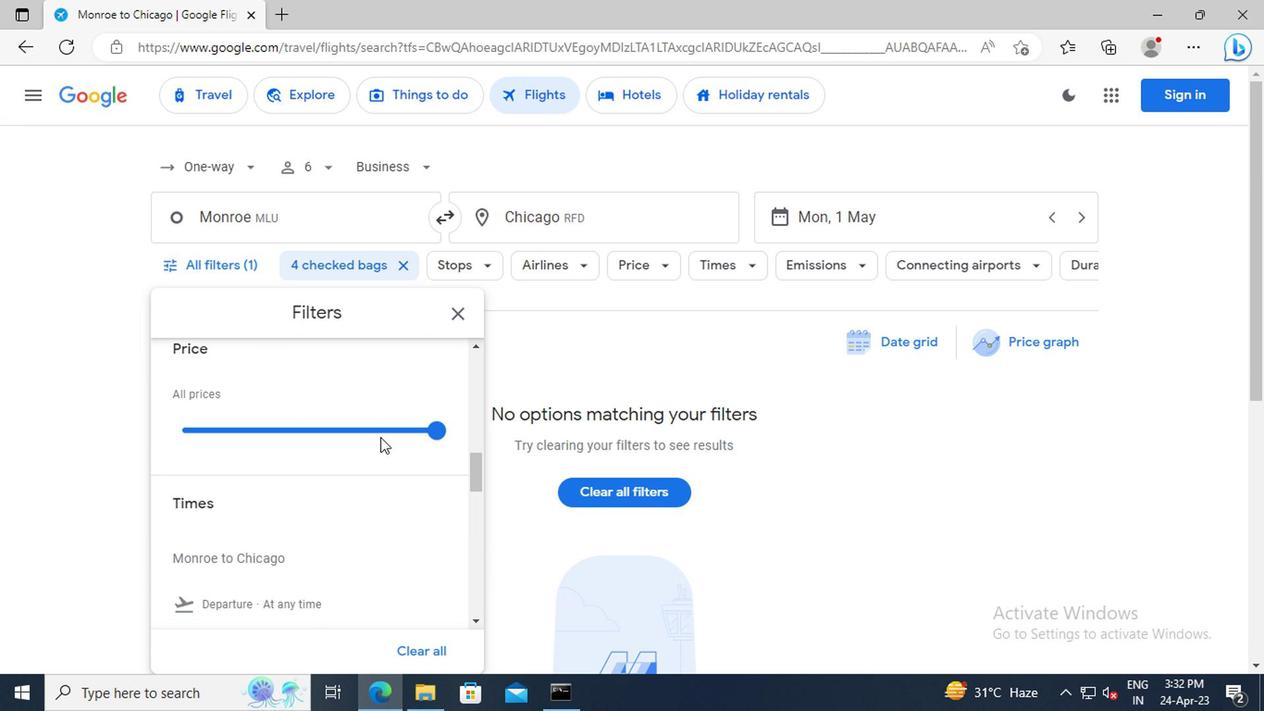 
Action: Mouse moved to (375, 429)
Screenshot: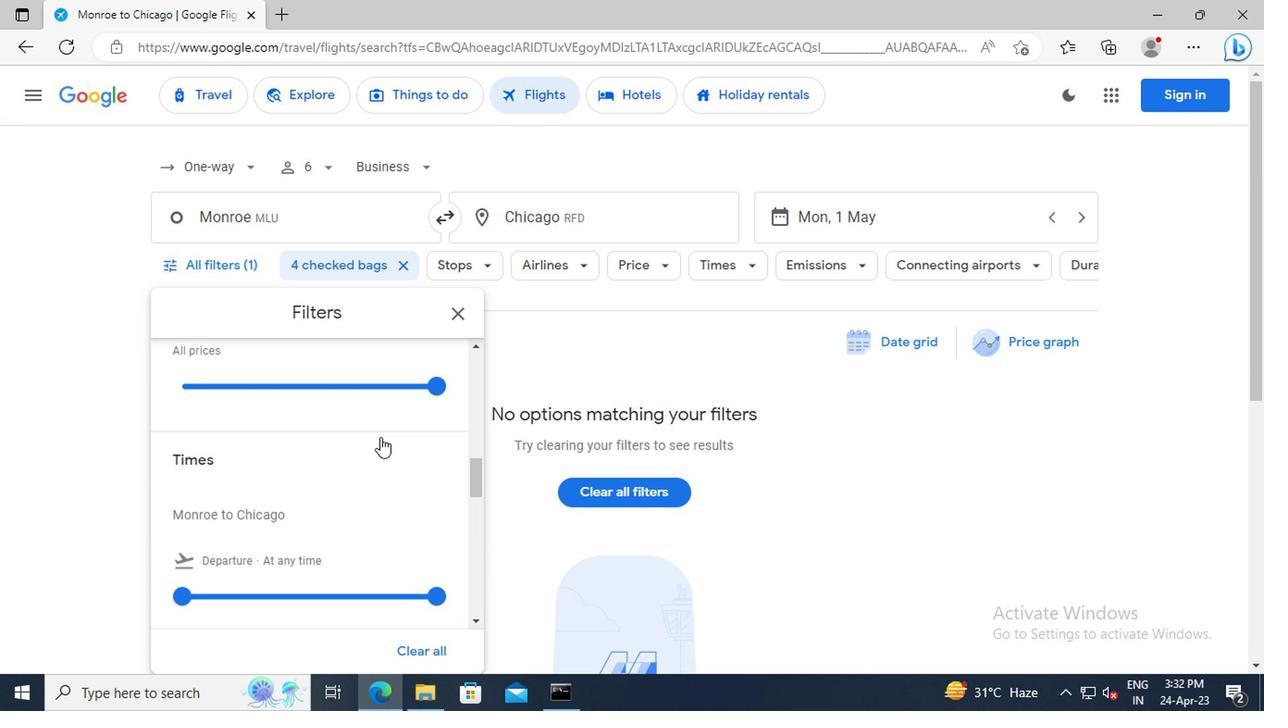 
Action: Mouse scrolled (375, 428) with delta (0, -1)
Screenshot: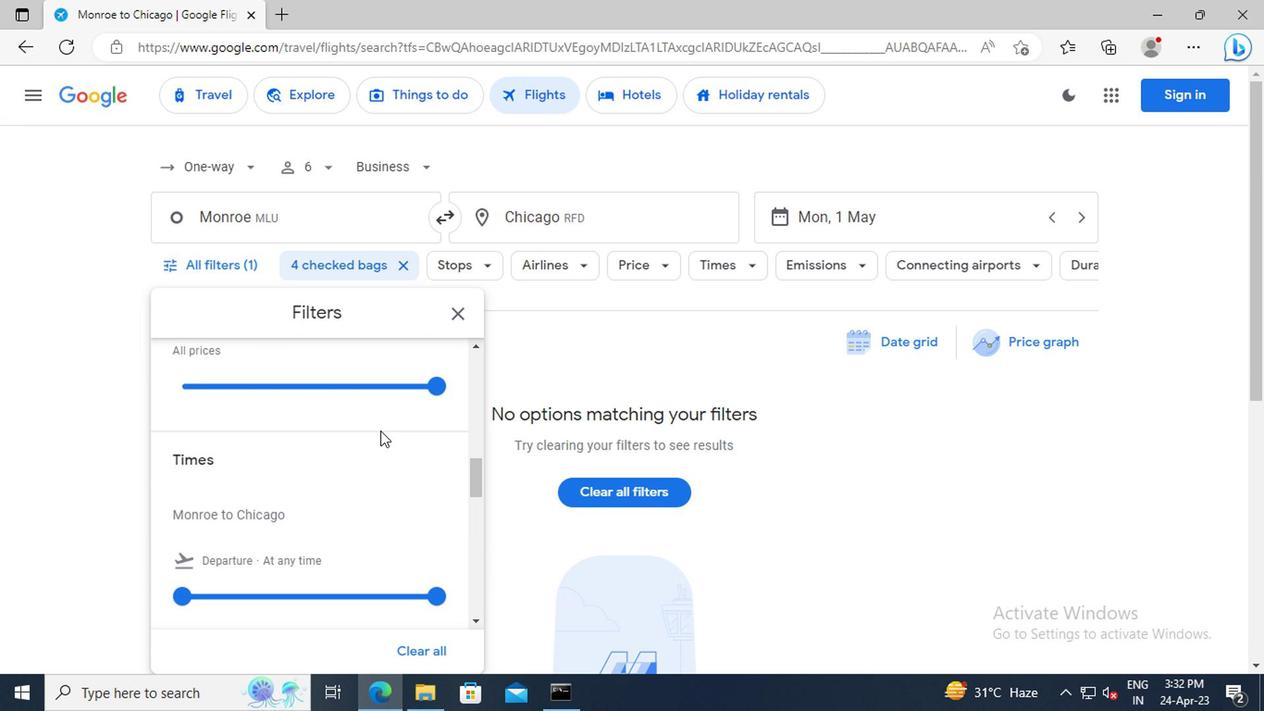 
Action: Mouse scrolled (375, 428) with delta (0, -1)
Screenshot: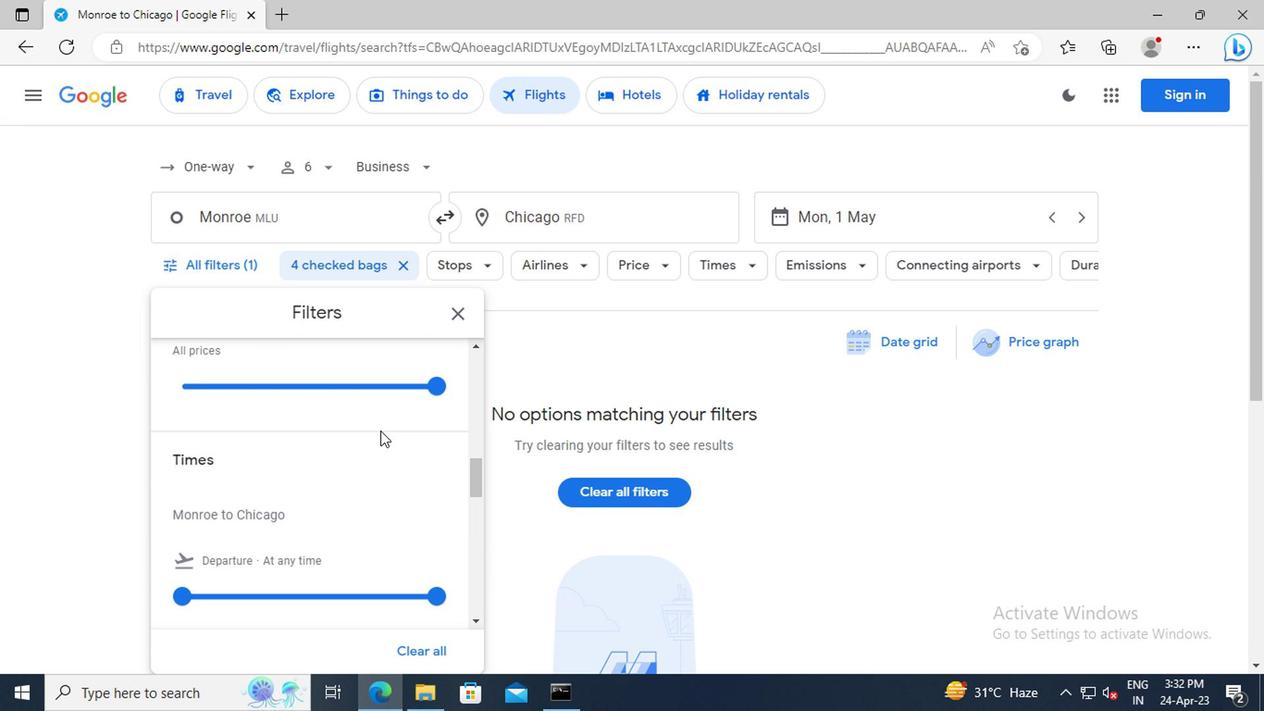 
Action: Mouse moved to (181, 510)
Screenshot: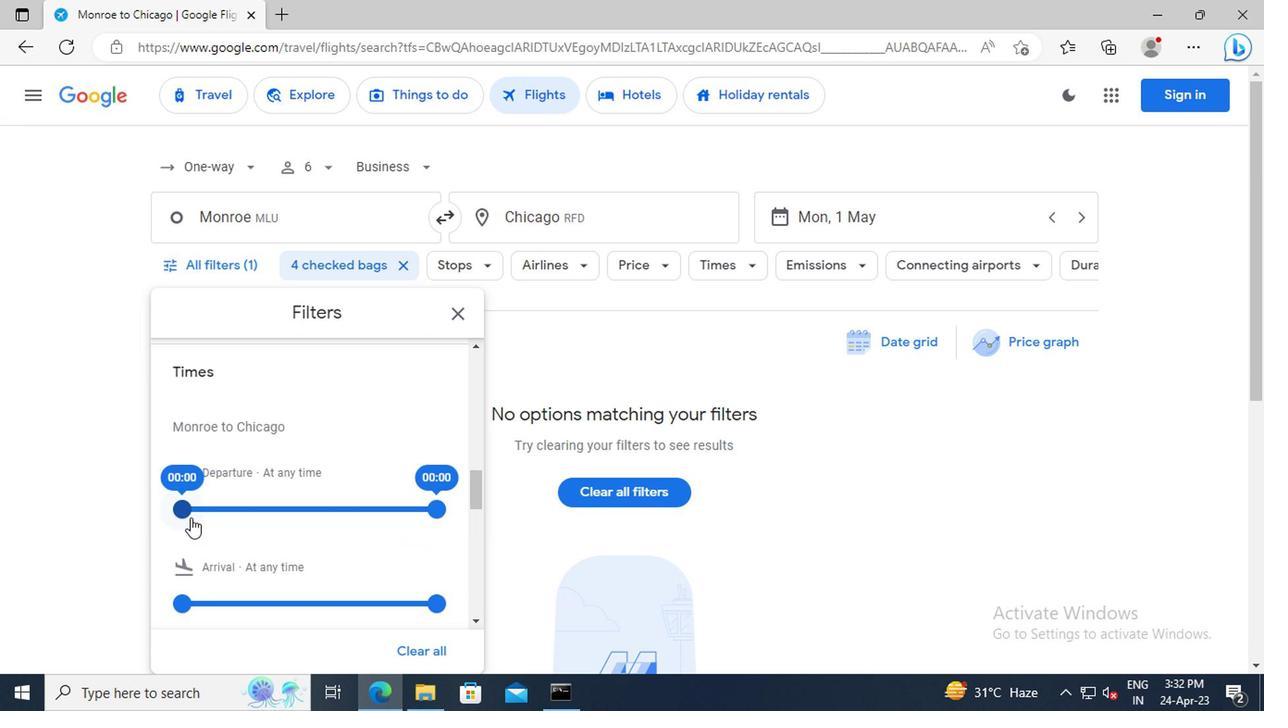 
Action: Mouse pressed left at (181, 510)
Screenshot: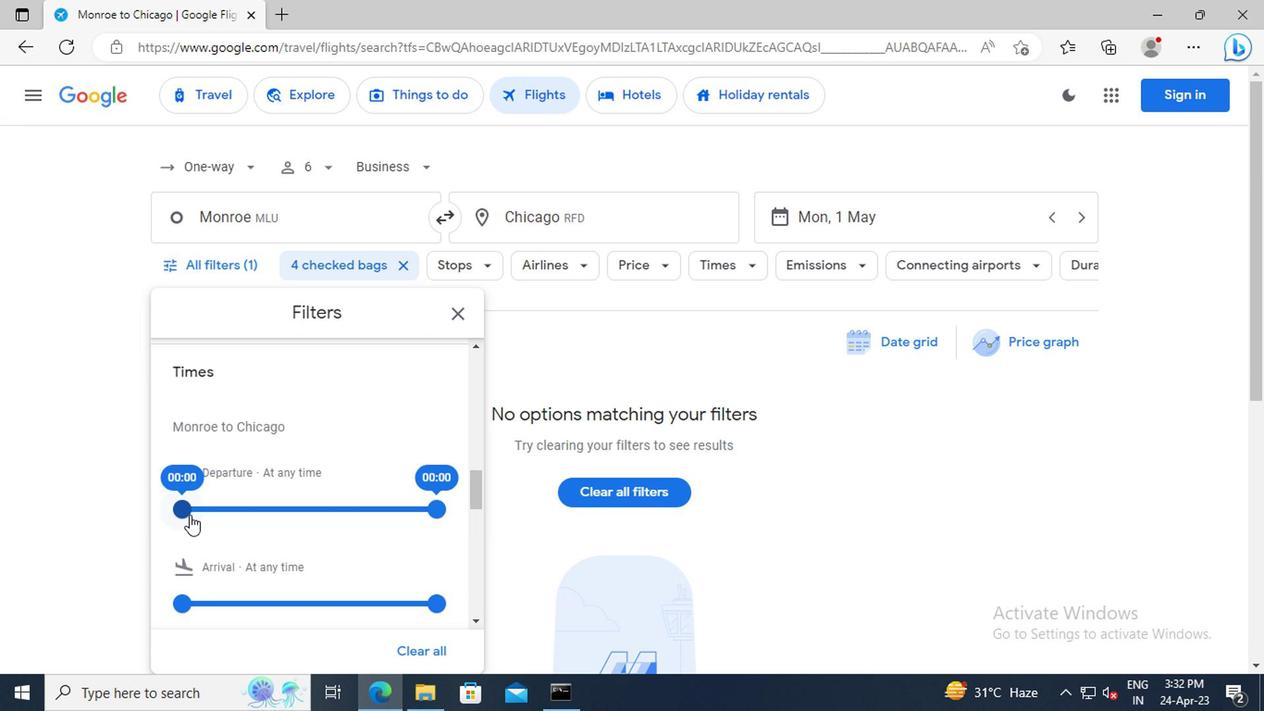 
Action: Mouse moved to (426, 514)
Screenshot: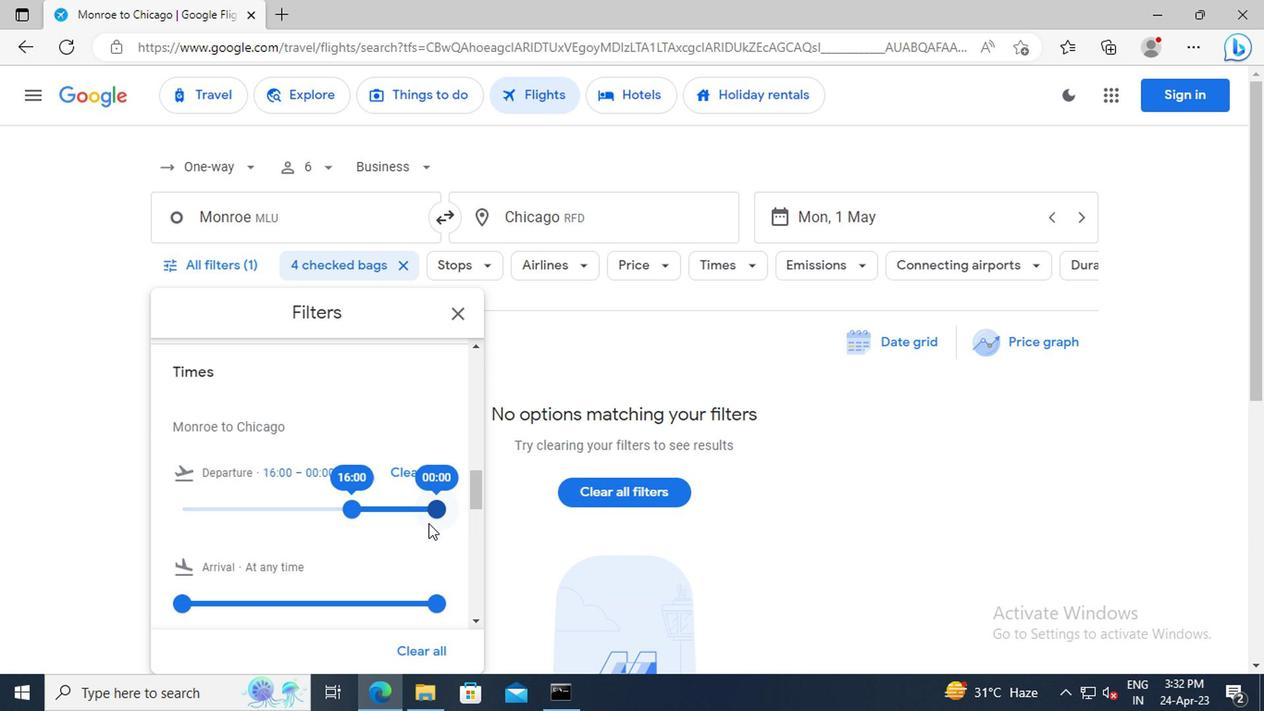 
Action: Mouse pressed left at (426, 514)
Screenshot: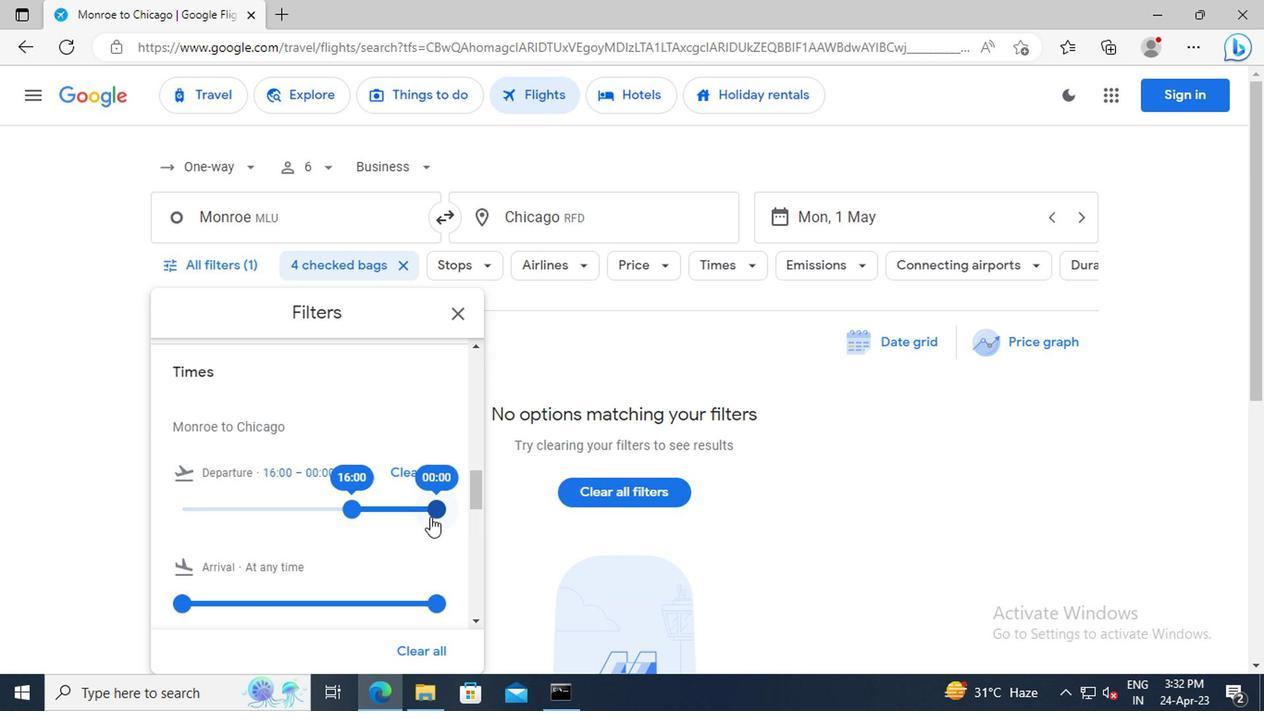 
Action: Mouse moved to (456, 317)
Screenshot: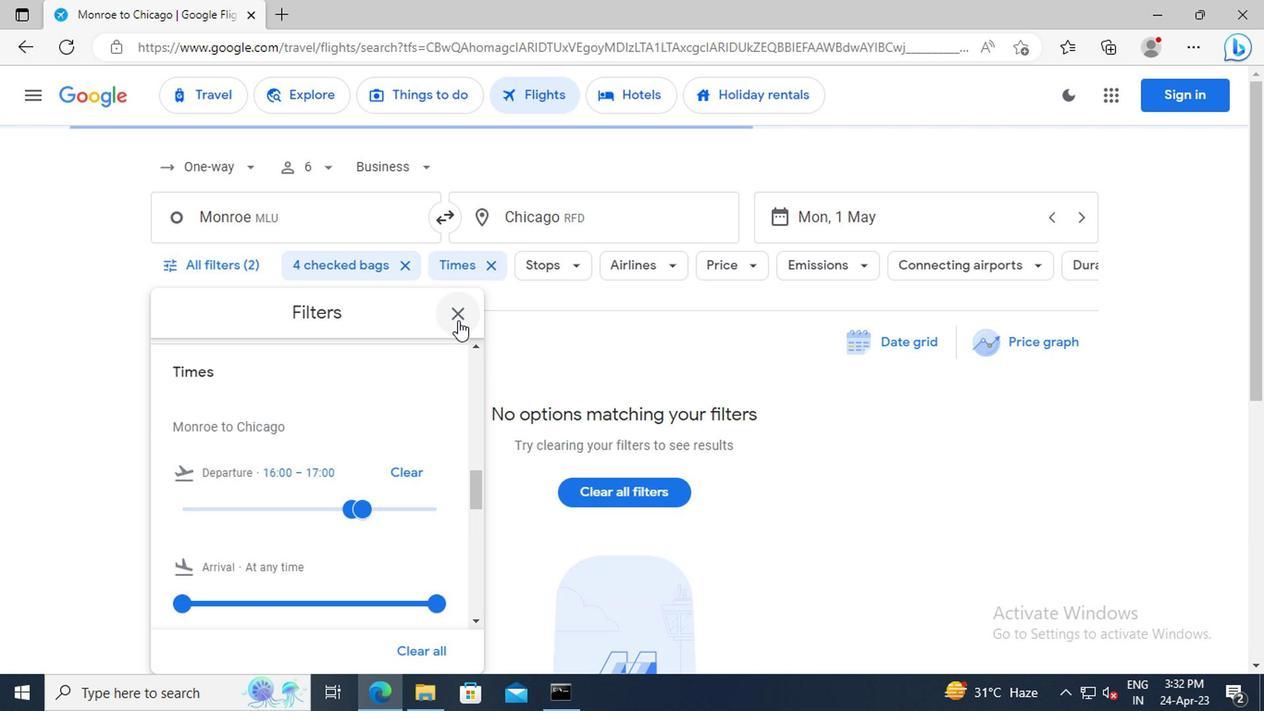 
Action: Mouse pressed left at (456, 317)
Screenshot: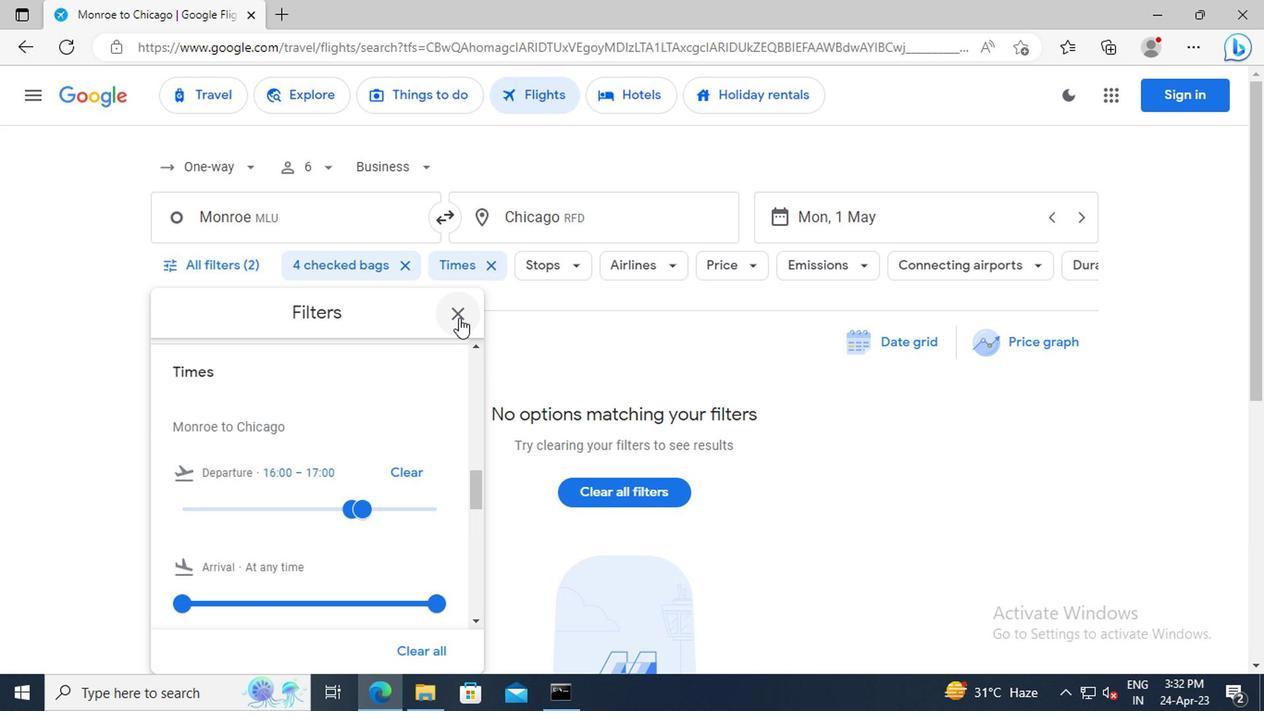 
